 Task: Add a signature Lindsay Hall containing With gratitude and sincere wishes, Lindsay Hall to email address softage.6@softage.net and add a label Product manuals
Action: Mouse moved to (1212, 71)
Screenshot: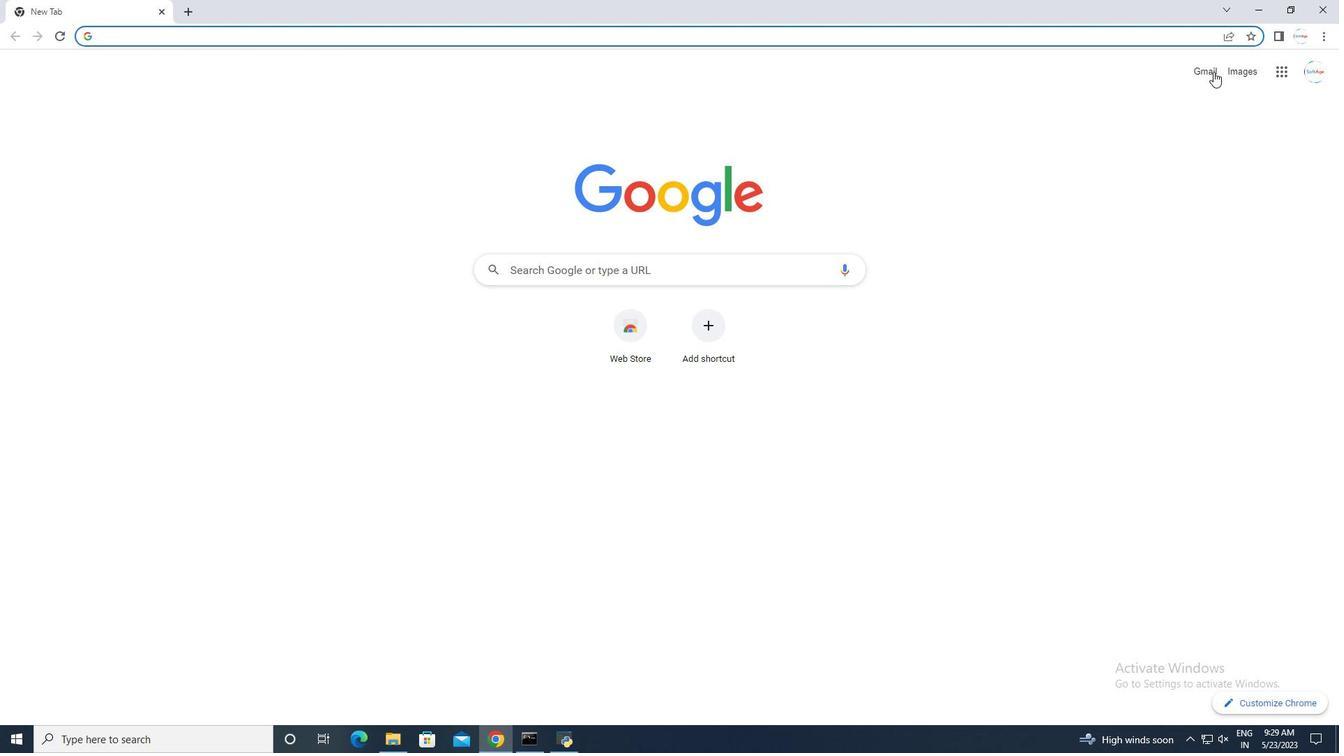 
Action: Mouse pressed left at (1212, 71)
Screenshot: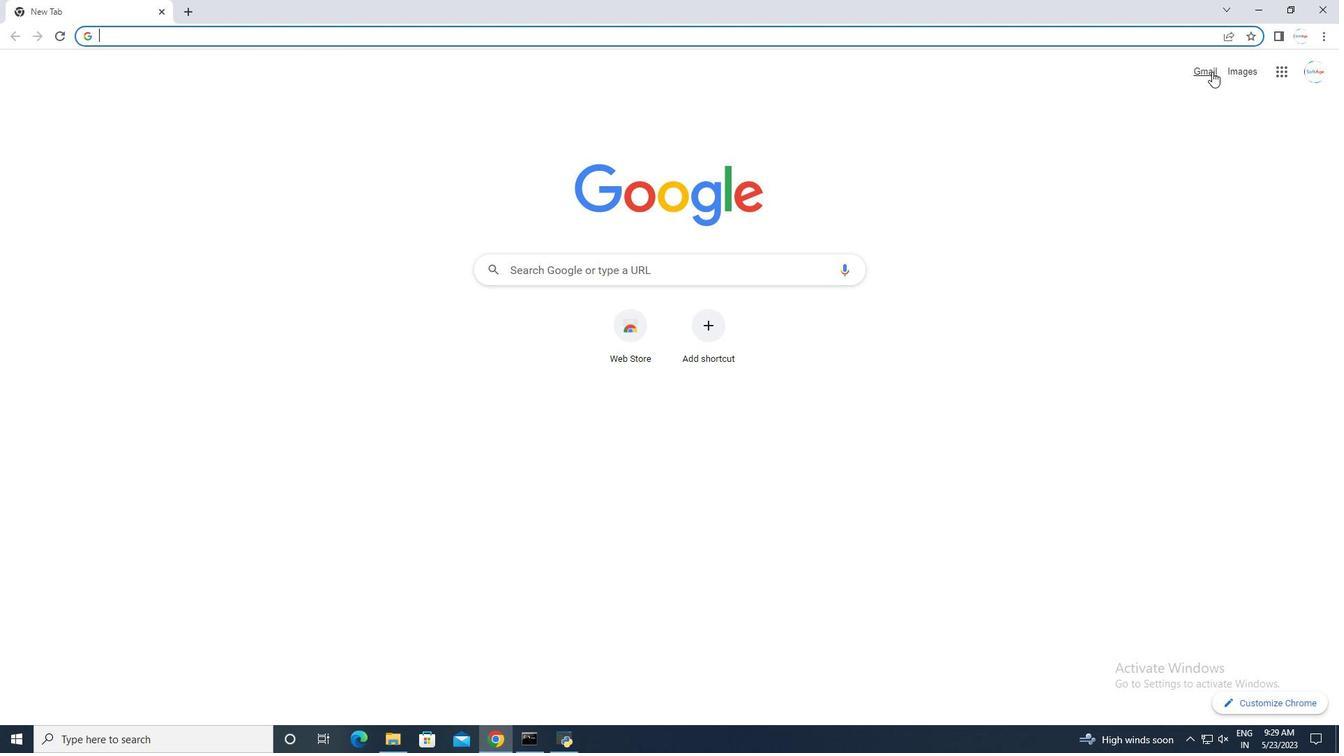 
Action: Mouse moved to (1248, 76)
Screenshot: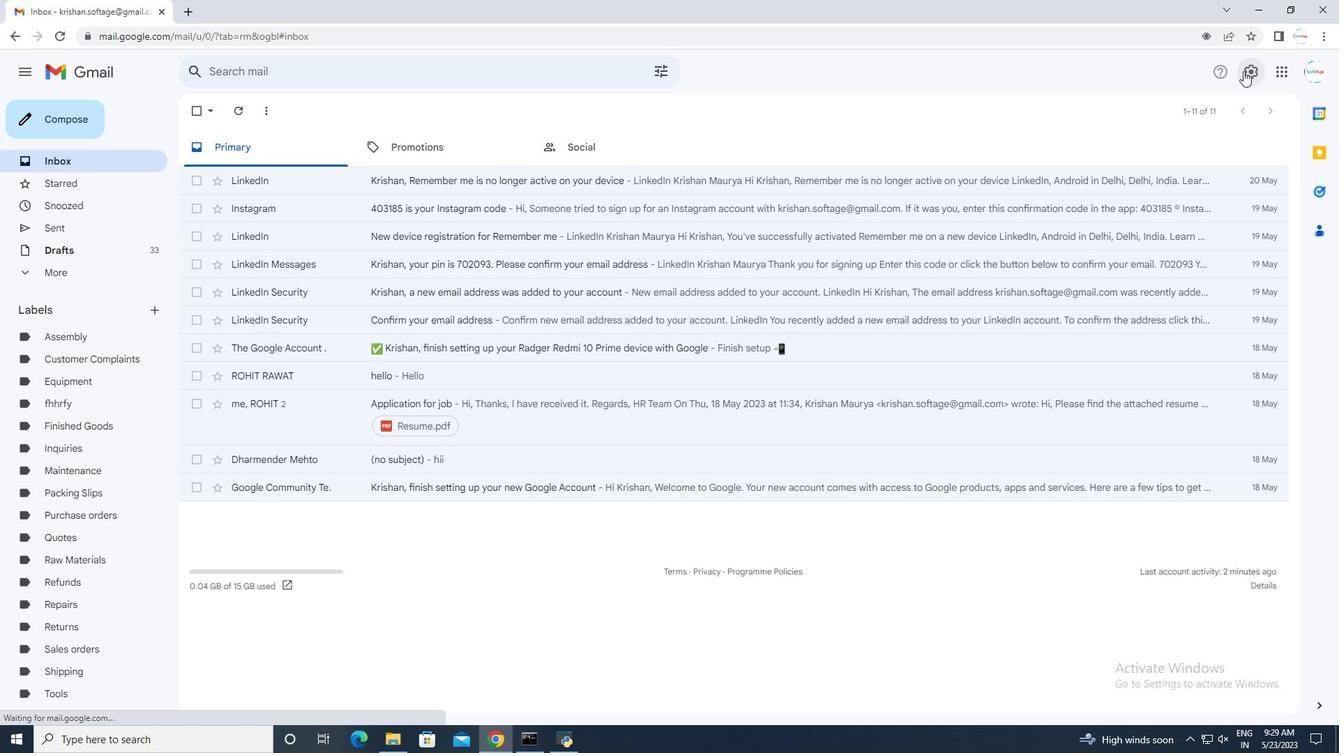 
Action: Mouse pressed left at (1248, 76)
Screenshot: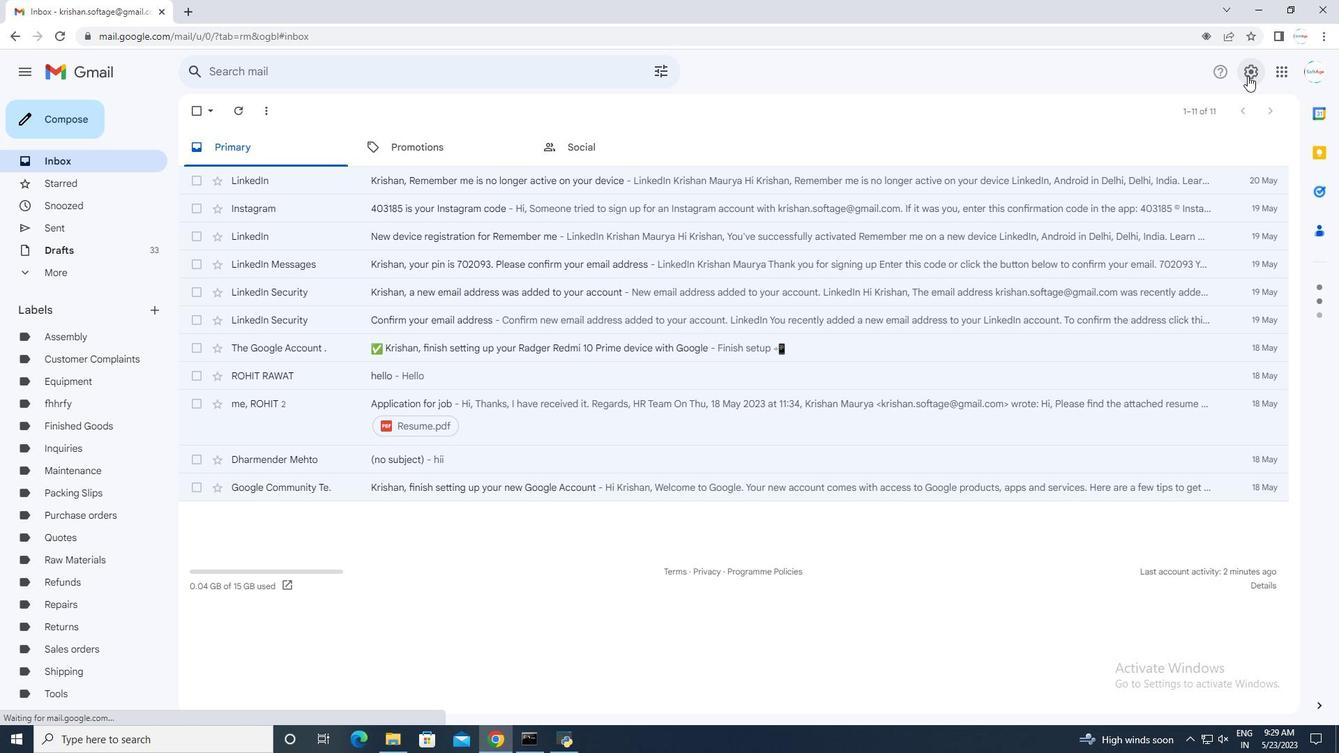 
Action: Mouse moved to (1197, 149)
Screenshot: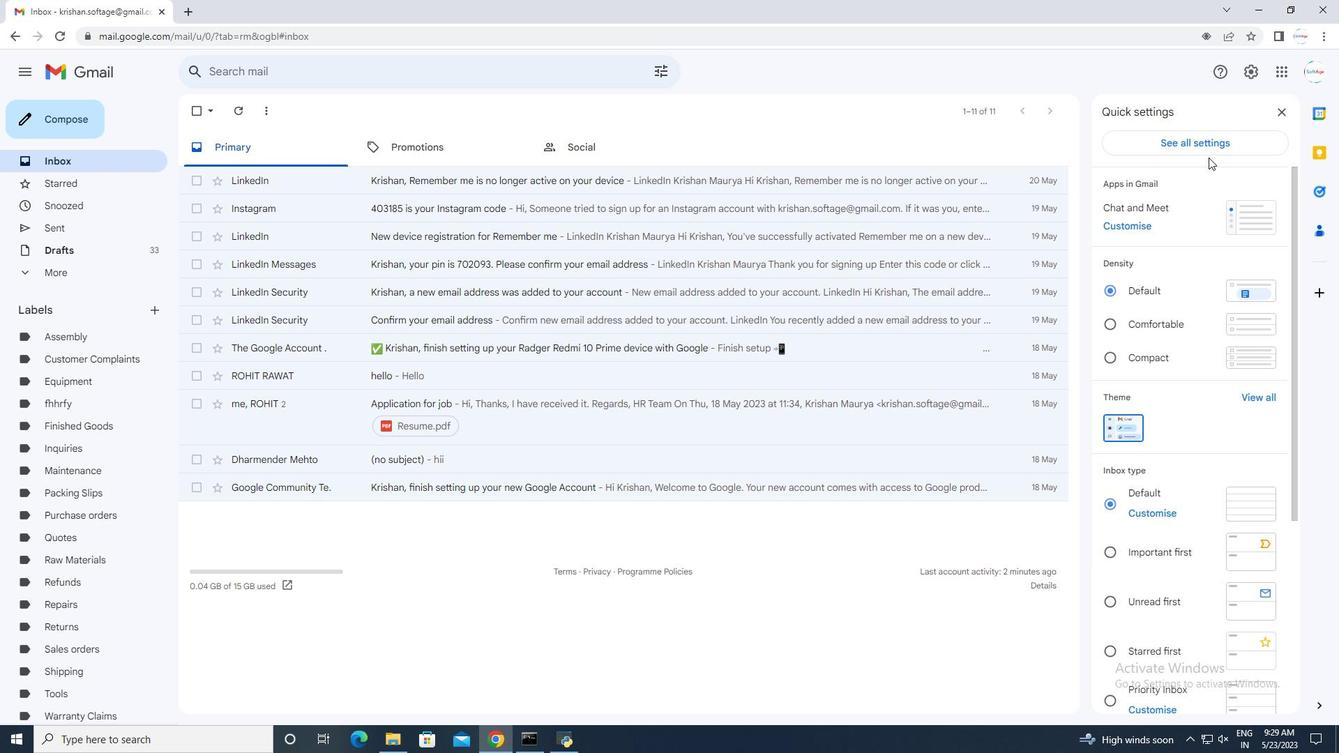 
Action: Mouse pressed left at (1197, 149)
Screenshot: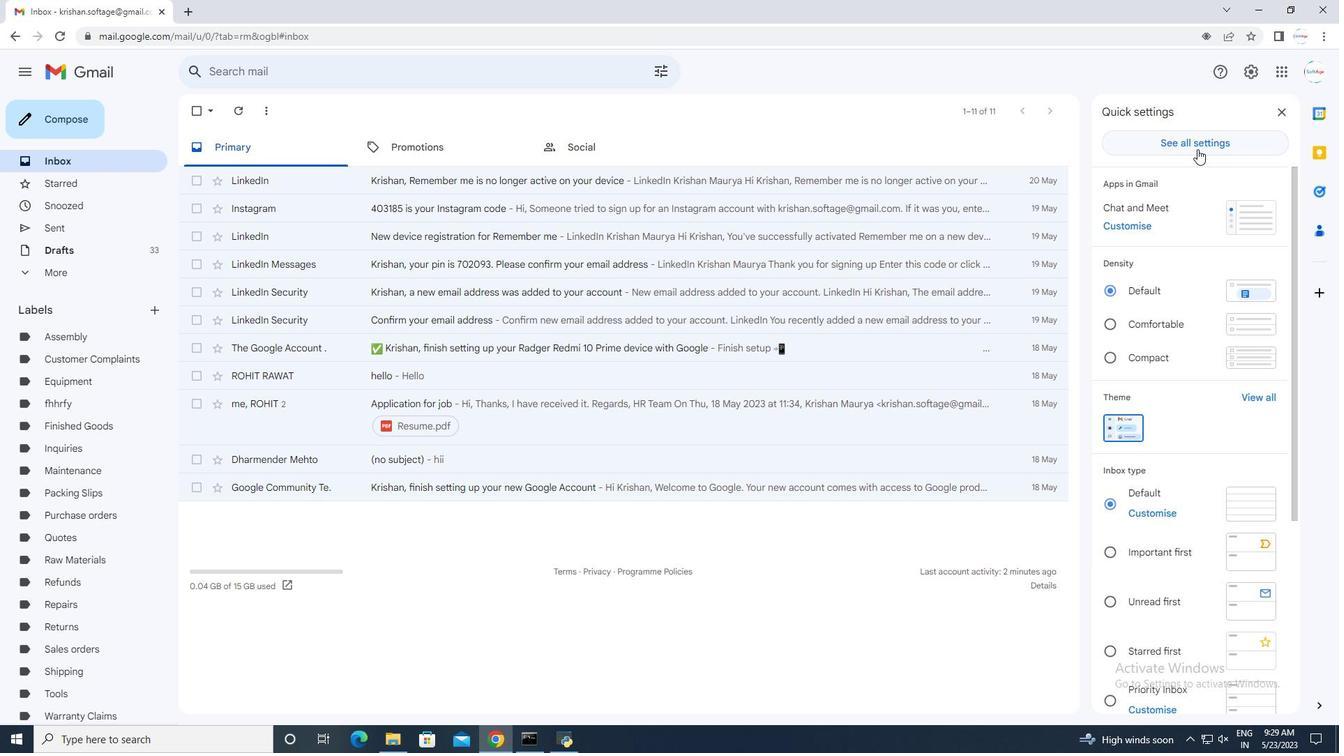 
Action: Mouse moved to (843, 318)
Screenshot: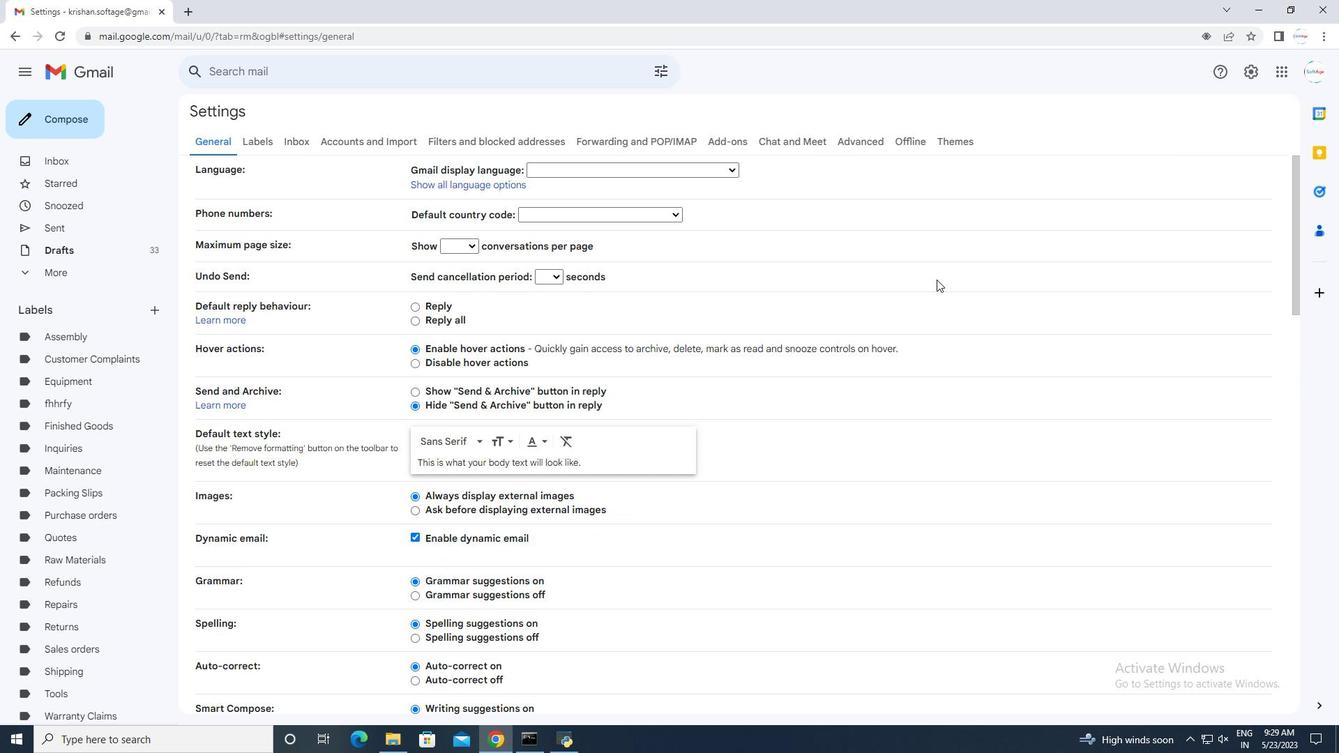 
Action: Mouse scrolled (843, 317) with delta (0, 0)
Screenshot: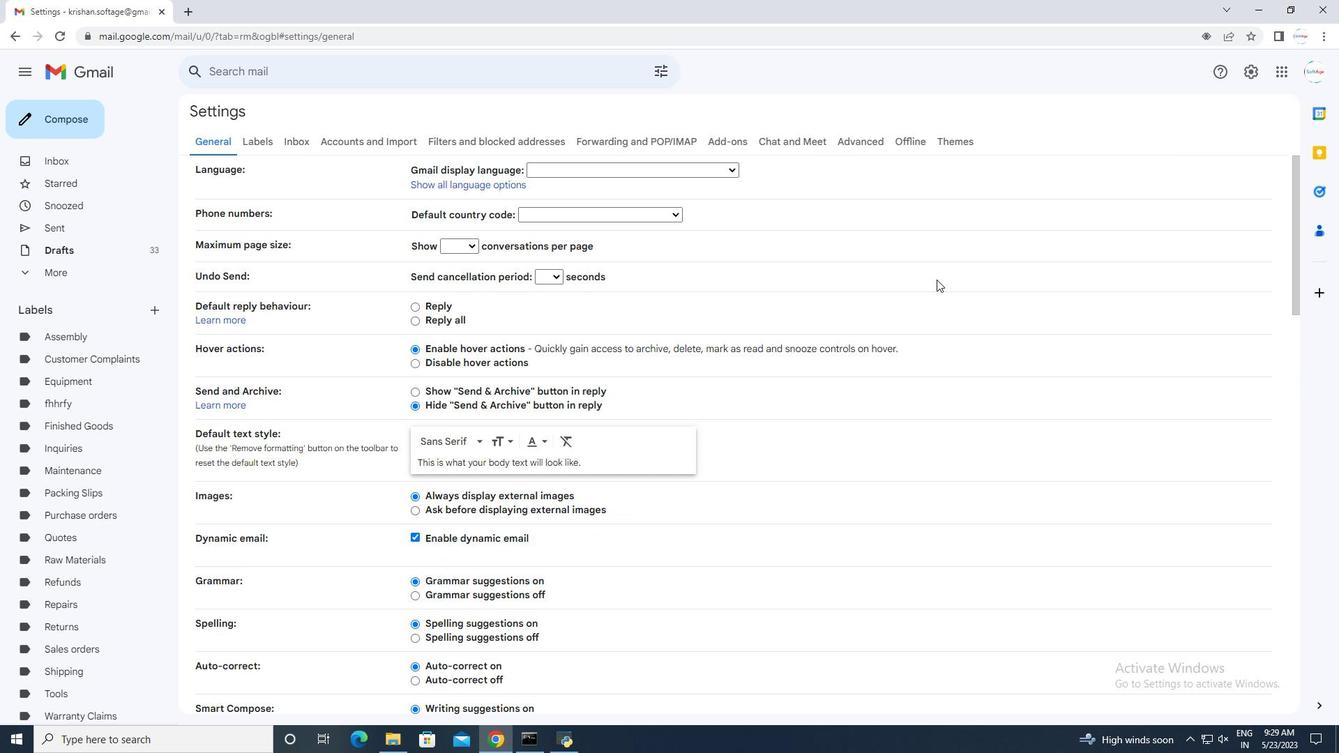 
Action: Mouse moved to (823, 327)
Screenshot: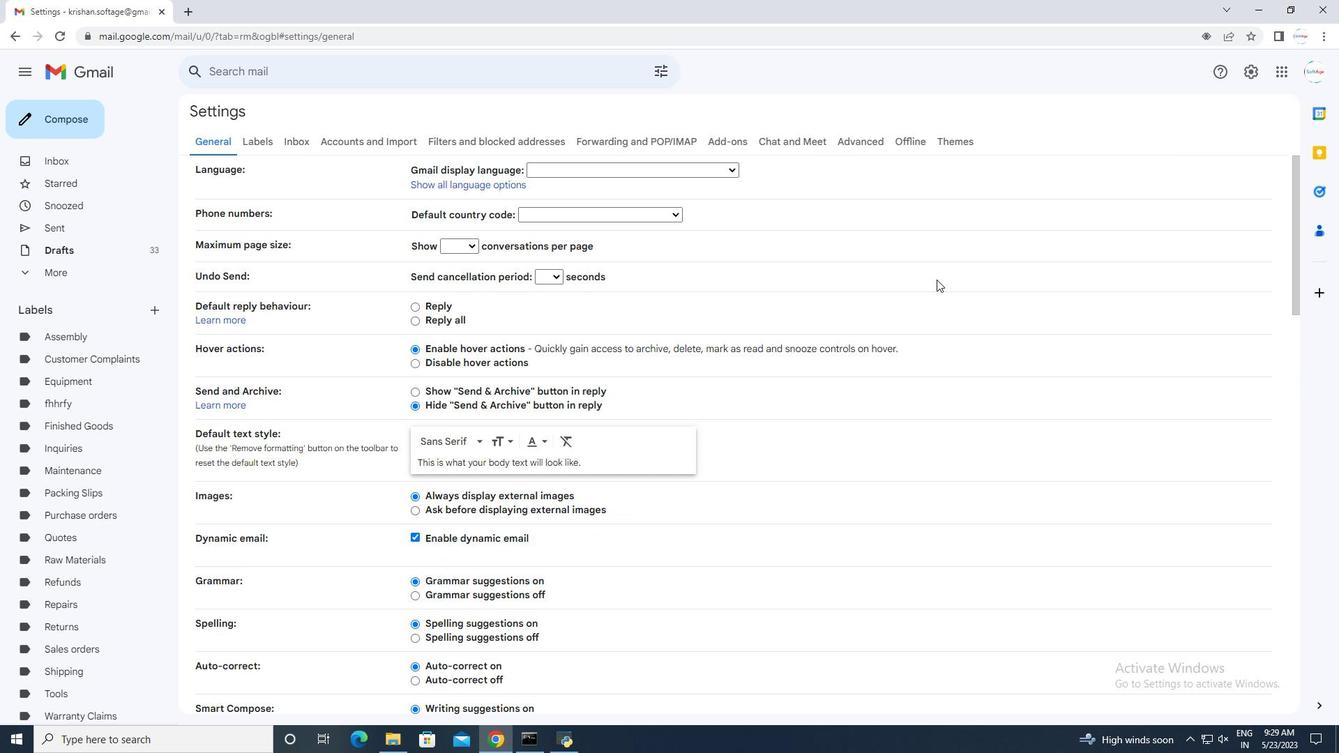 
Action: Mouse scrolled (823, 326) with delta (0, 0)
Screenshot: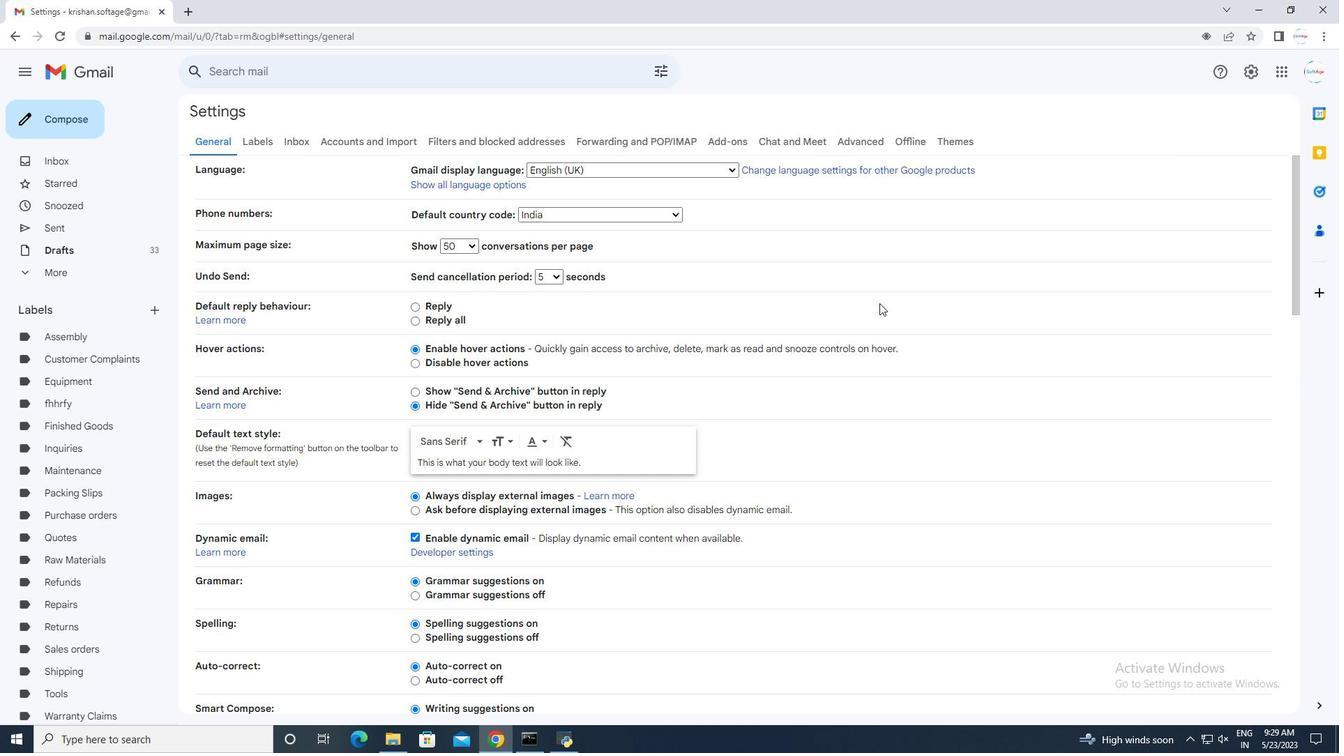 
Action: Mouse moved to (819, 328)
Screenshot: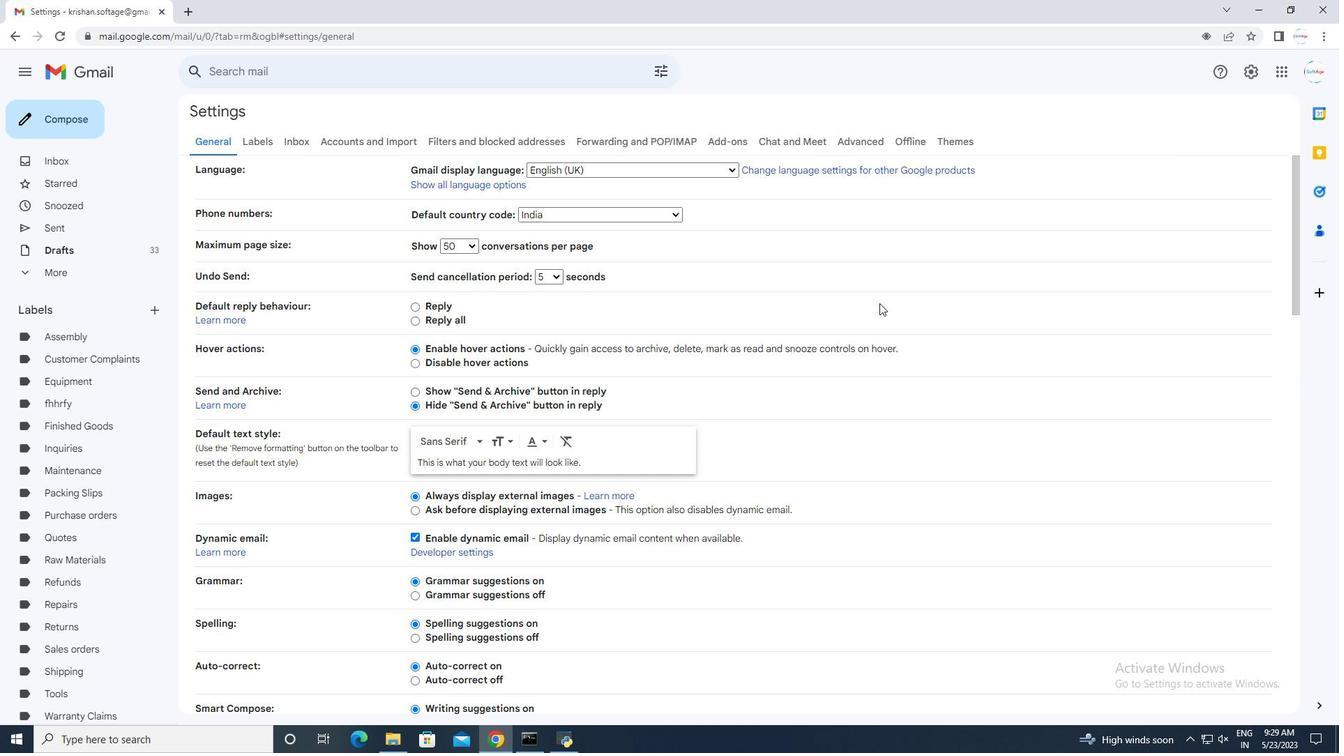 
Action: Mouse scrolled (819, 327) with delta (0, 0)
Screenshot: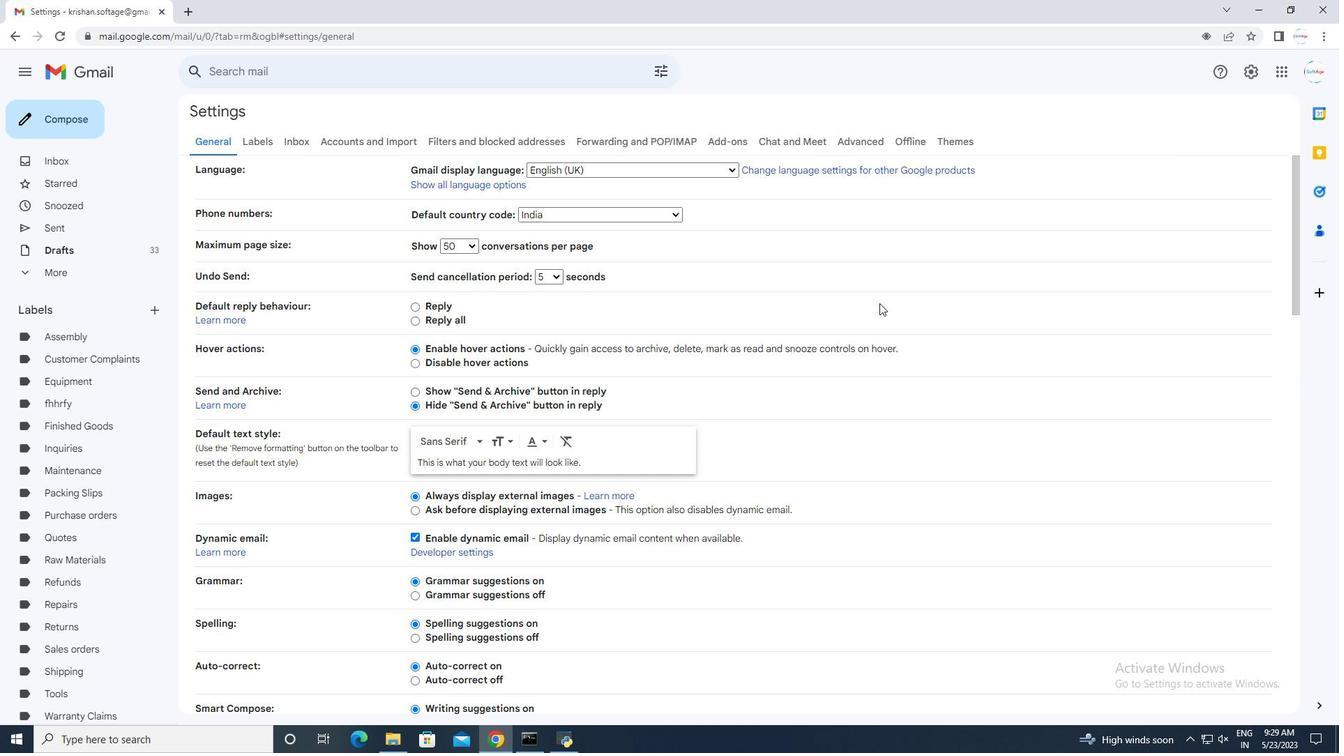 
Action: Mouse moved to (812, 330)
Screenshot: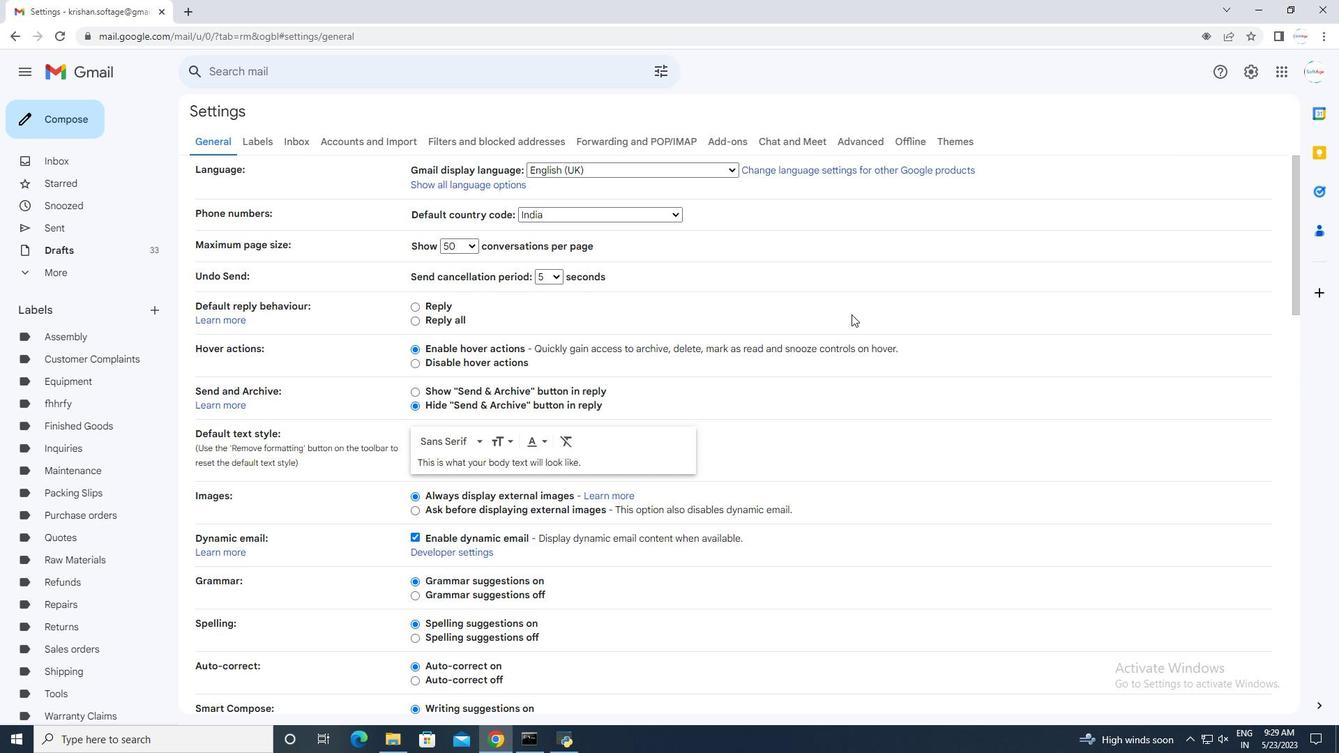 
Action: Mouse scrolled (814, 329) with delta (0, 0)
Screenshot: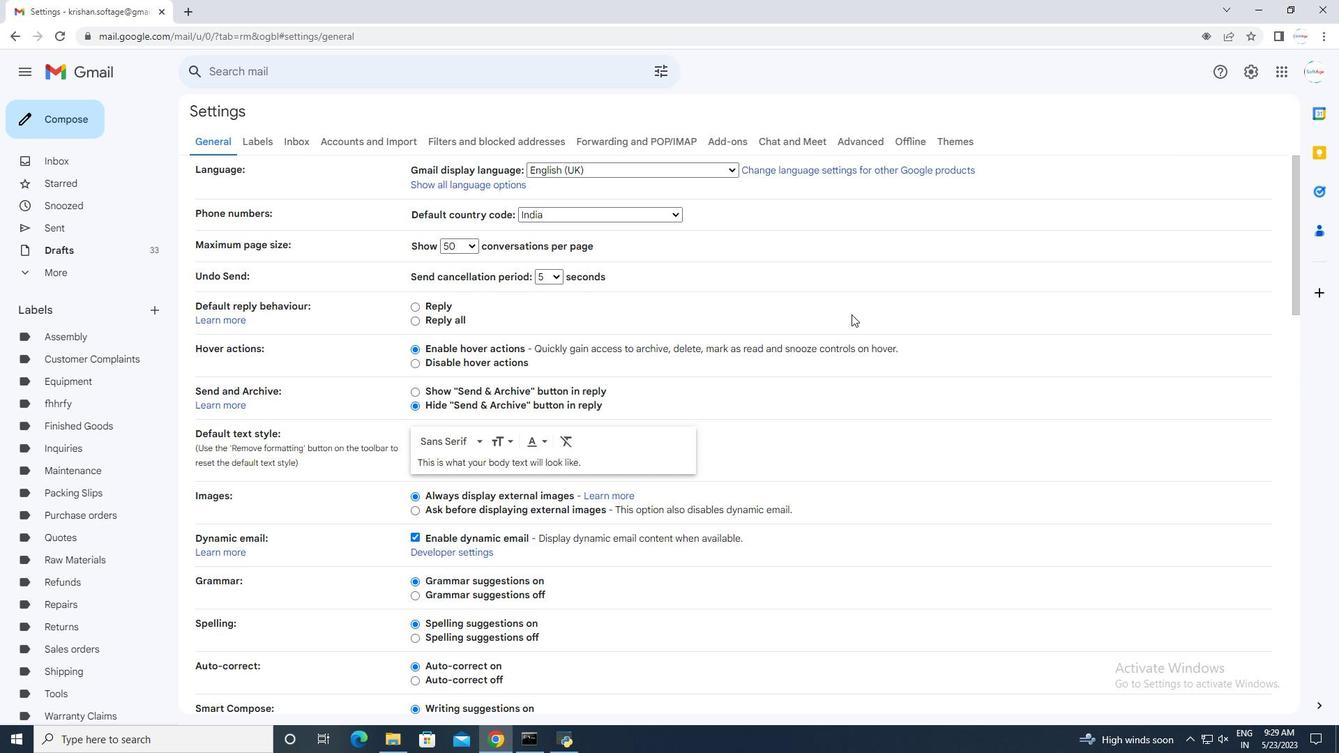 
Action: Mouse scrolled (812, 330) with delta (0, 0)
Screenshot: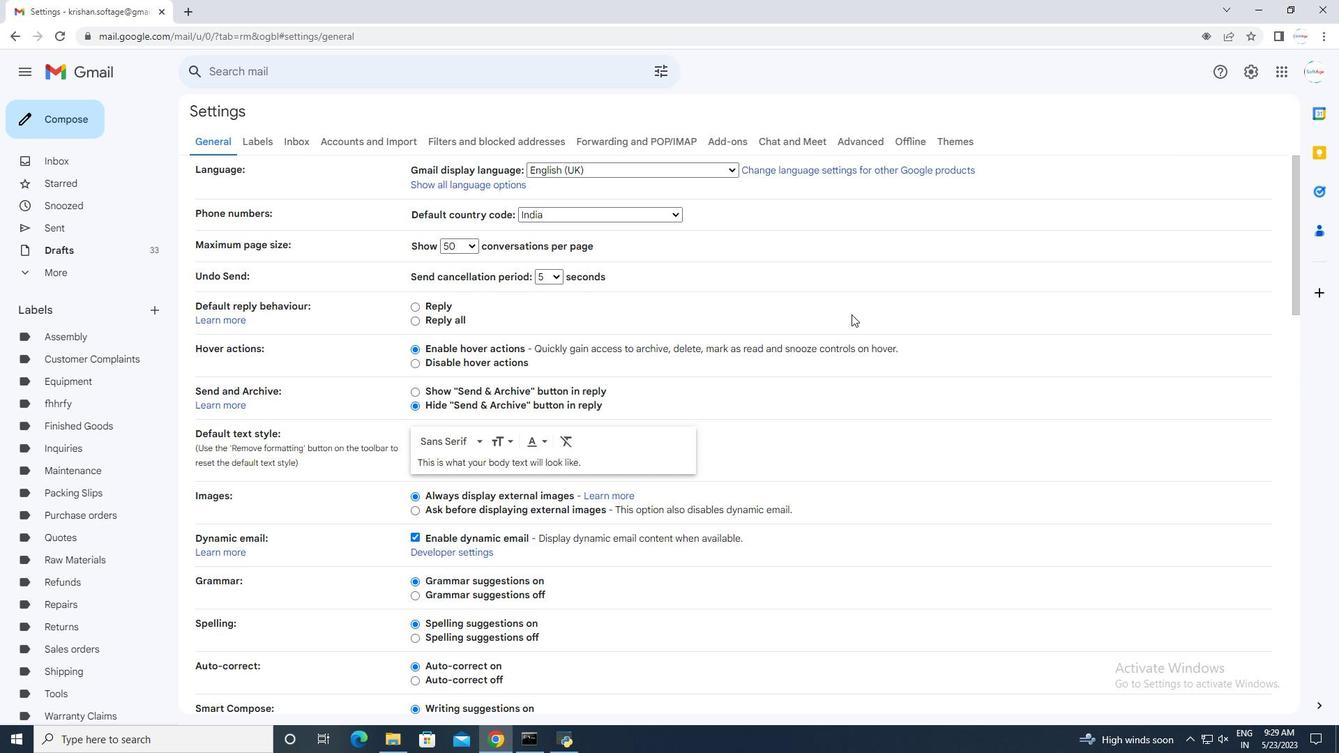 
Action: Mouse scrolled (812, 330) with delta (0, 0)
Screenshot: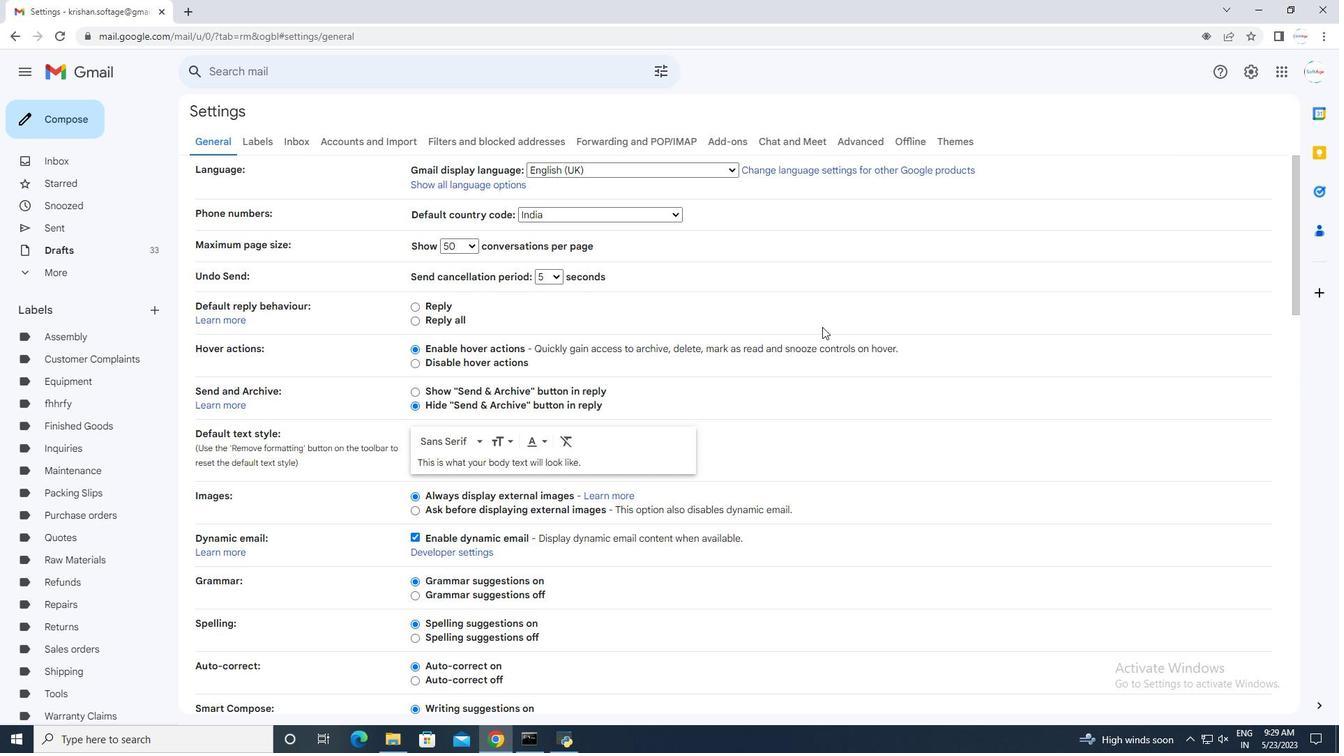 
Action: Mouse moved to (807, 332)
Screenshot: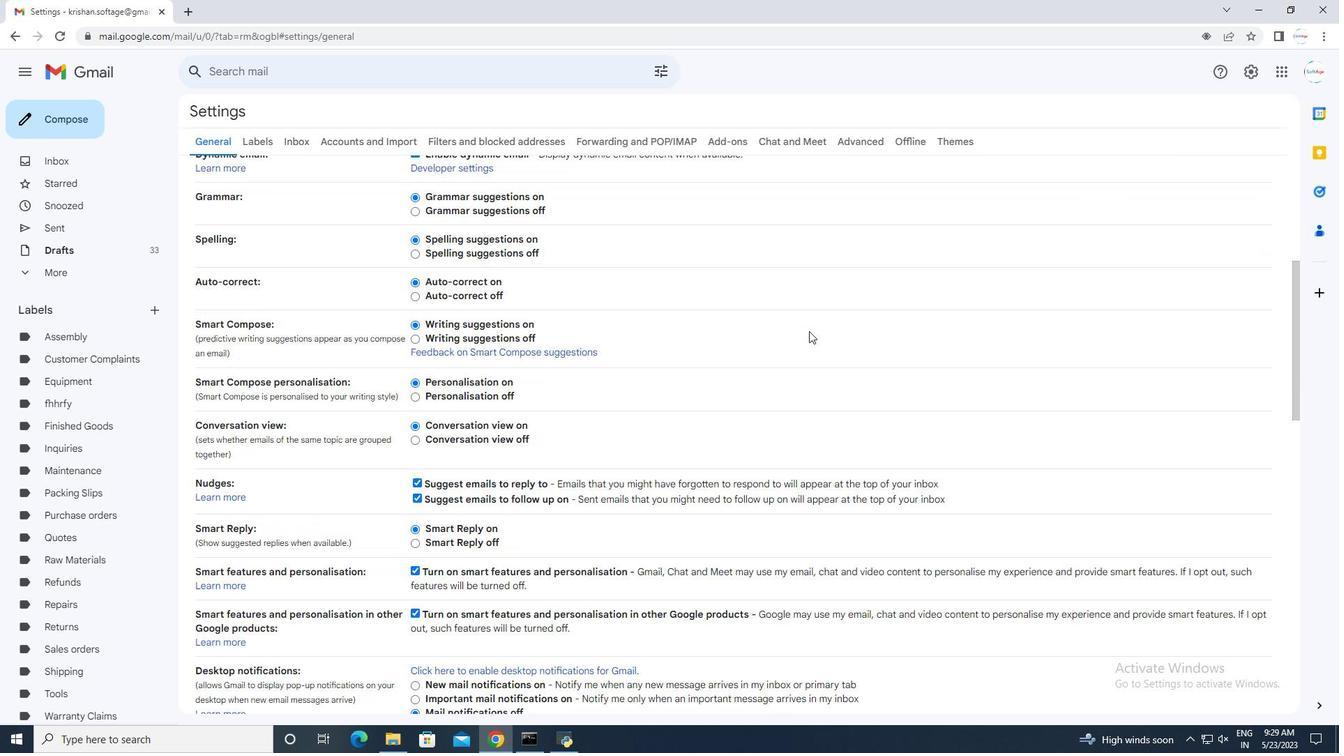 
Action: Mouse scrolled (807, 331) with delta (0, 0)
Screenshot: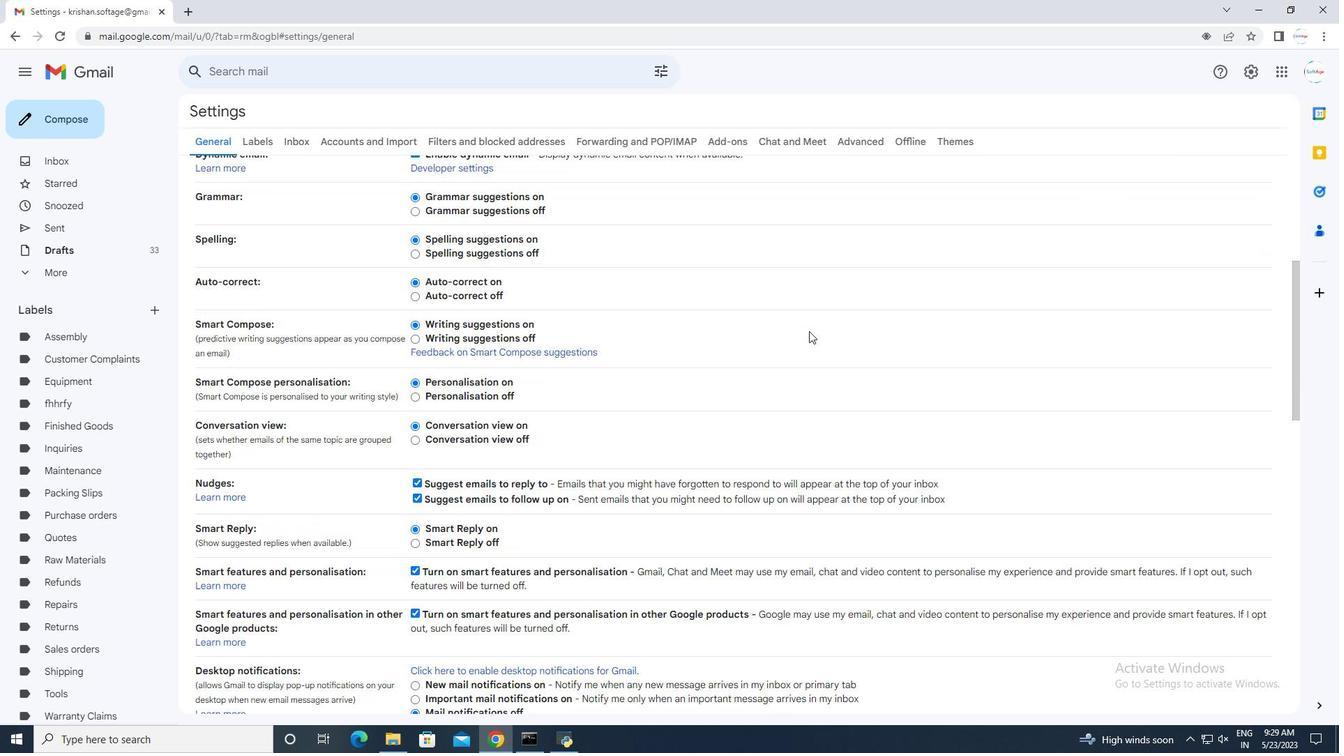 
Action: Mouse moved to (807, 332)
Screenshot: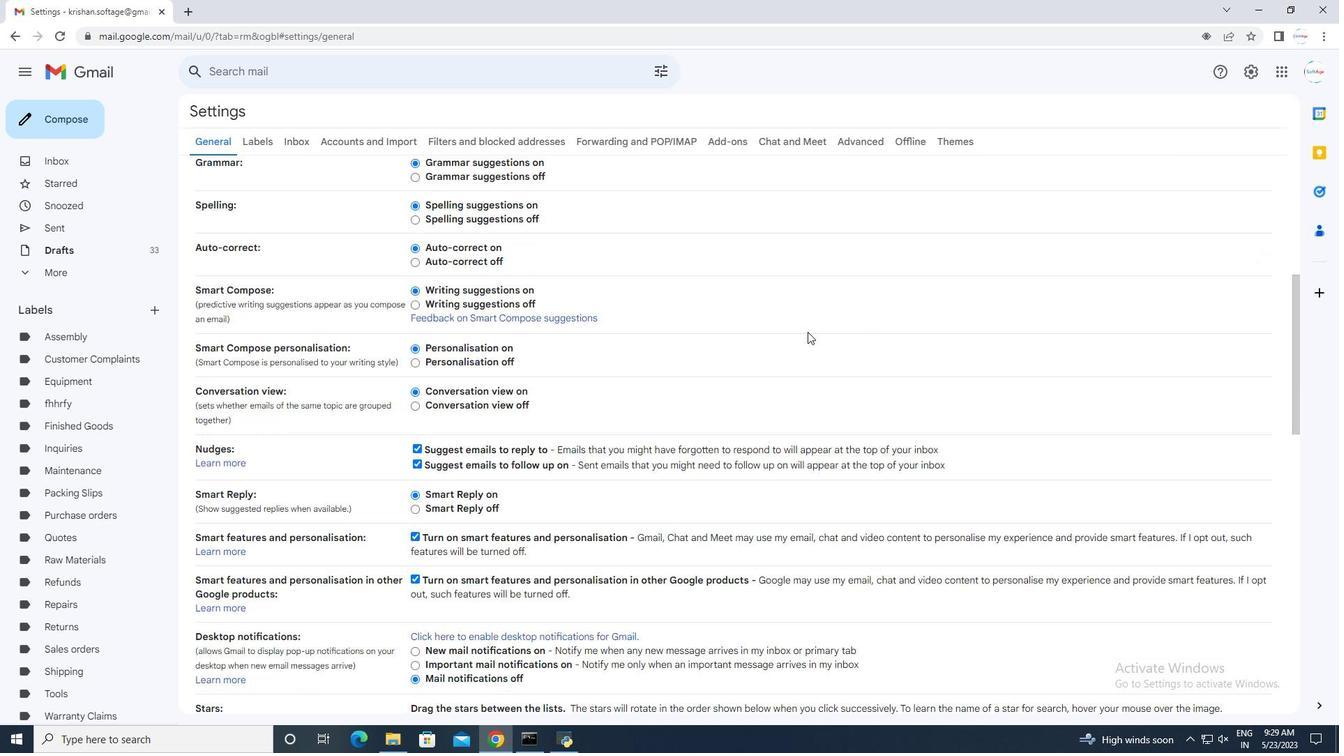 
Action: Mouse scrolled (807, 332) with delta (0, 0)
Screenshot: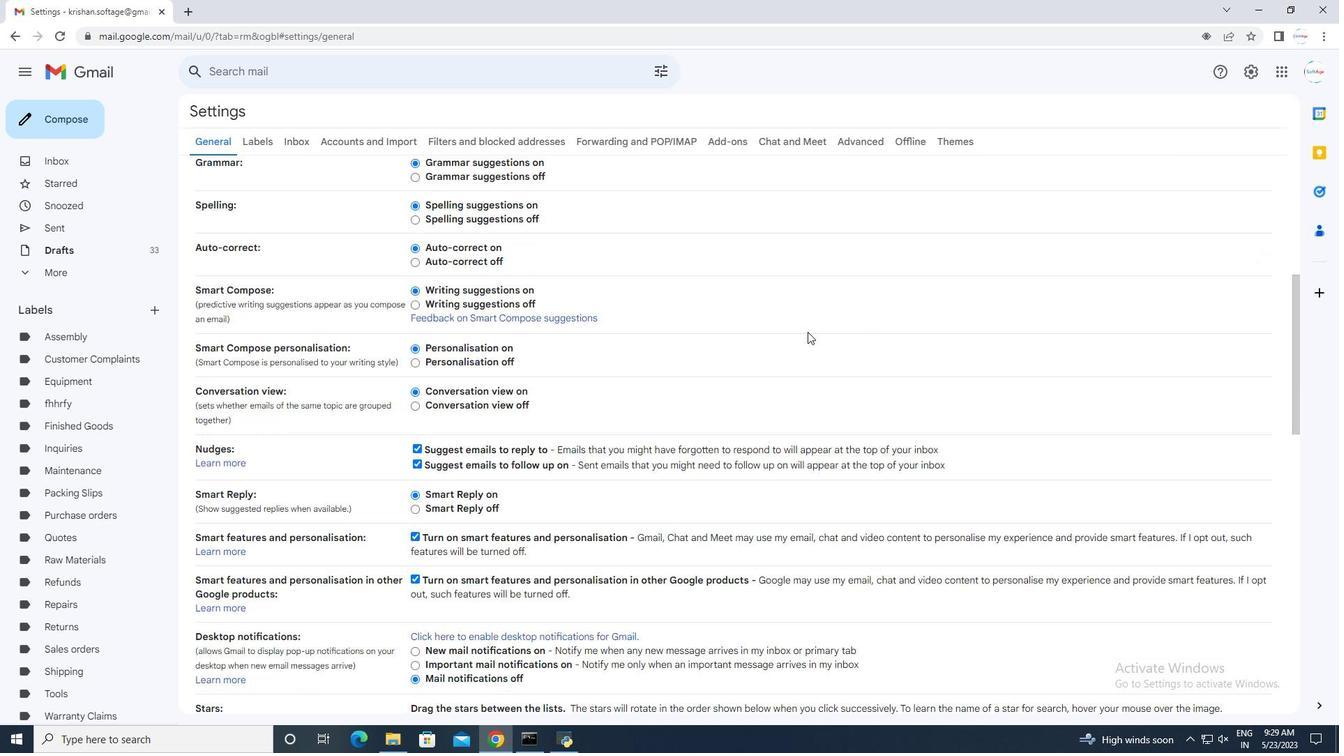 
Action: Mouse scrolled (807, 332) with delta (0, 0)
Screenshot: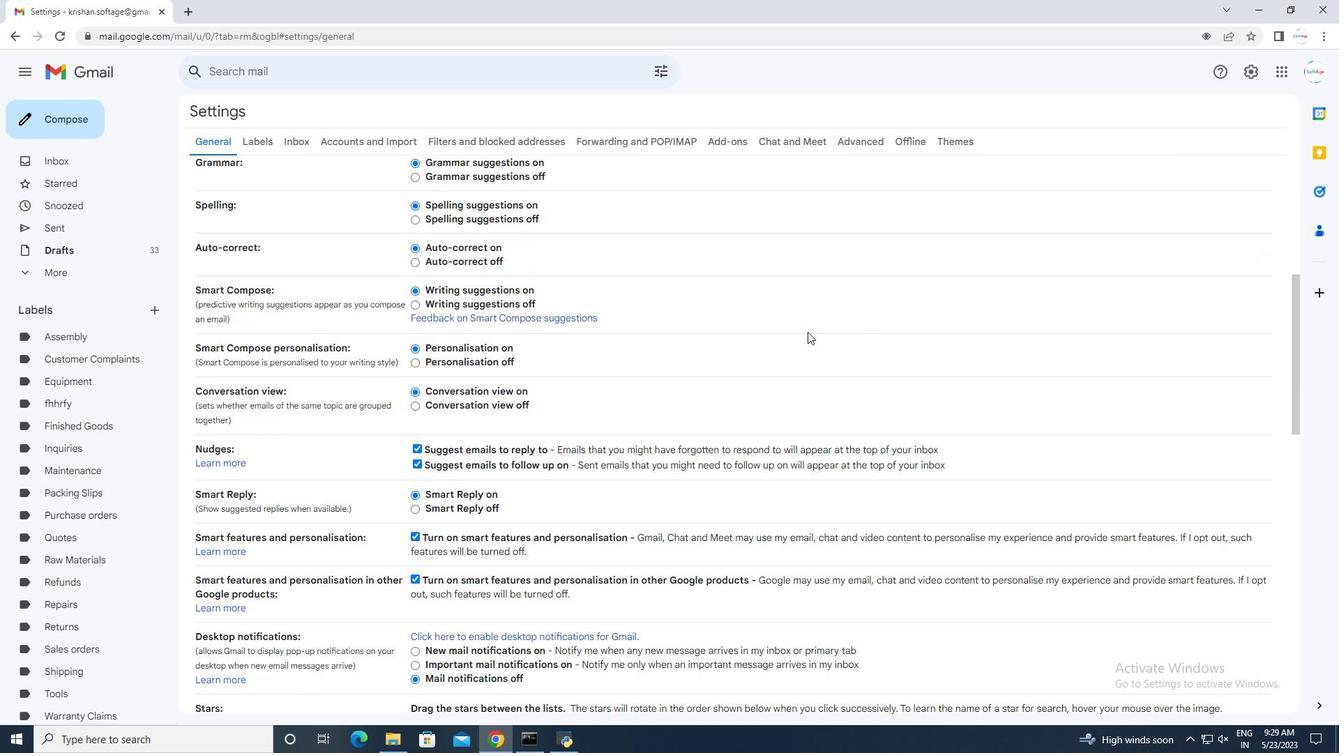 
Action: Mouse scrolled (807, 332) with delta (0, 0)
Screenshot: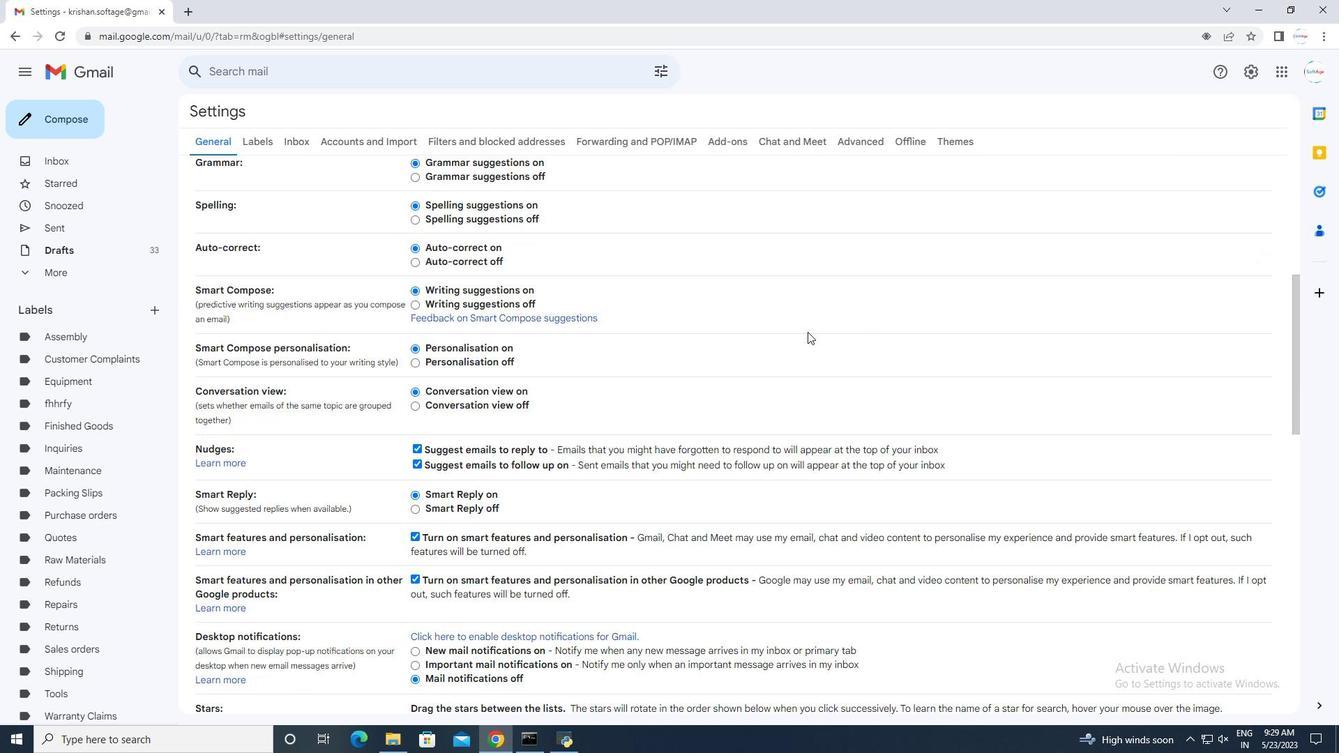 
Action: Mouse scrolled (807, 332) with delta (0, 0)
Screenshot: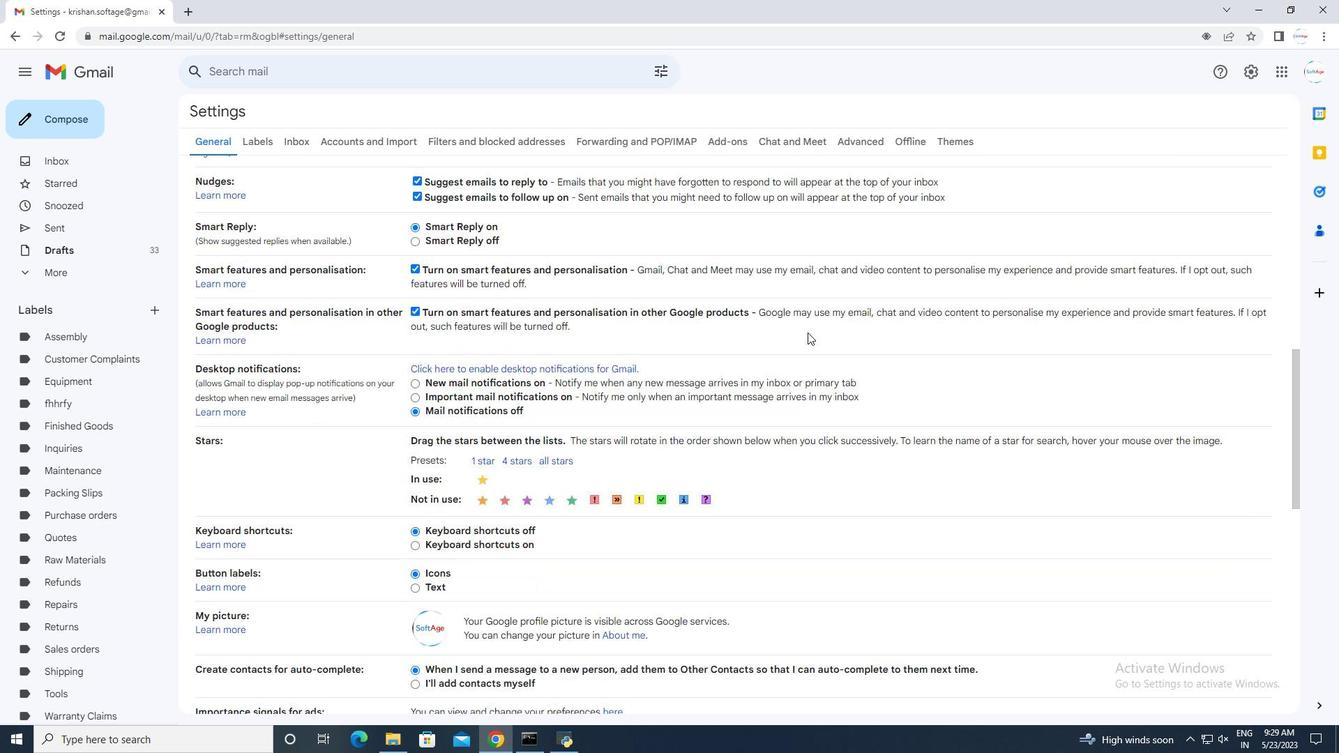 
Action: Mouse scrolled (807, 332) with delta (0, 0)
Screenshot: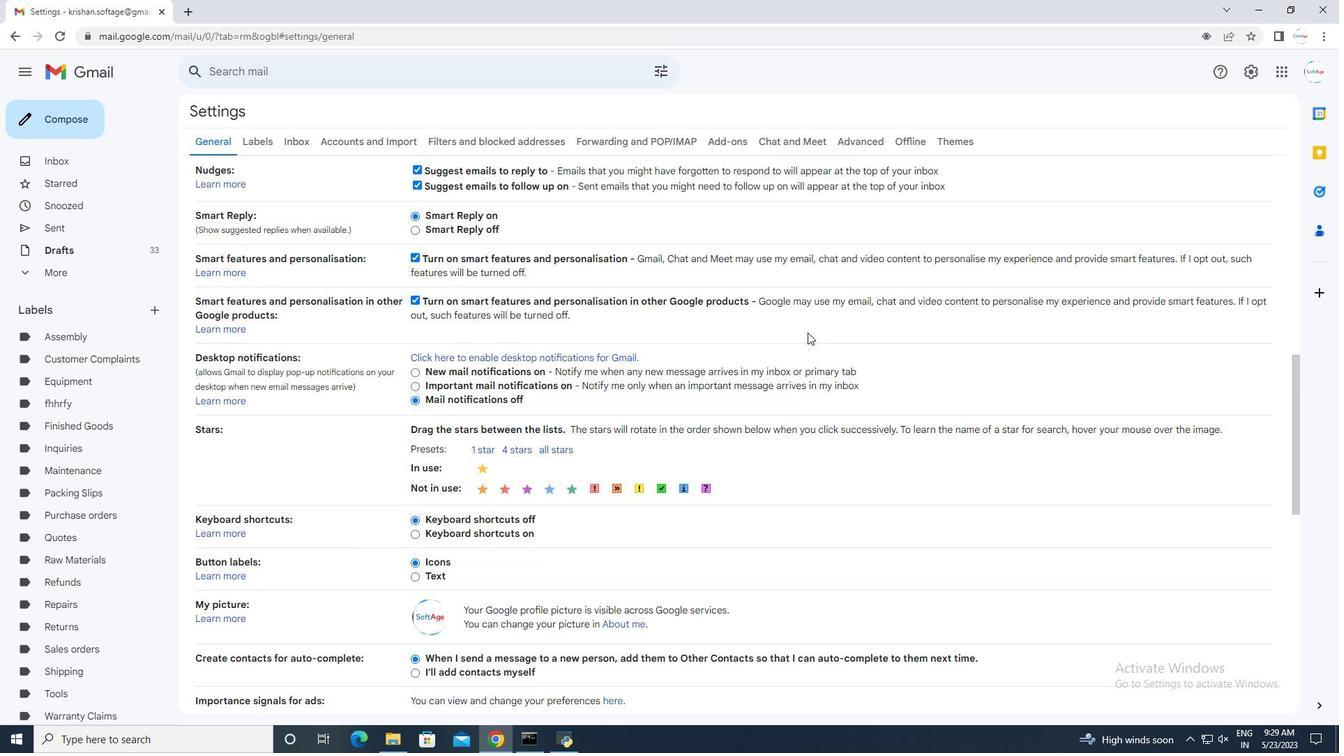 
Action: Mouse scrolled (807, 332) with delta (0, 0)
Screenshot: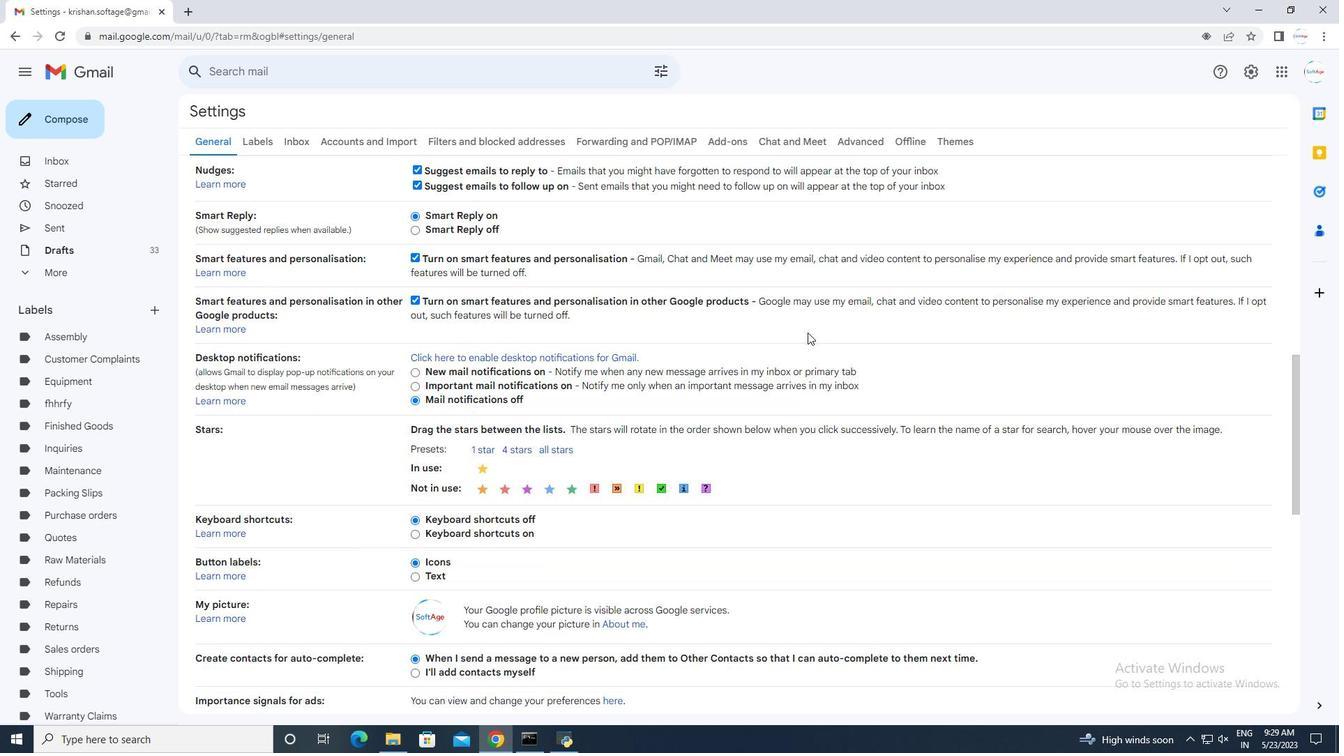
Action: Mouse scrolled (807, 332) with delta (0, 0)
Screenshot: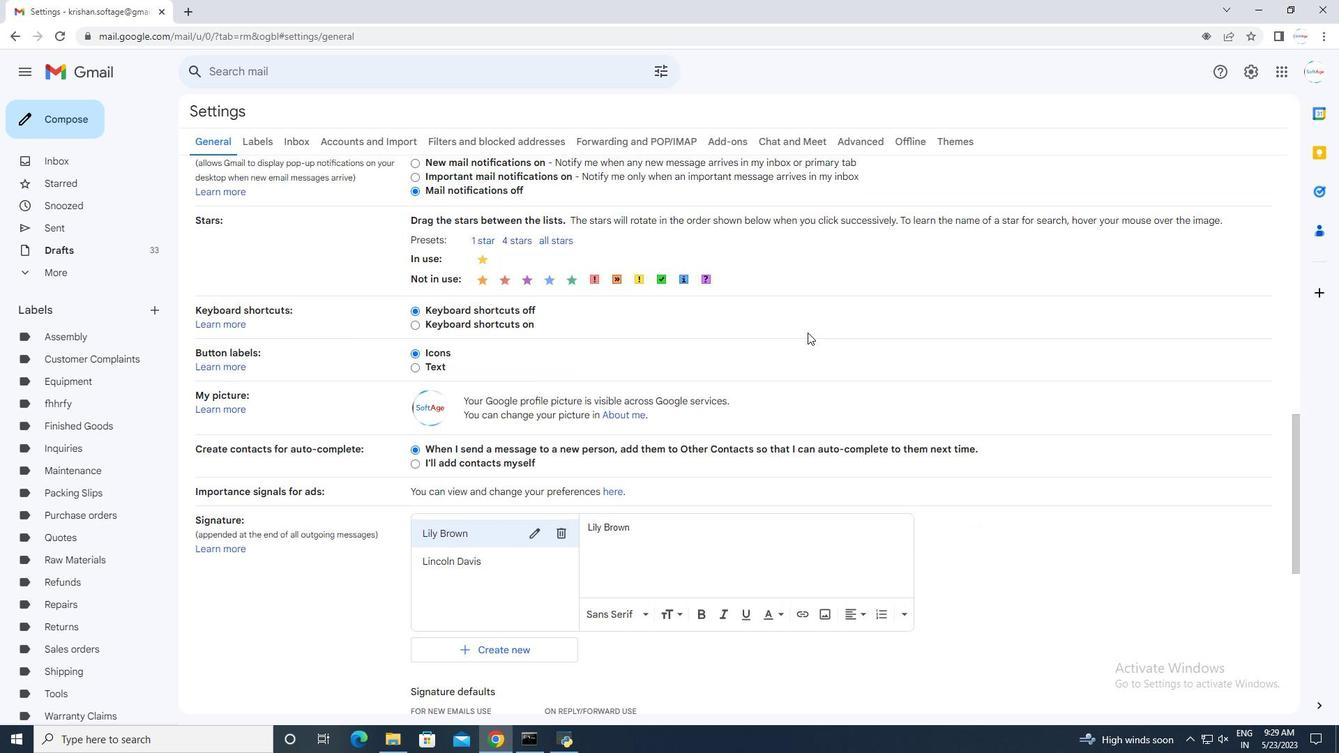 
Action: Mouse scrolled (807, 332) with delta (0, 0)
Screenshot: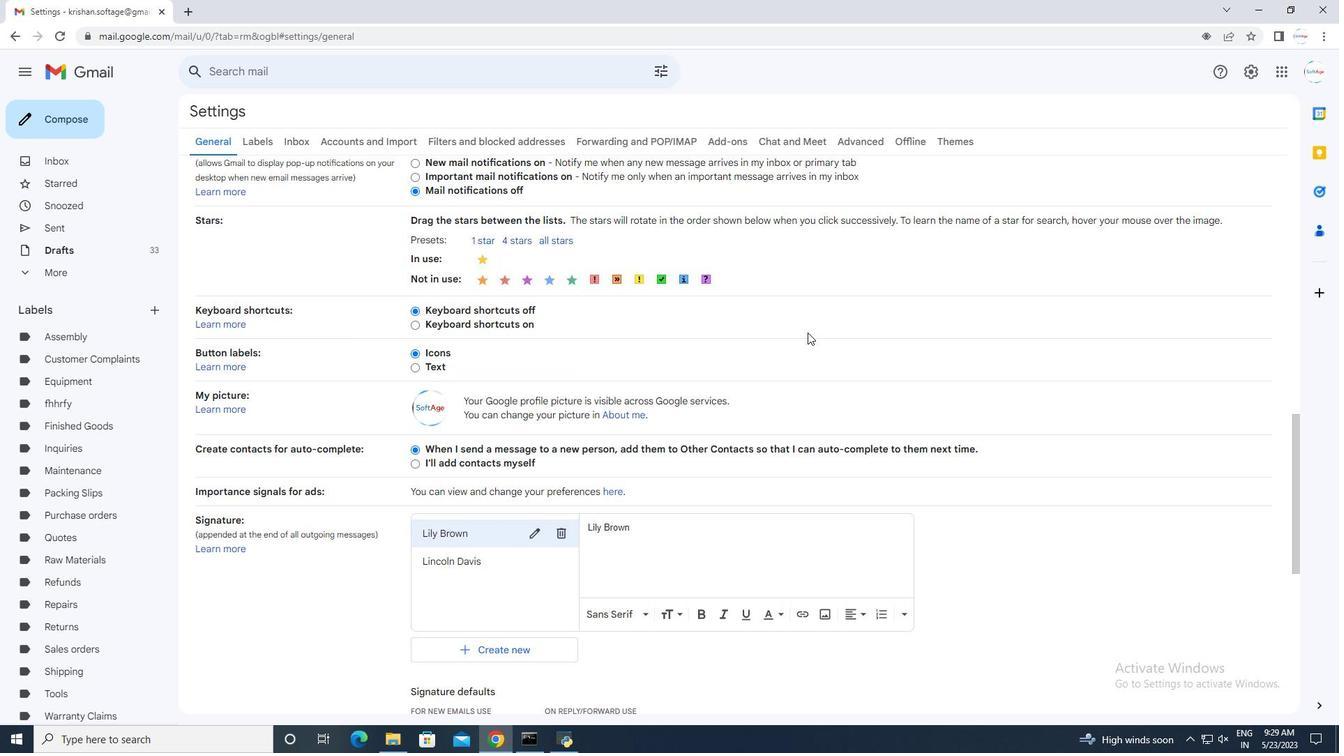 
Action: Mouse moved to (476, 510)
Screenshot: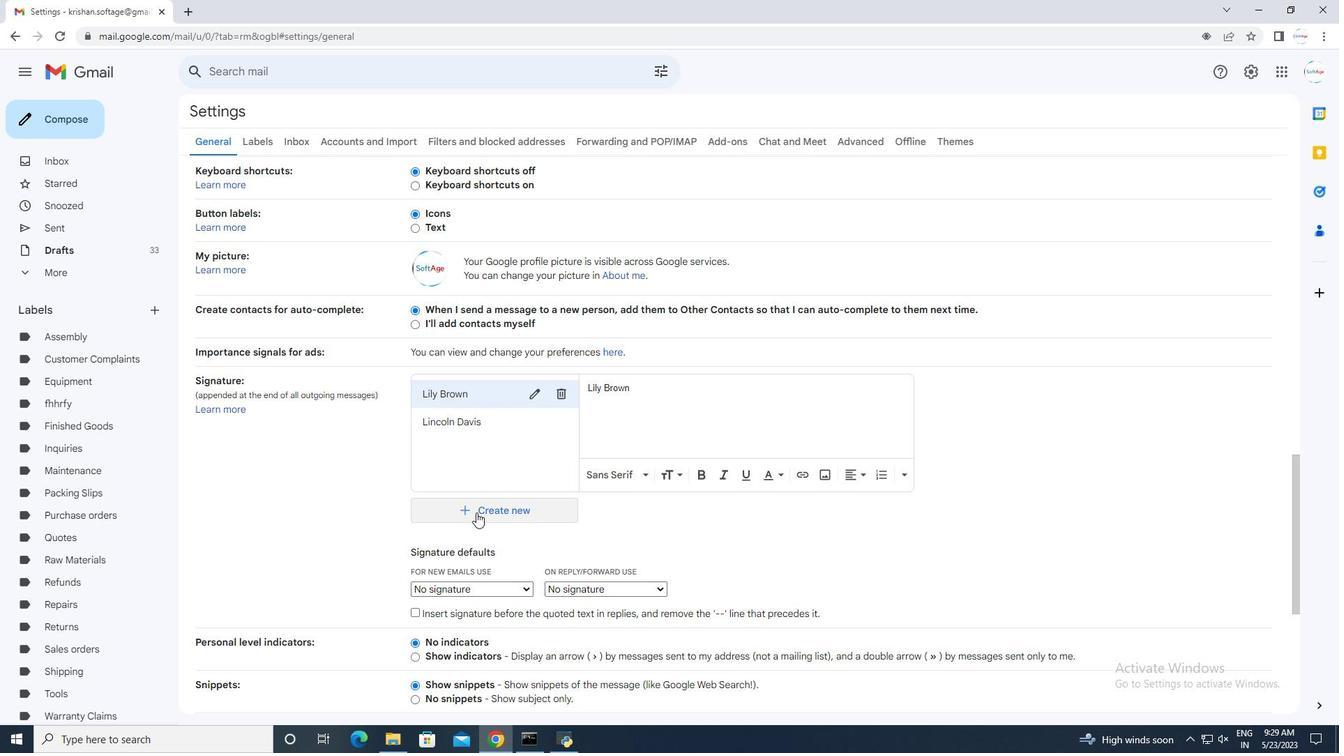 
Action: Mouse pressed left at (476, 510)
Screenshot: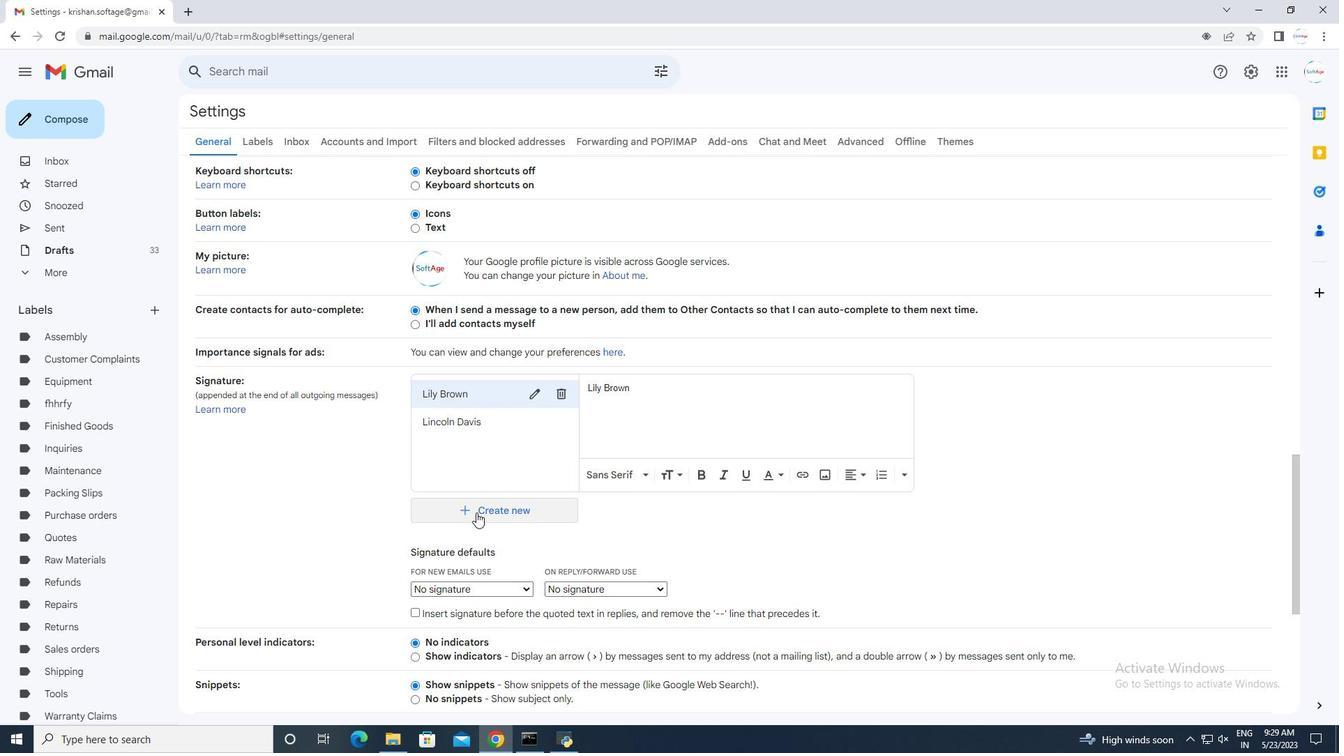 
Action: Mouse moved to (539, 380)
Screenshot: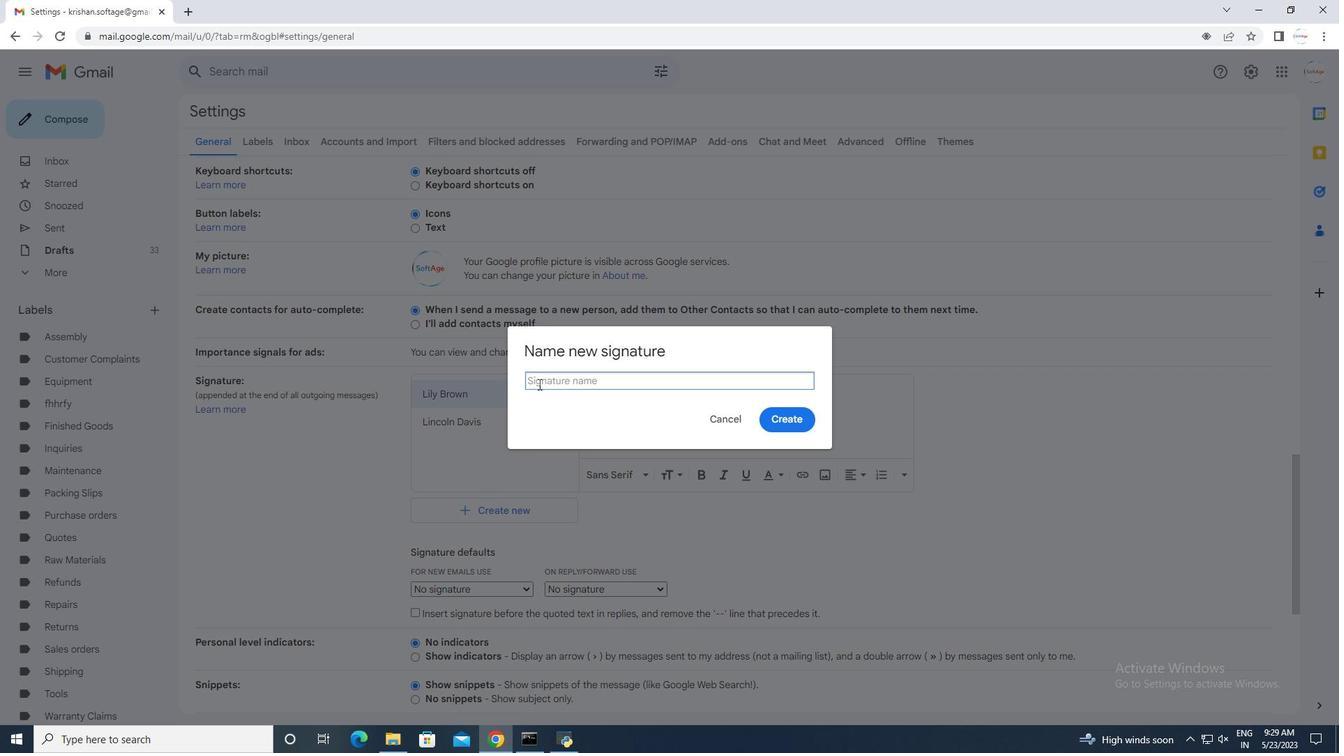 
Action: Mouse pressed left at (539, 380)
Screenshot: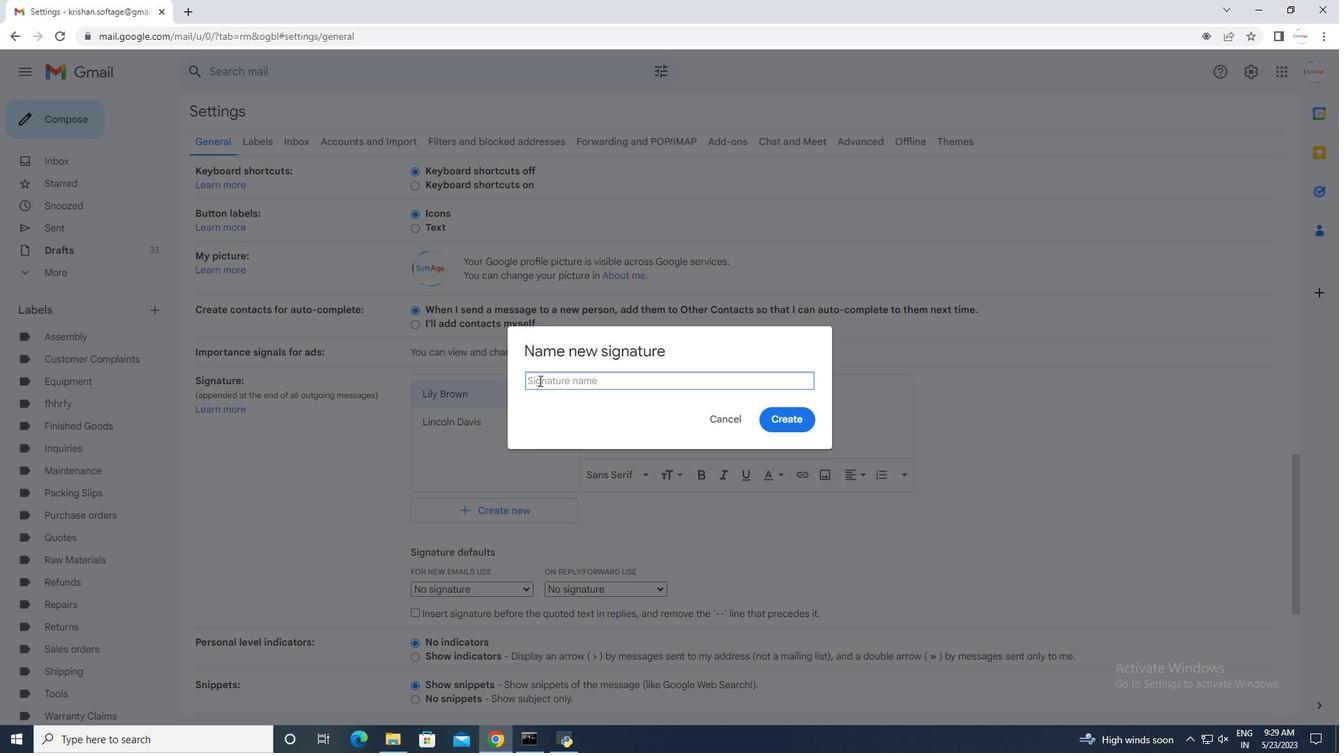 
Action: Mouse moved to (541, 380)
Screenshot: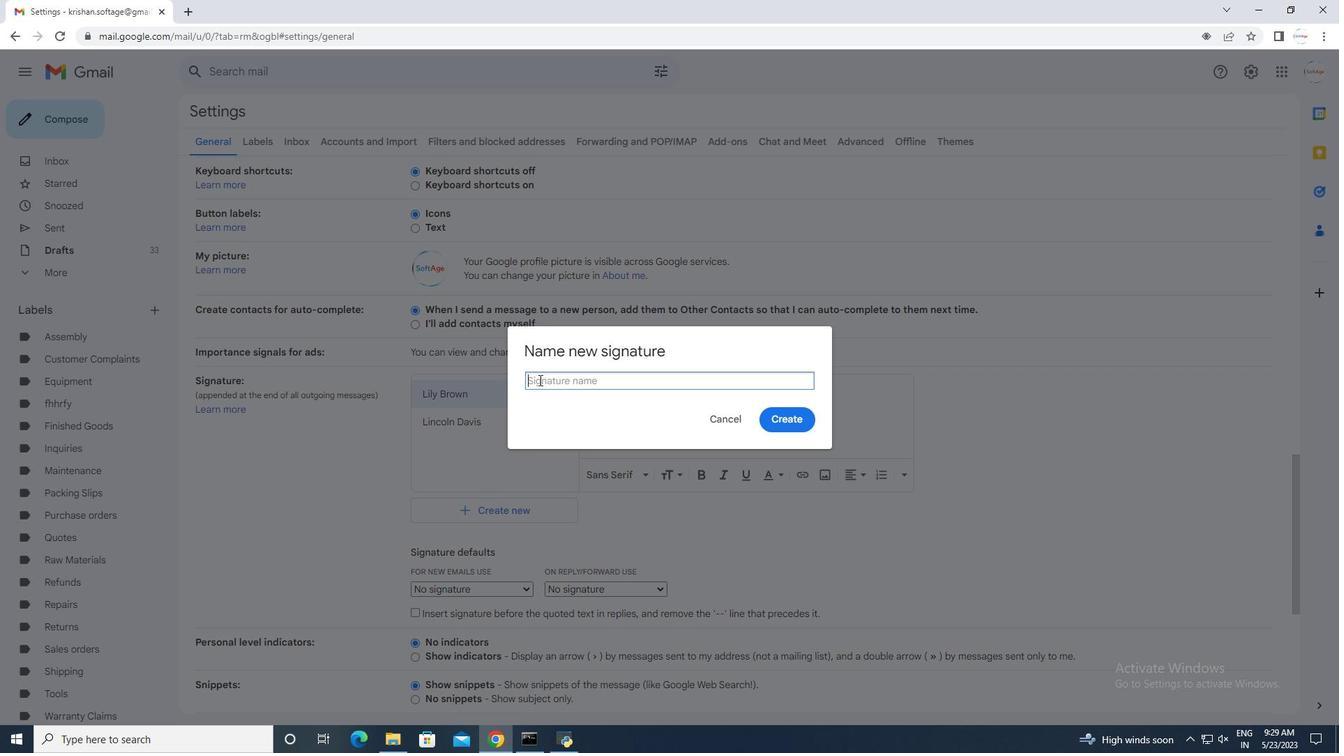 
Action: Key pressed <Key.shift>Lindsay<Key.space><Key.shift>Hall
Screenshot: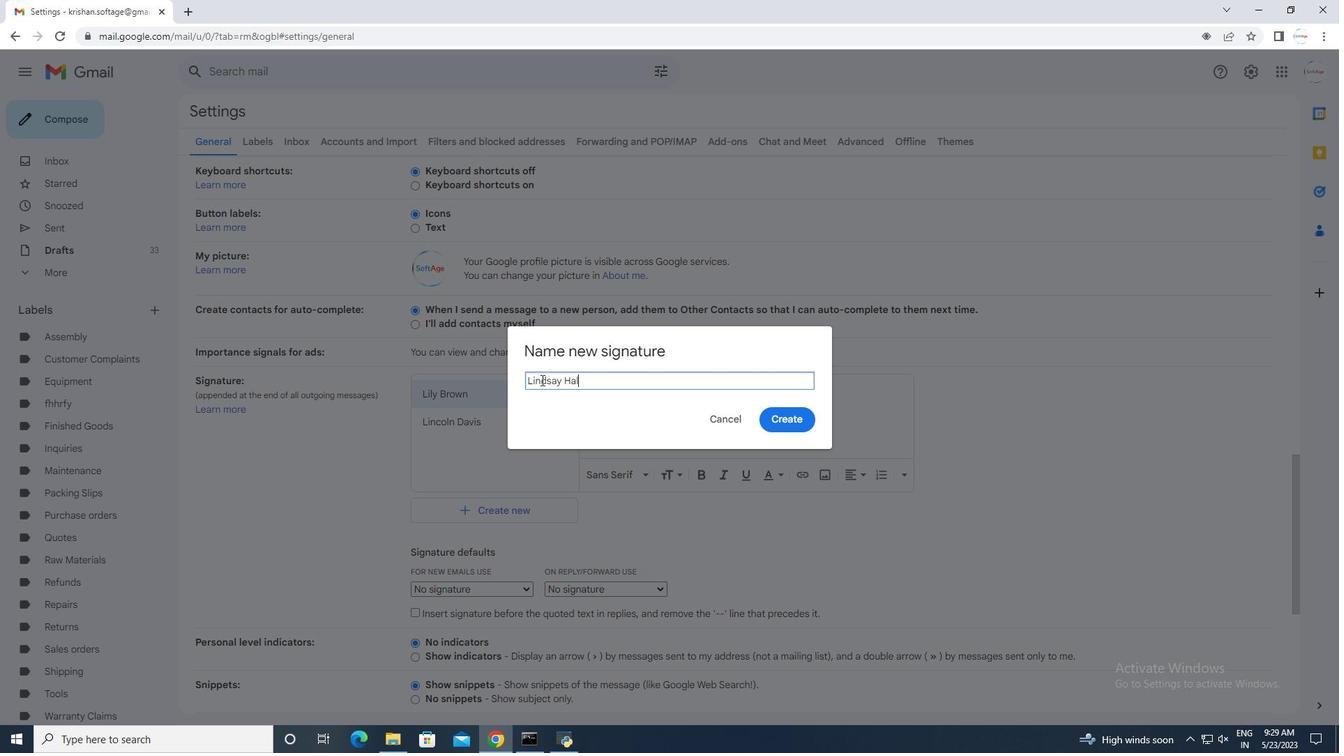 
Action: Mouse moved to (801, 417)
Screenshot: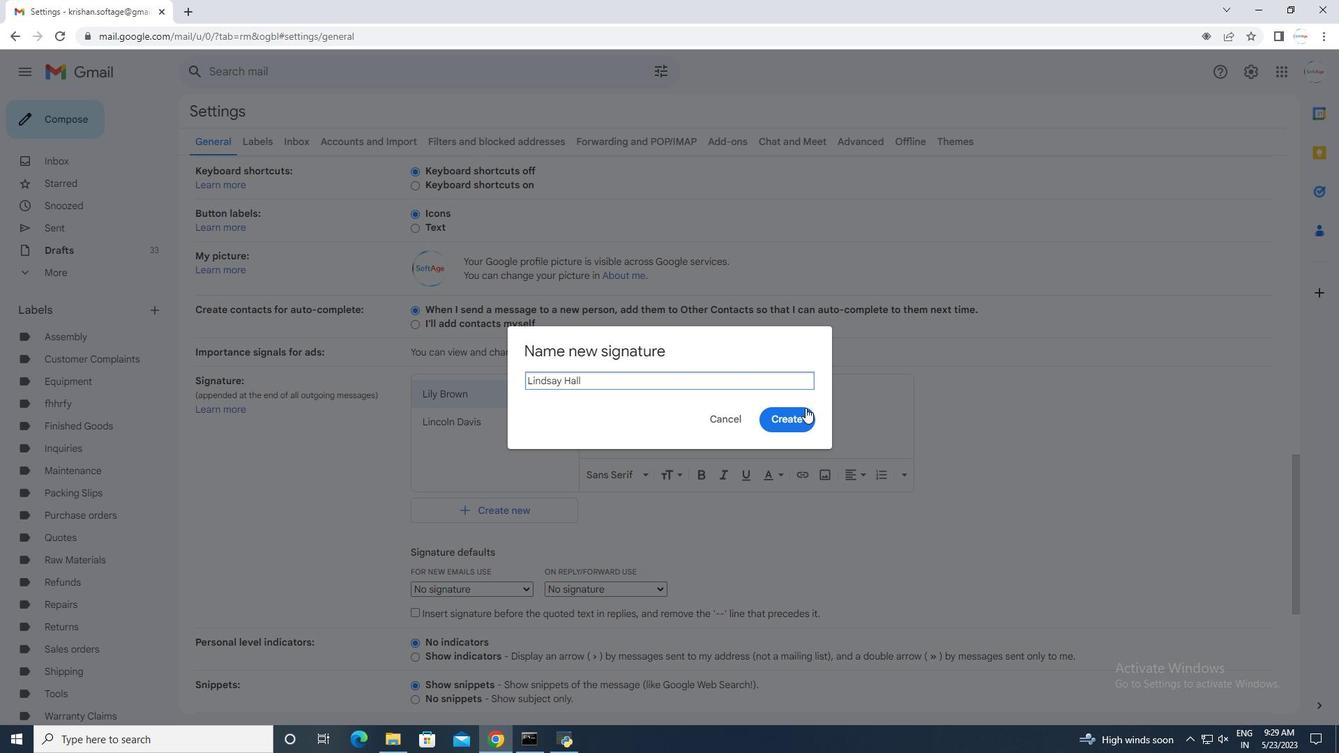 
Action: Mouse pressed left at (801, 417)
Screenshot: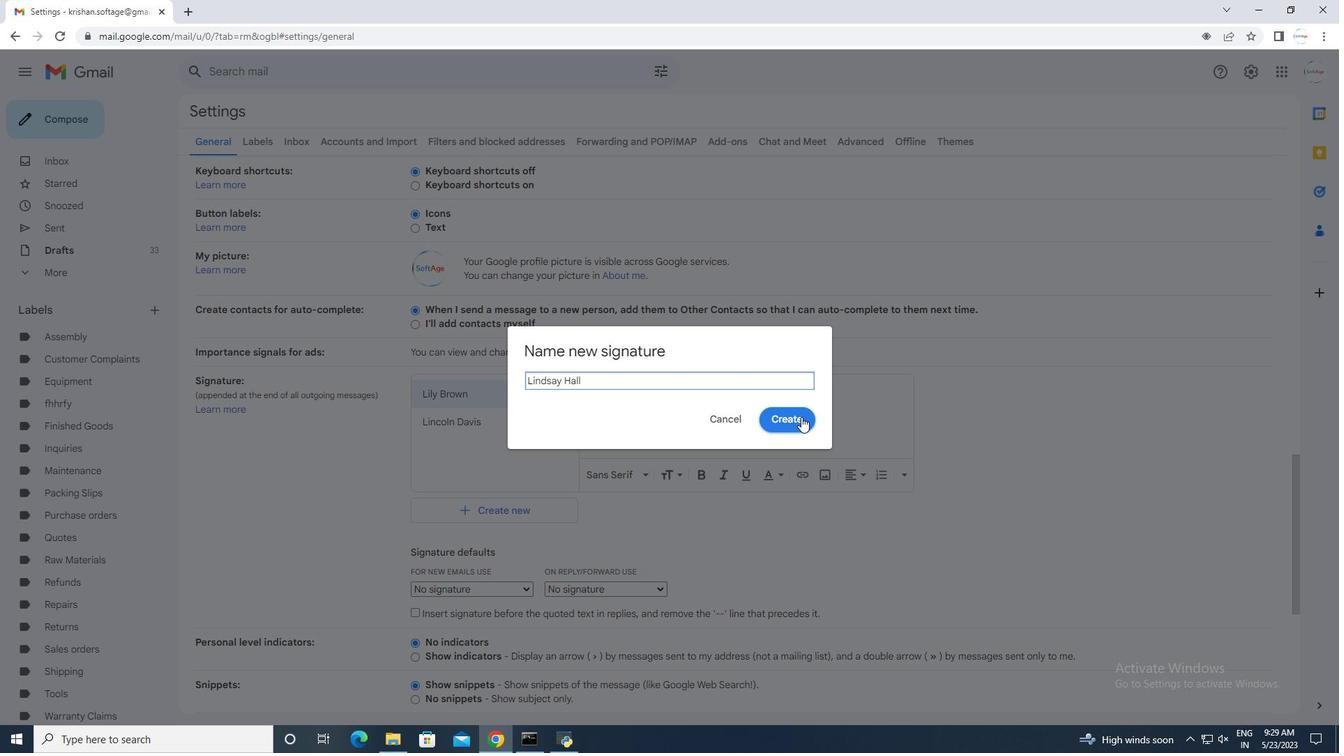 
Action: Mouse moved to (684, 390)
Screenshot: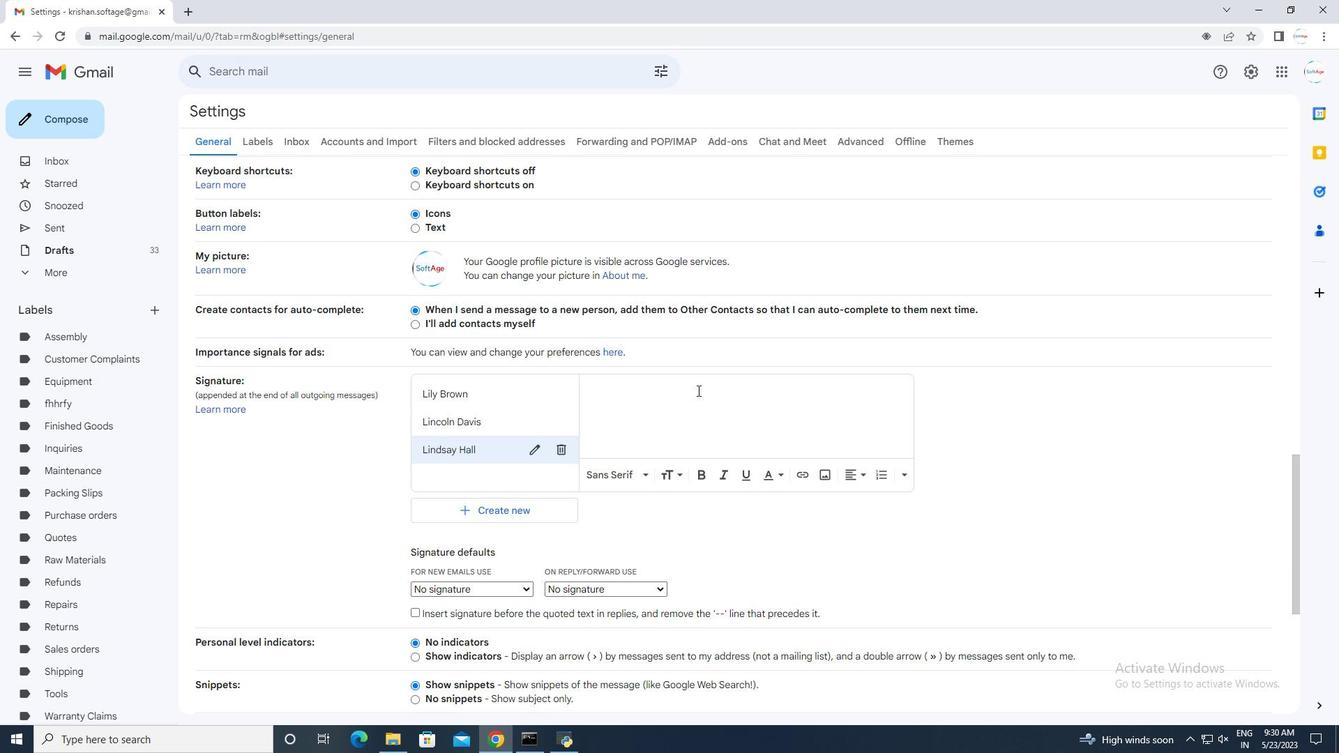 
Action: Mouse pressed left at (684, 390)
Screenshot: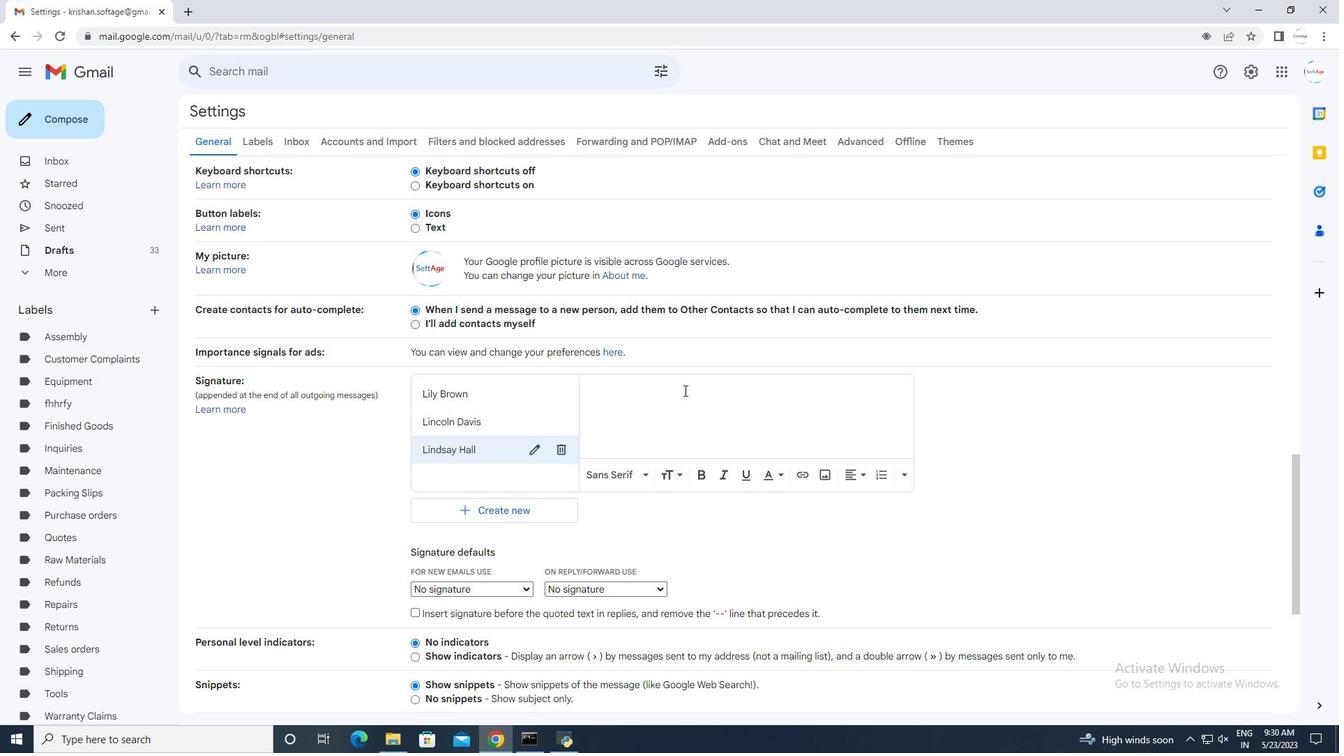 
Action: Key pressed <Key.shift>Lindsay<Key.space><Key.shift>Hall
Screenshot: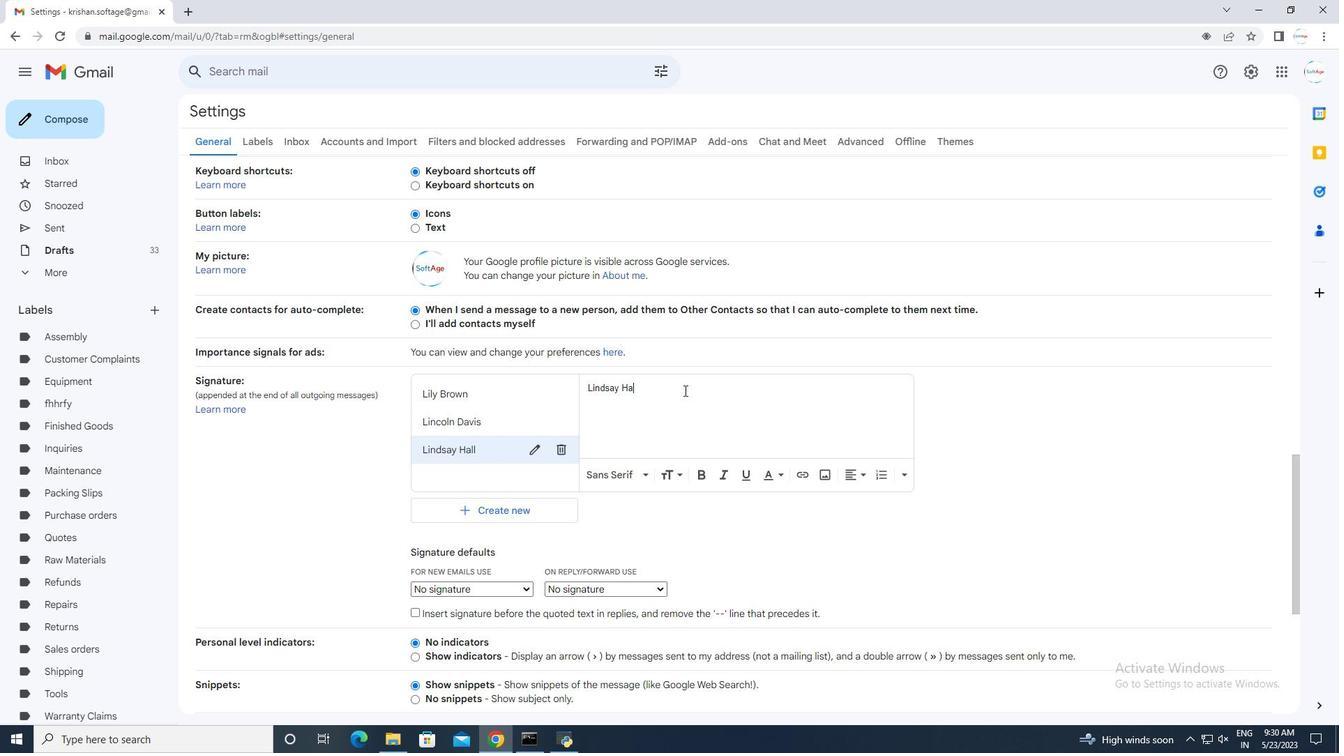 
Action: Mouse moved to (593, 542)
Screenshot: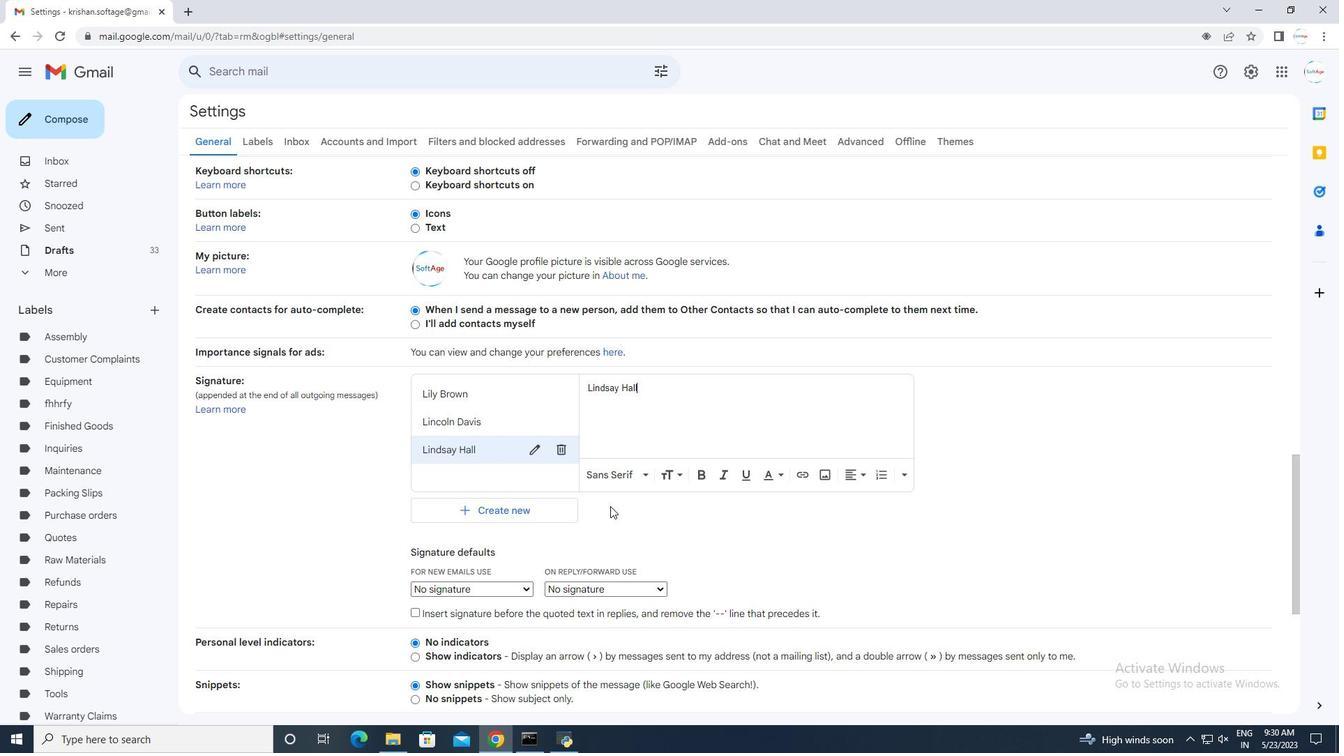
Action: Mouse scrolled (593, 542) with delta (0, 0)
Screenshot: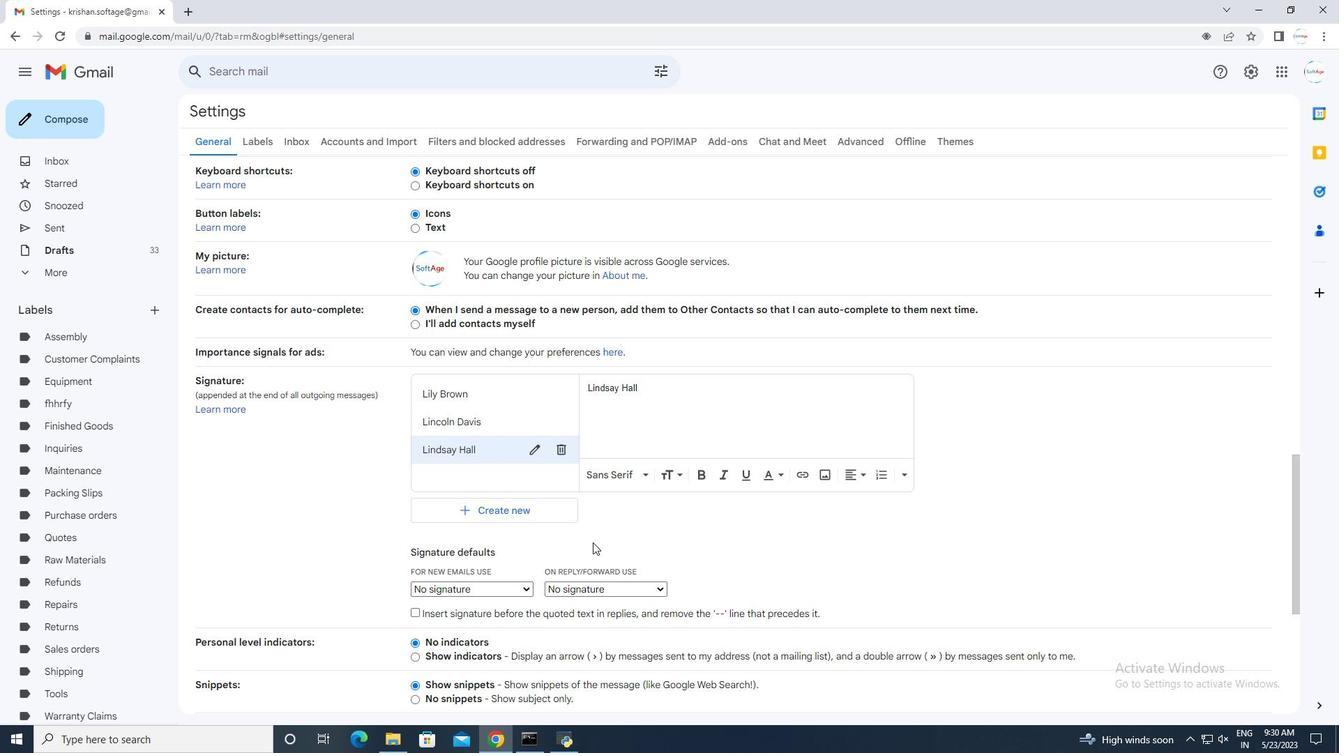 
Action: Mouse scrolled (593, 542) with delta (0, 0)
Screenshot: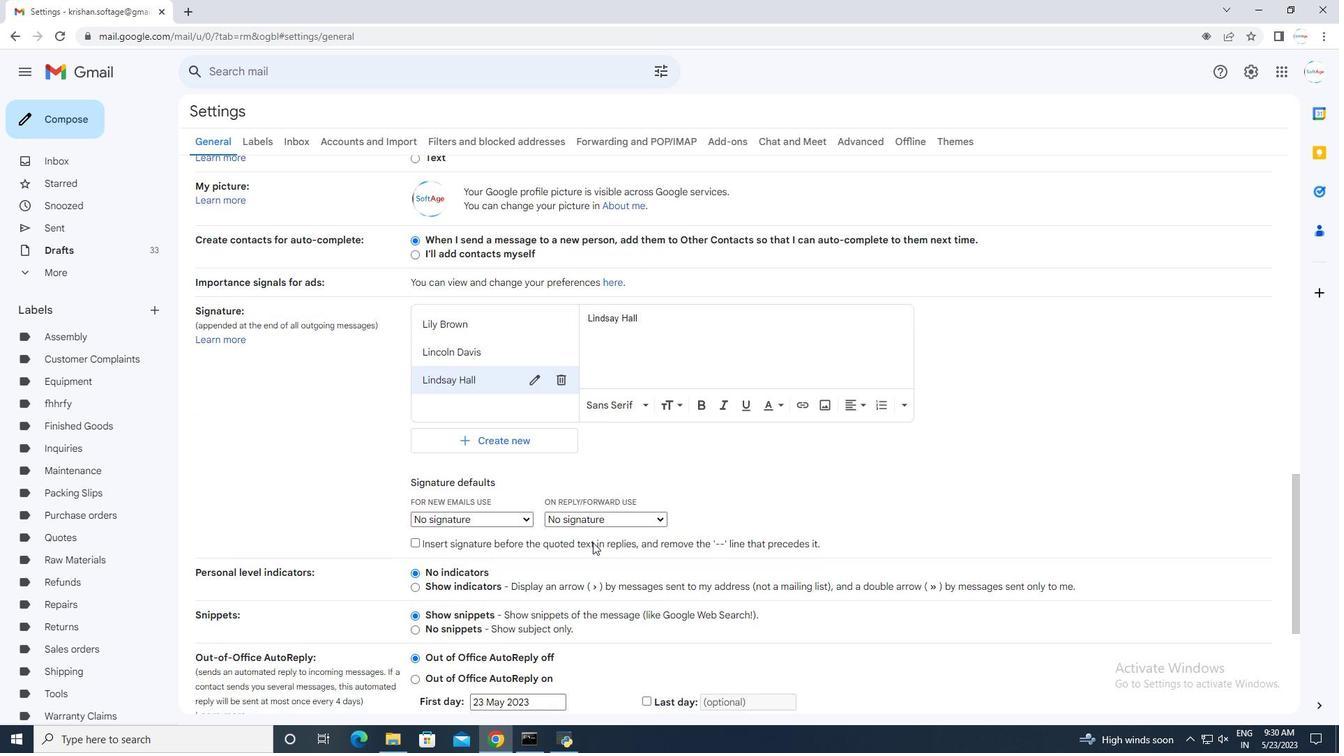 
Action: Mouse scrolled (593, 542) with delta (0, 0)
Screenshot: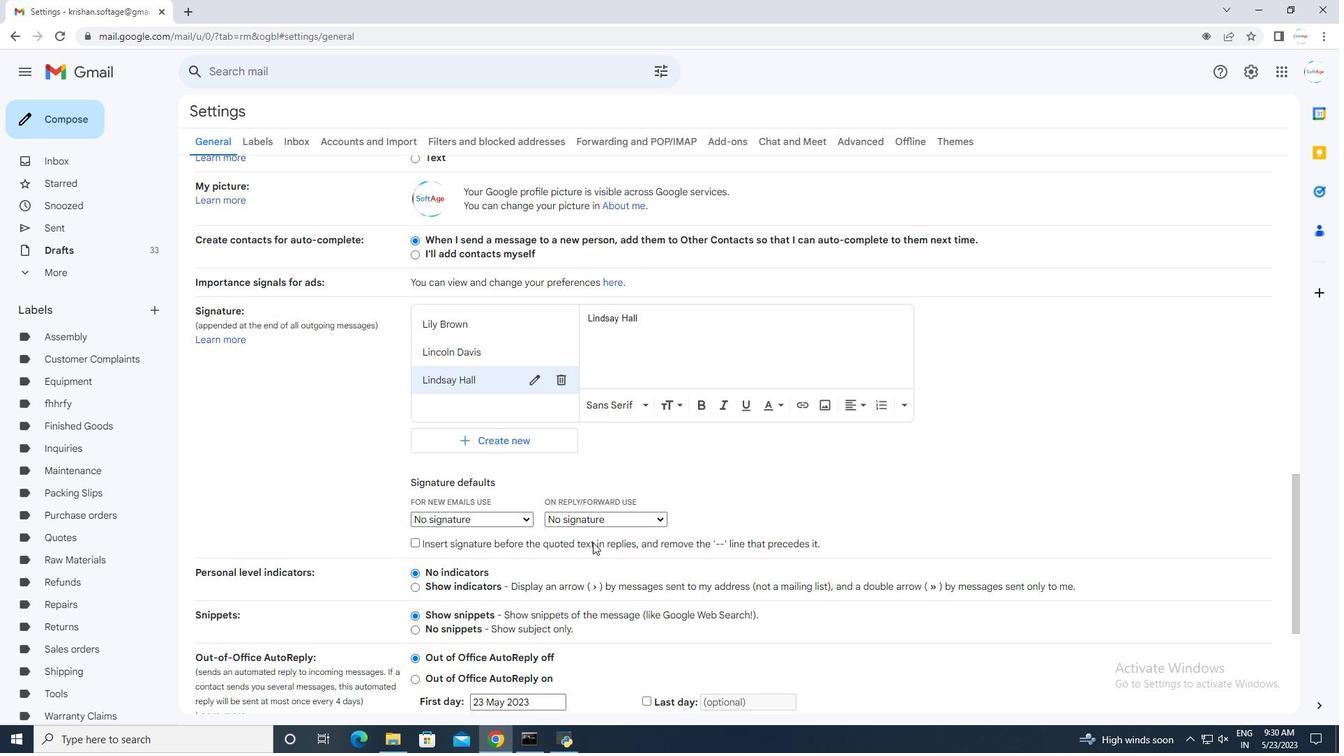 
Action: Mouse scrolled (593, 542) with delta (0, 0)
Screenshot: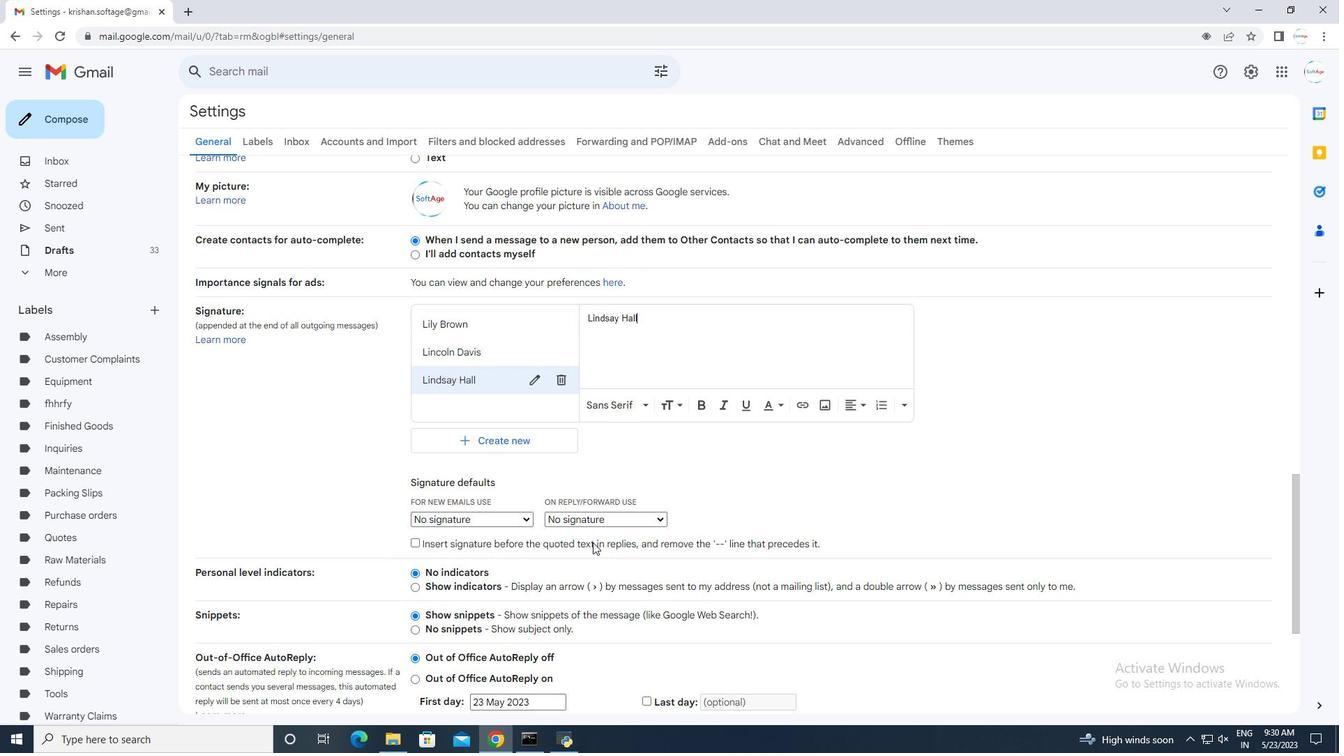 
Action: Mouse scrolled (593, 542) with delta (0, 0)
Screenshot: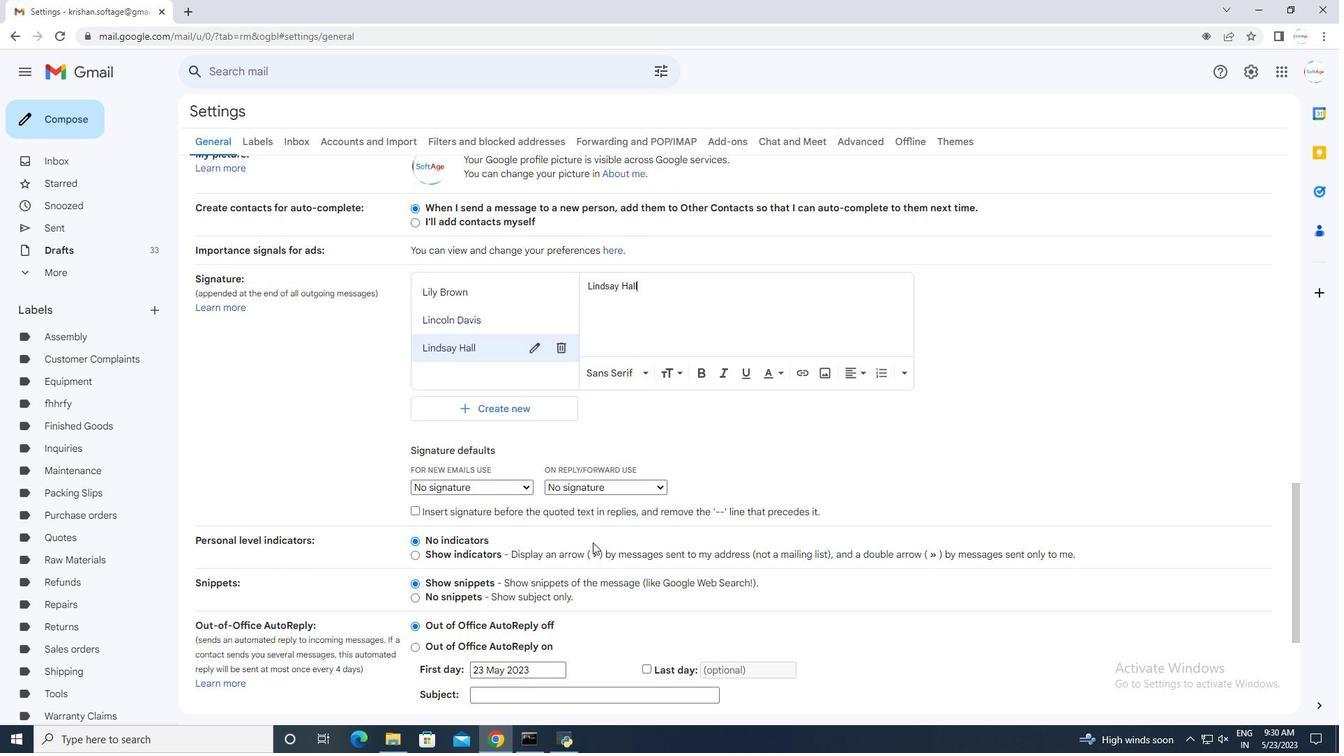
Action: Mouse scrolled (593, 542) with delta (0, 0)
Screenshot: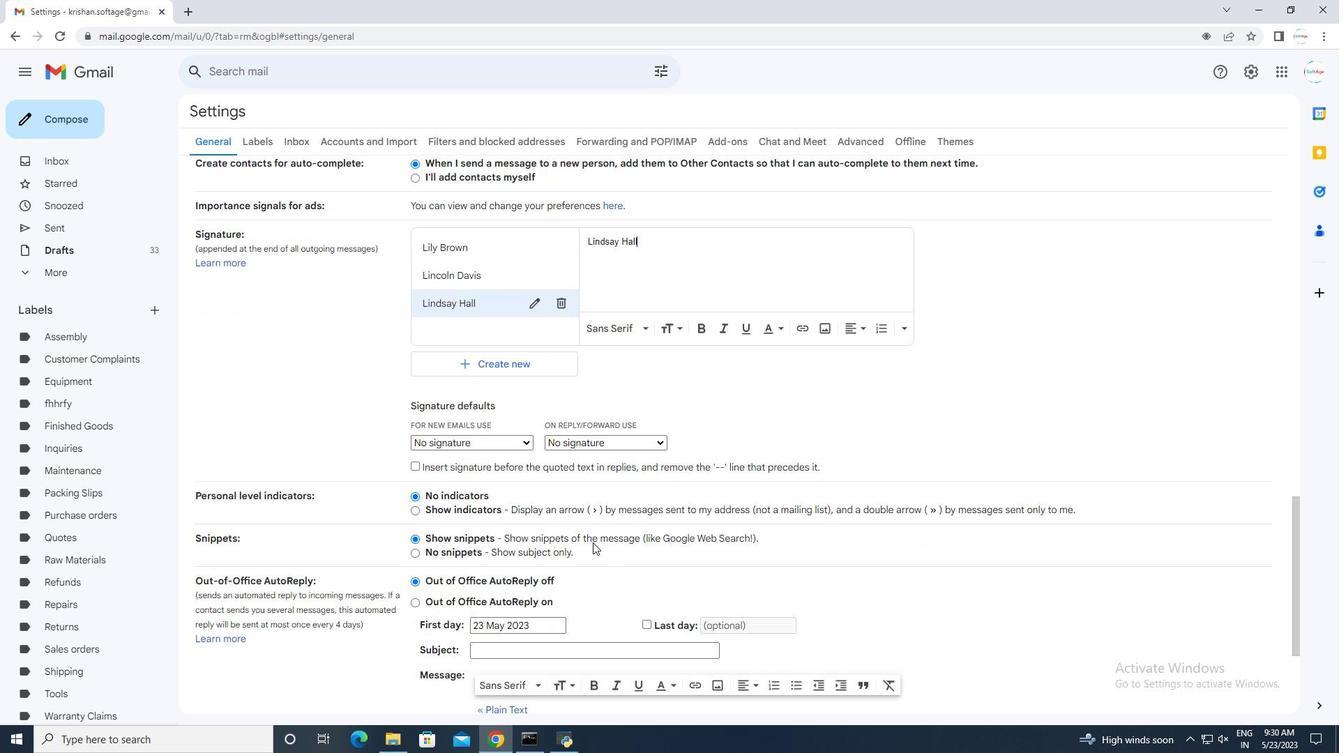 
Action: Mouse moved to (606, 611)
Screenshot: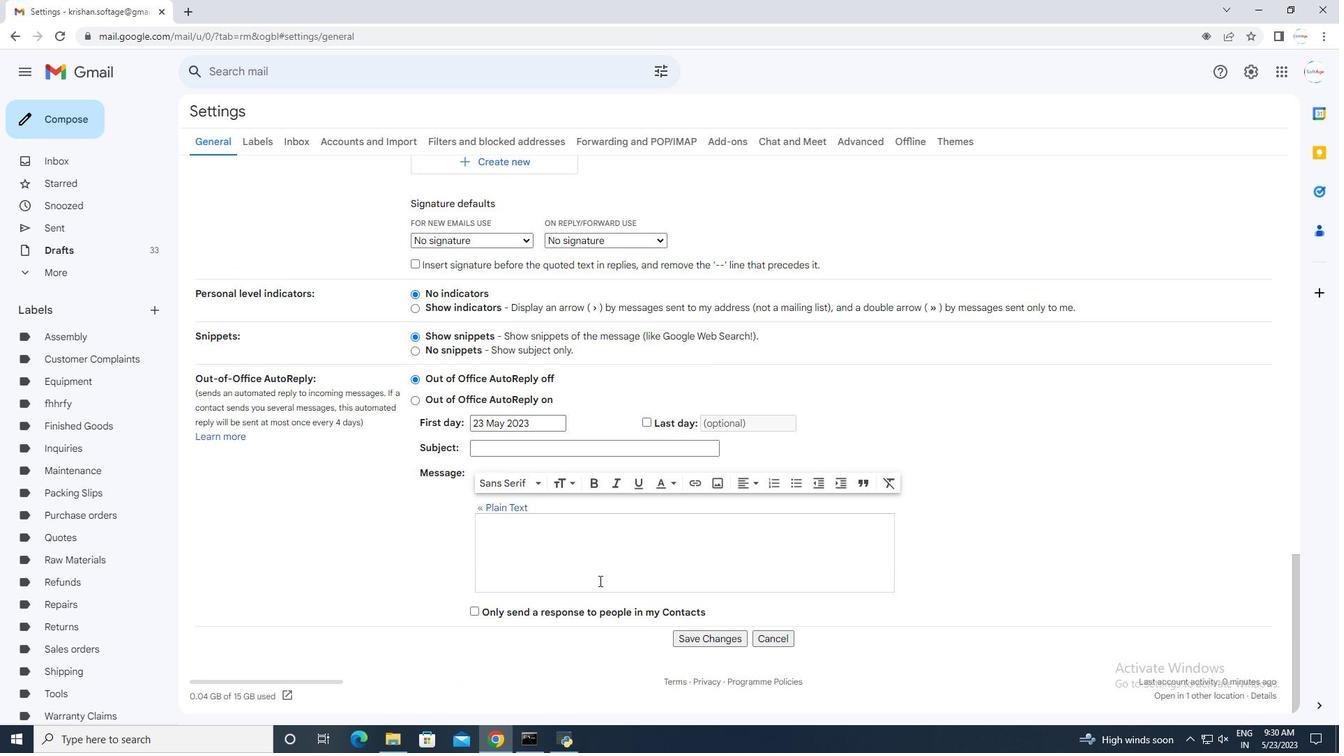 
Action: Mouse scrolled (606, 610) with delta (0, 0)
Screenshot: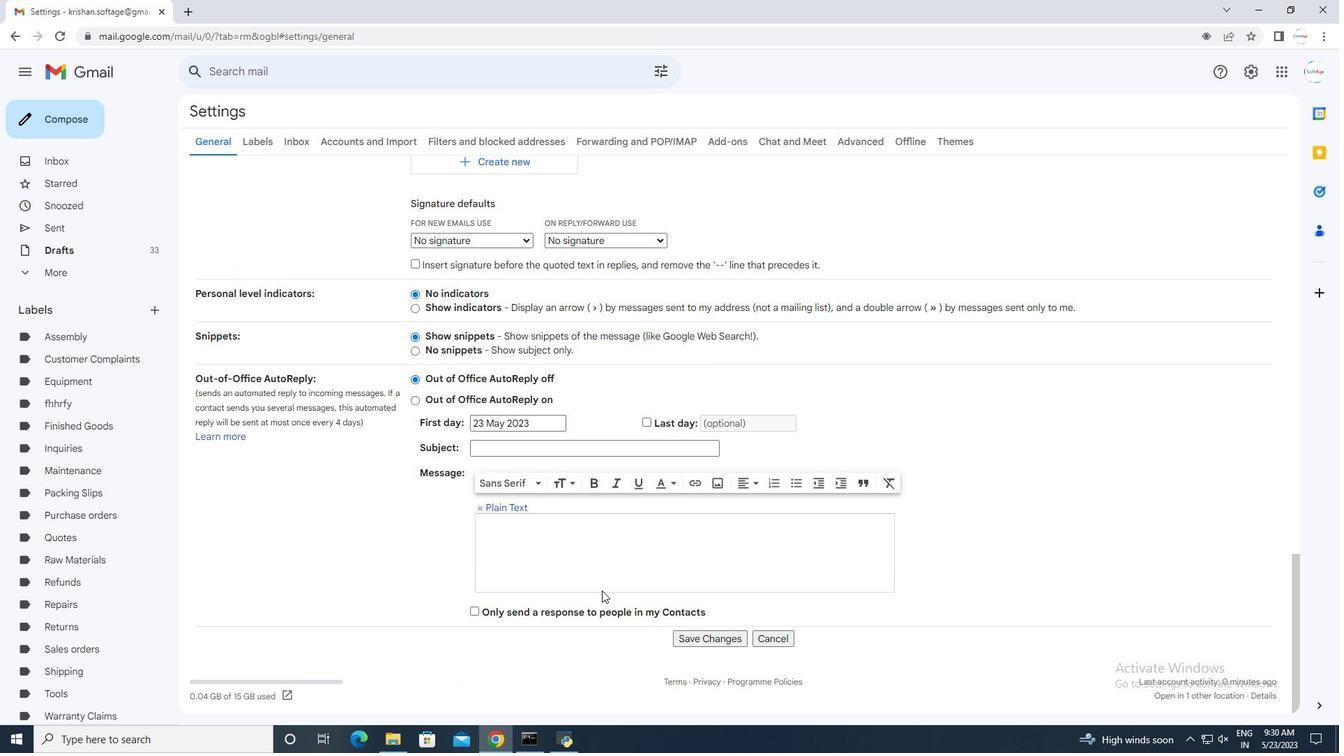 
Action: Mouse moved to (606, 611)
Screenshot: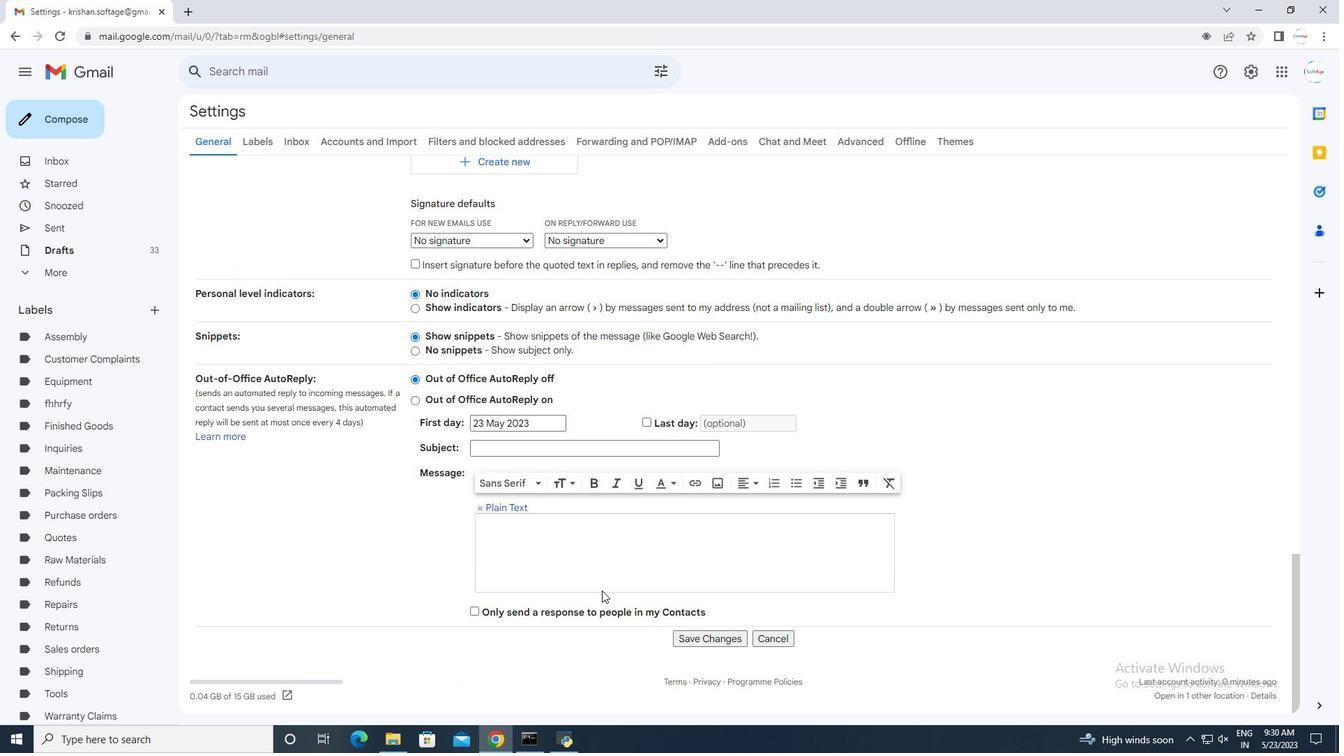 
Action: Mouse scrolled (606, 611) with delta (0, 0)
Screenshot: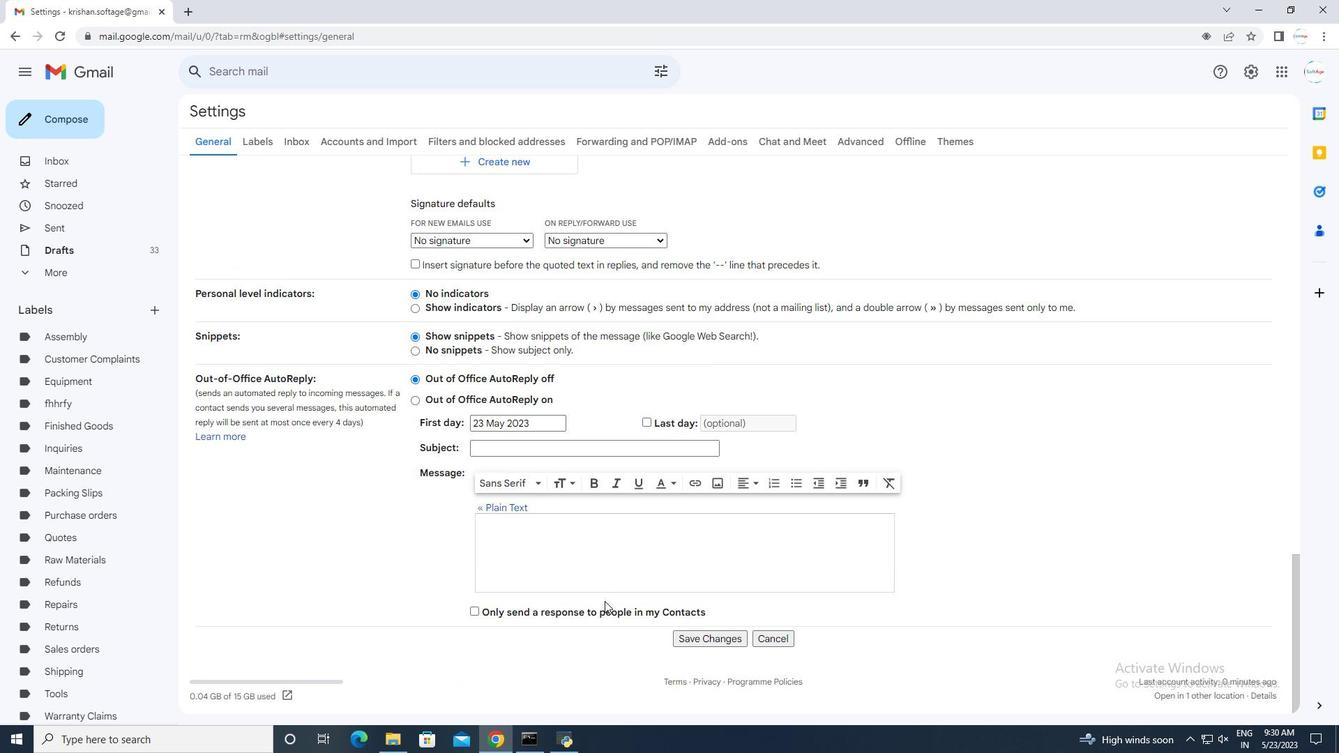 
Action: Mouse scrolled (606, 611) with delta (0, 0)
Screenshot: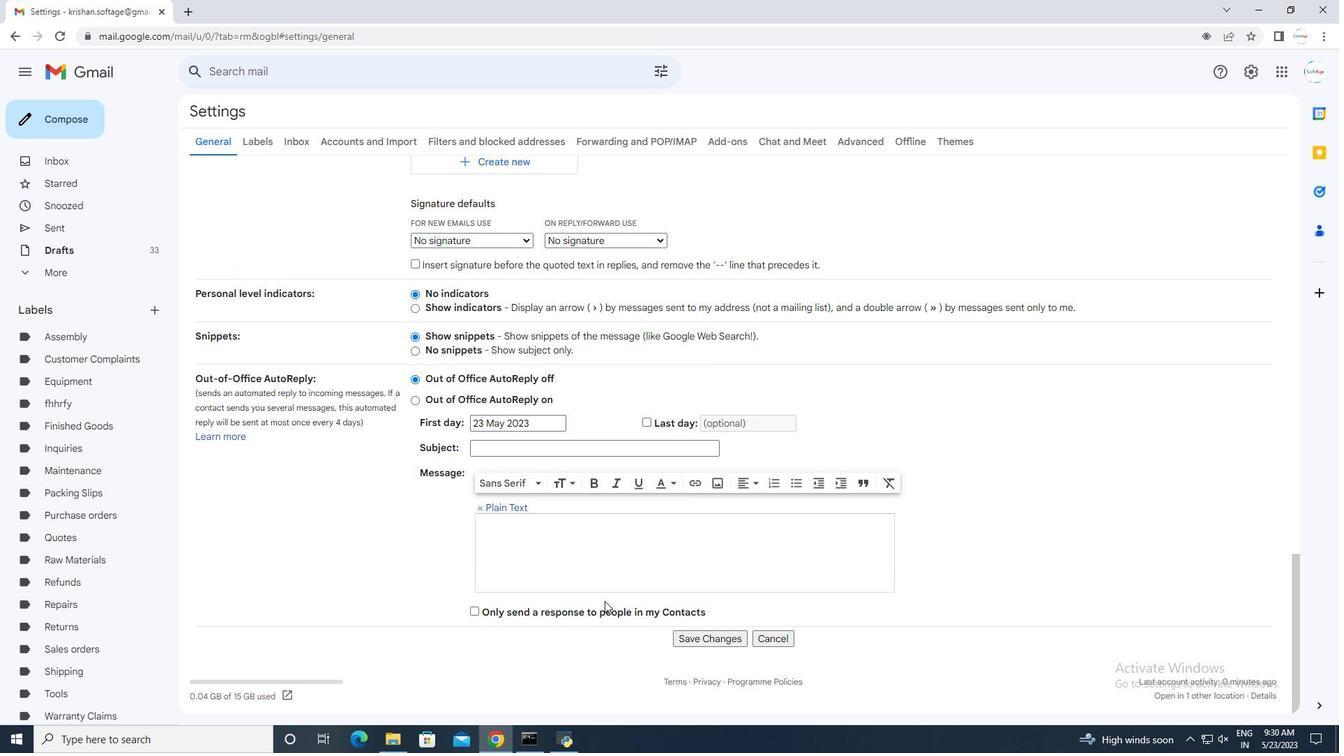 
Action: Mouse moved to (692, 635)
Screenshot: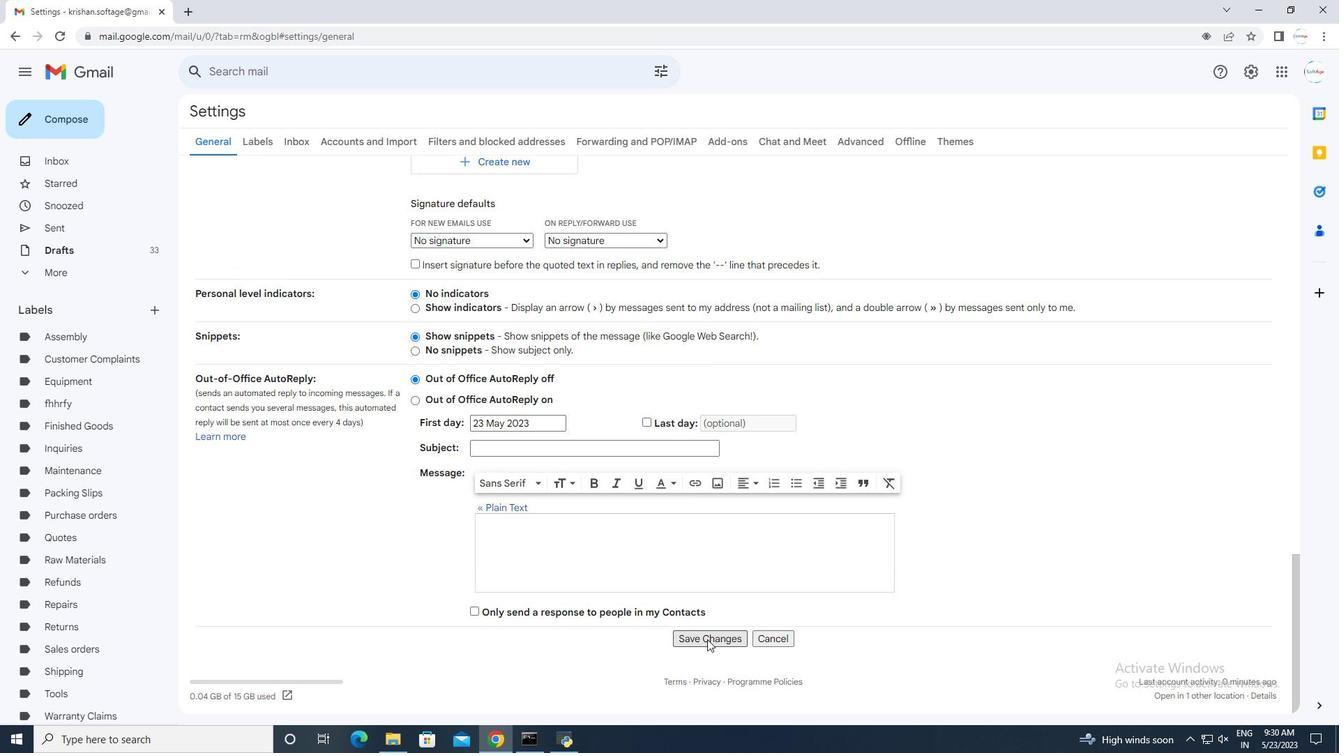 
Action: Mouse pressed left at (692, 635)
Screenshot: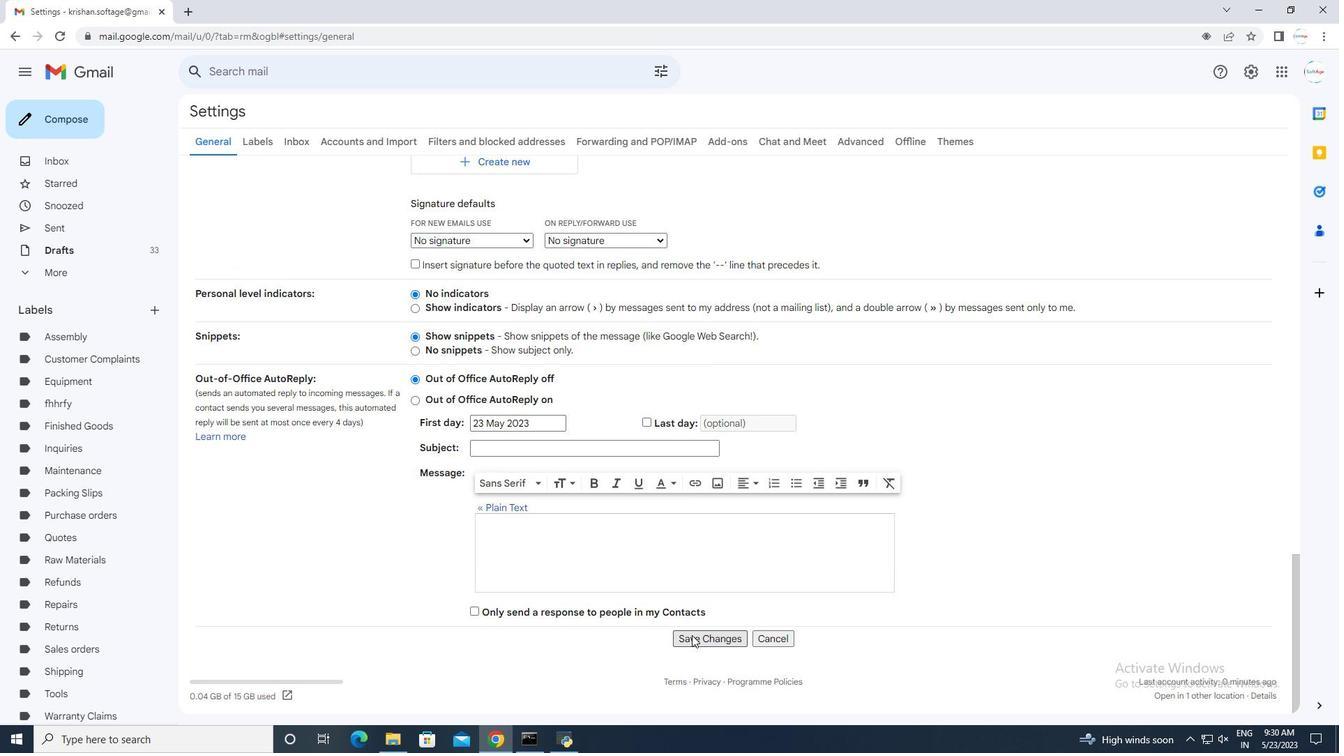 
Action: Mouse moved to (64, 115)
Screenshot: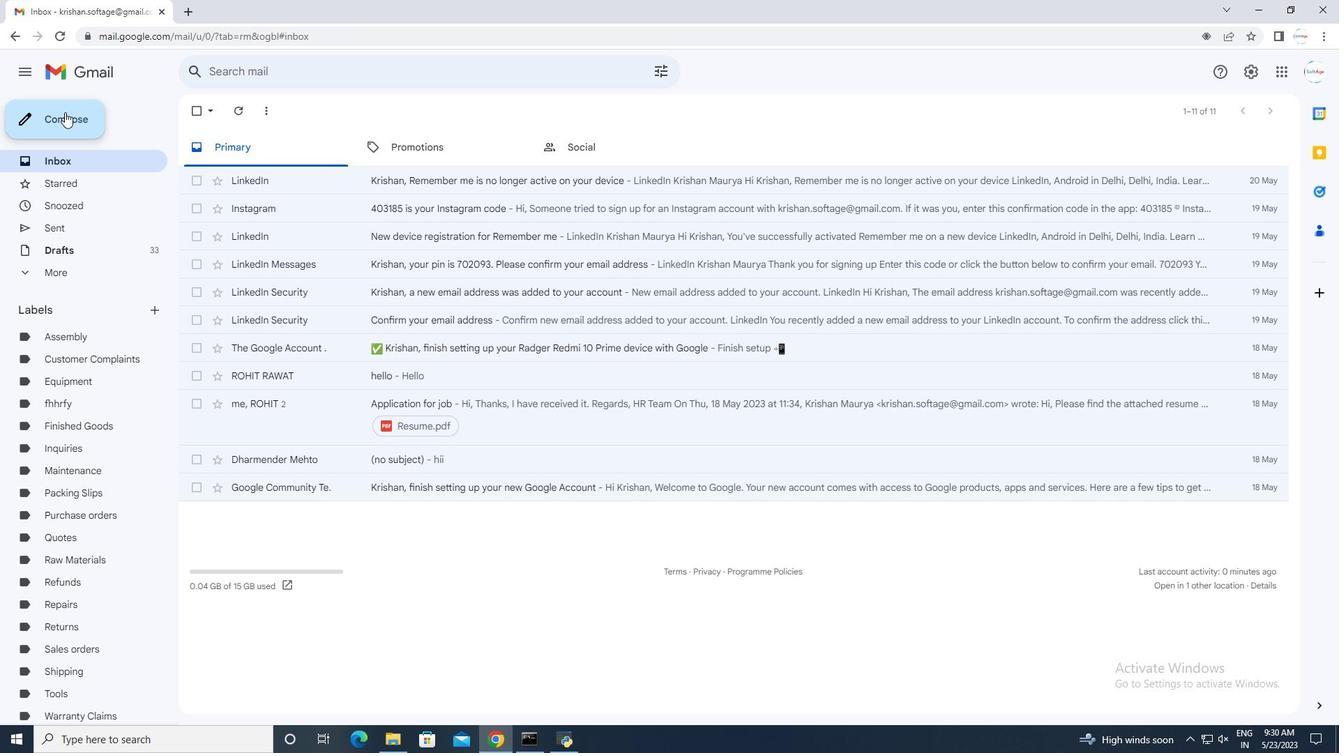 
Action: Mouse pressed left at (64, 115)
Screenshot: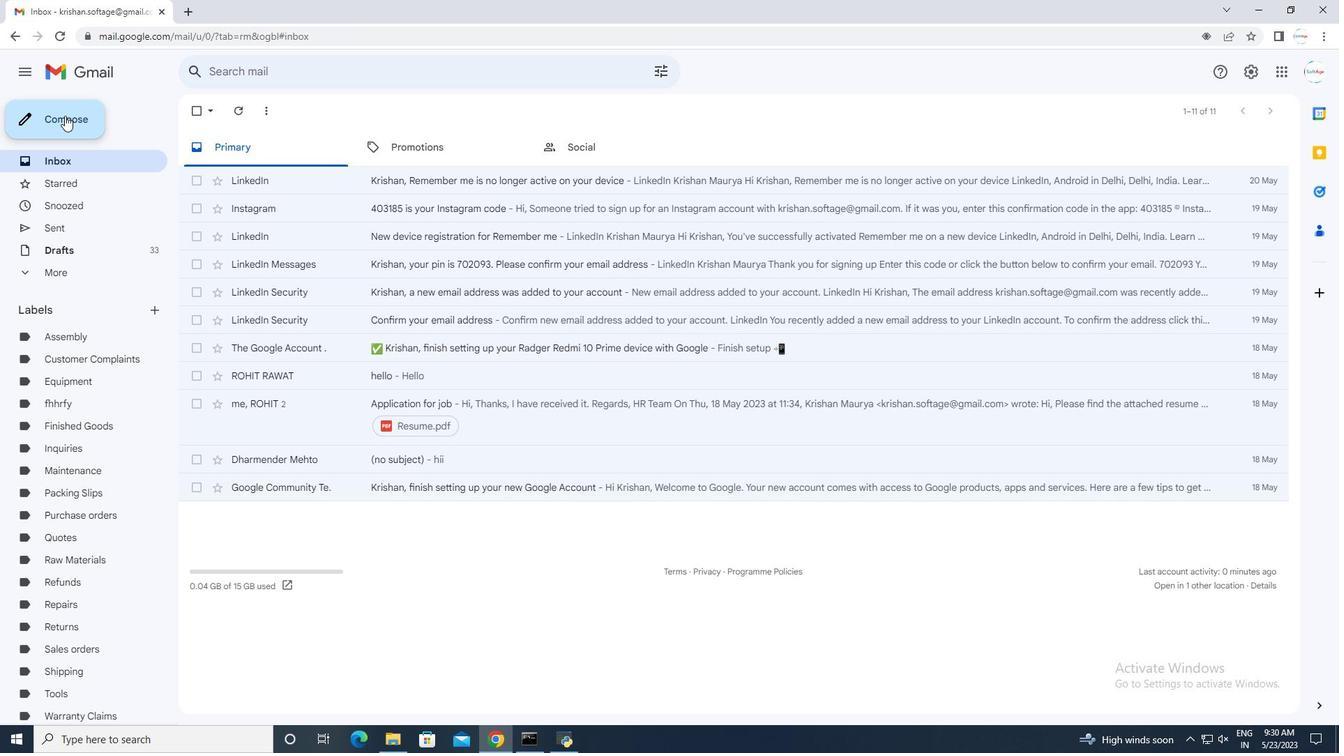 
Action: Mouse moved to (940, 343)
Screenshot: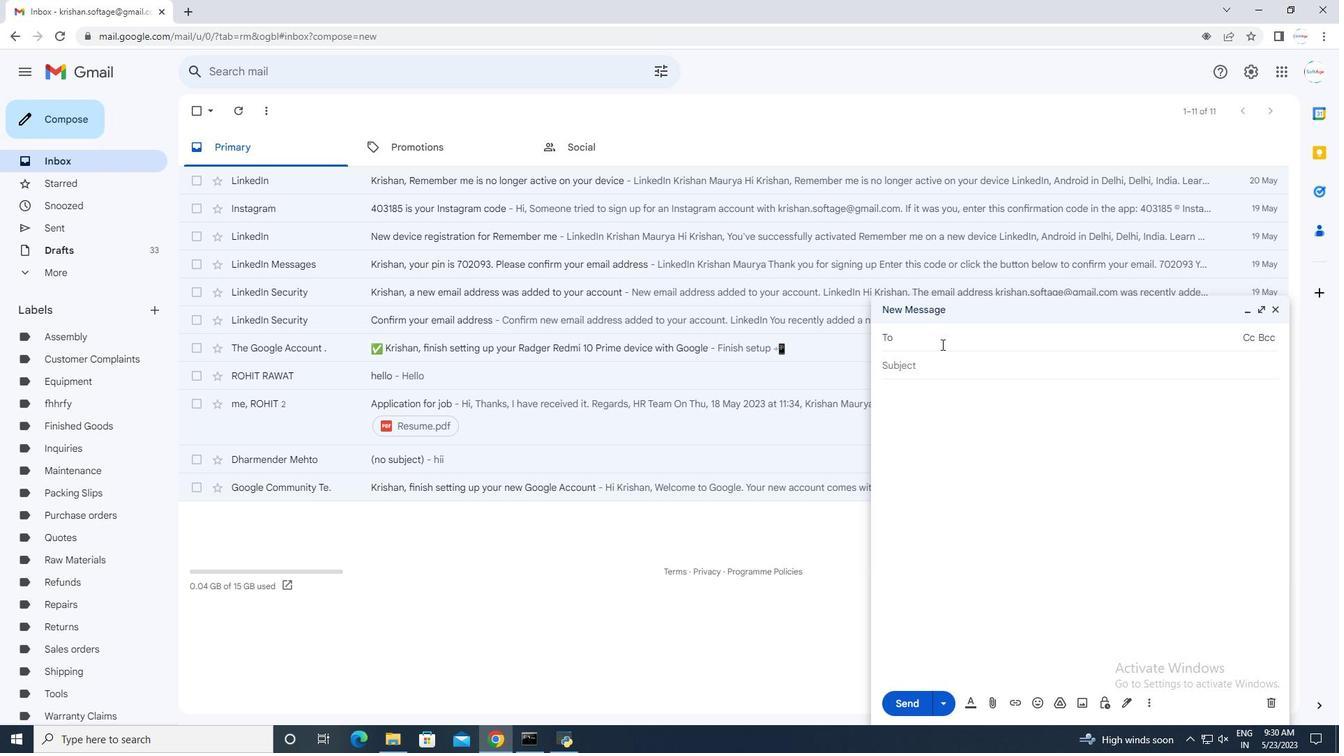 
Action: Mouse pressed left at (940, 343)
Screenshot: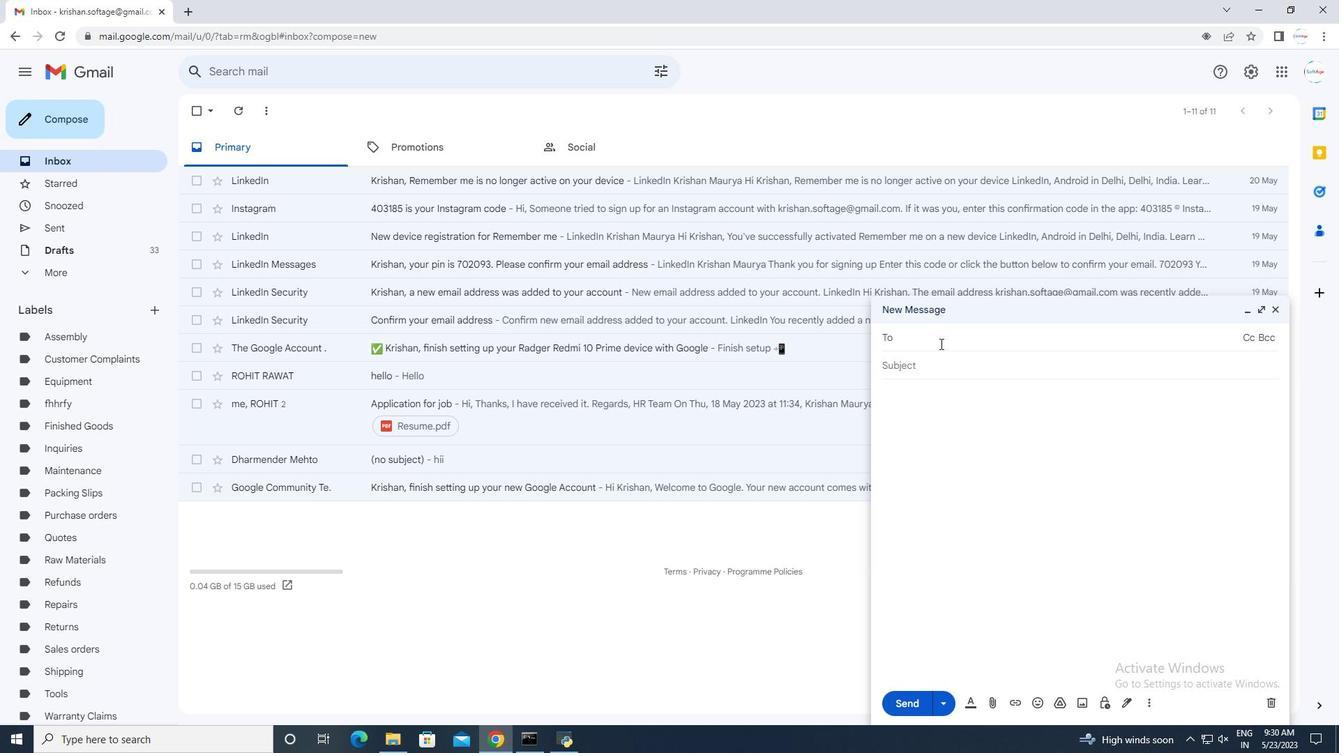 
Action: Key pressed <Key.shift>softage.6<Key.shift>@softage.net<Key.tab><Key.tab><Key.tab><Key.shift>Gratitude<Key.space>and<Key.space>sincere<Key.space>wishes.
Screenshot: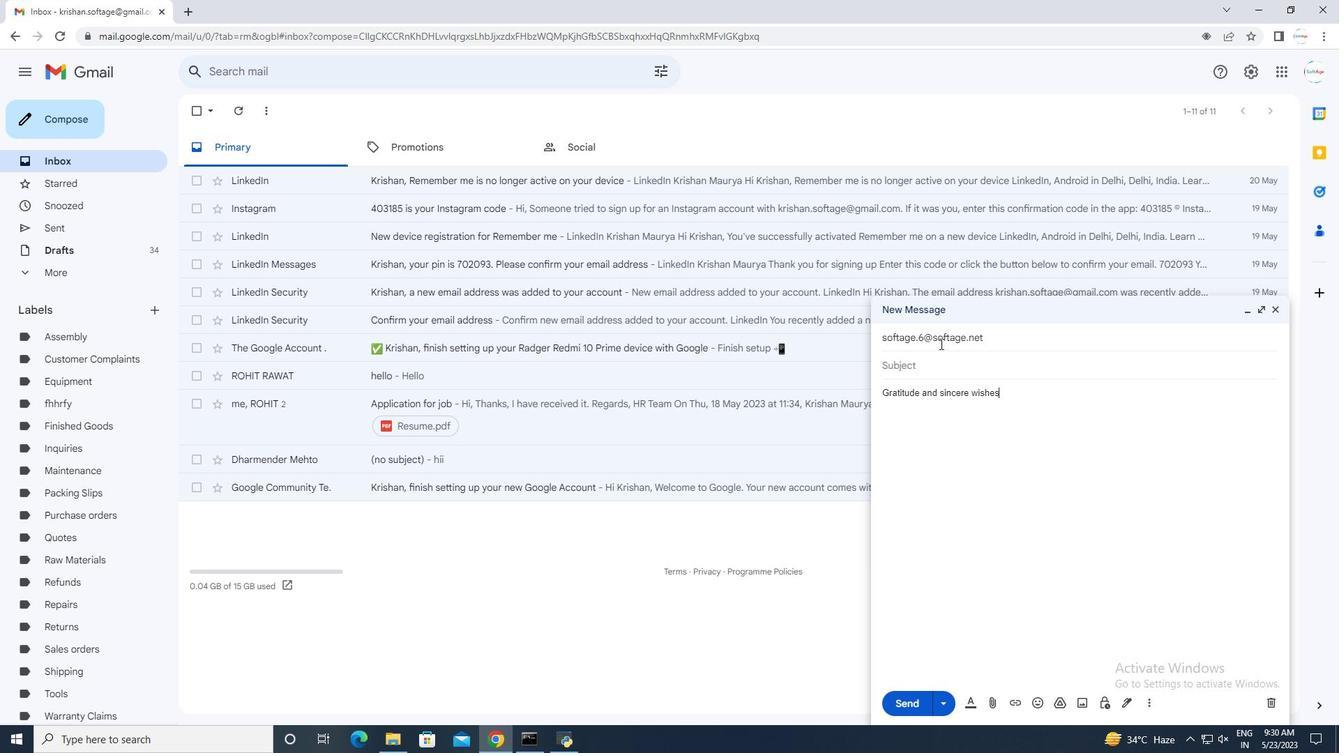 
Action: Mouse moved to (1126, 704)
Screenshot: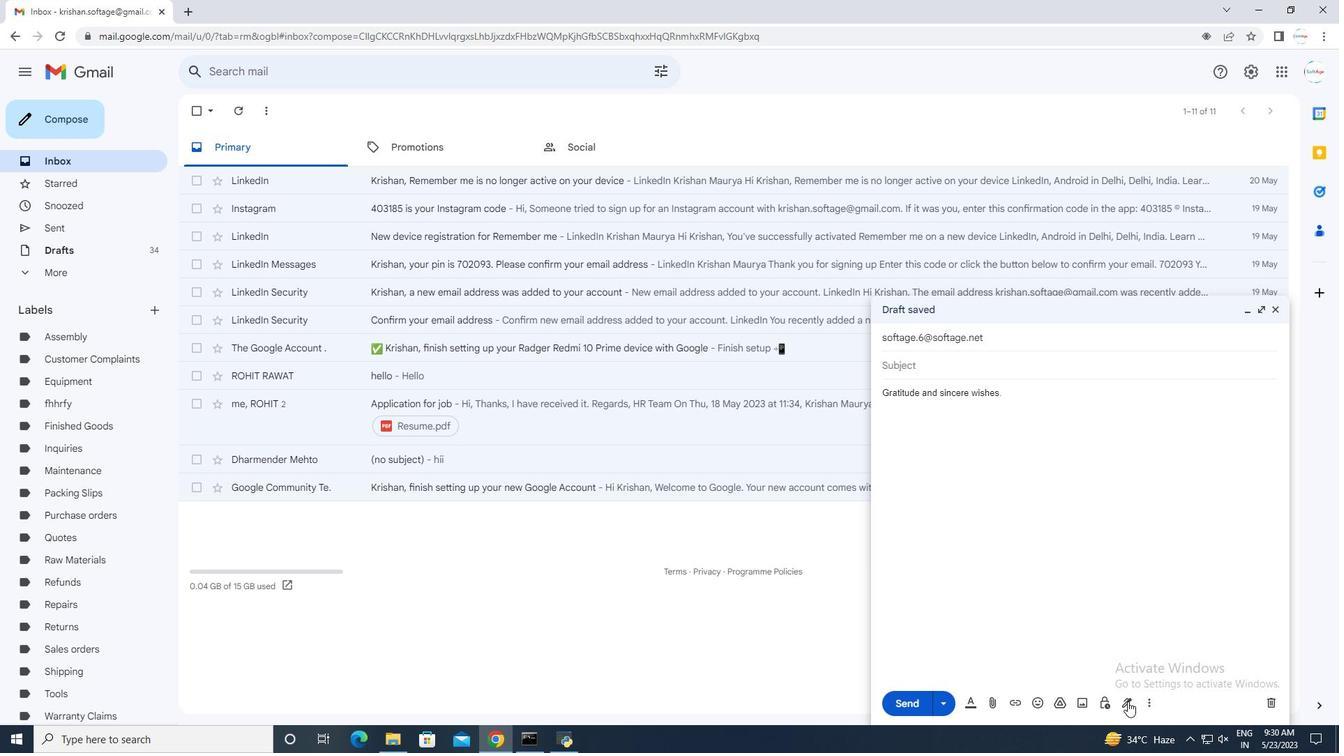 
Action: Mouse pressed left at (1126, 704)
Screenshot: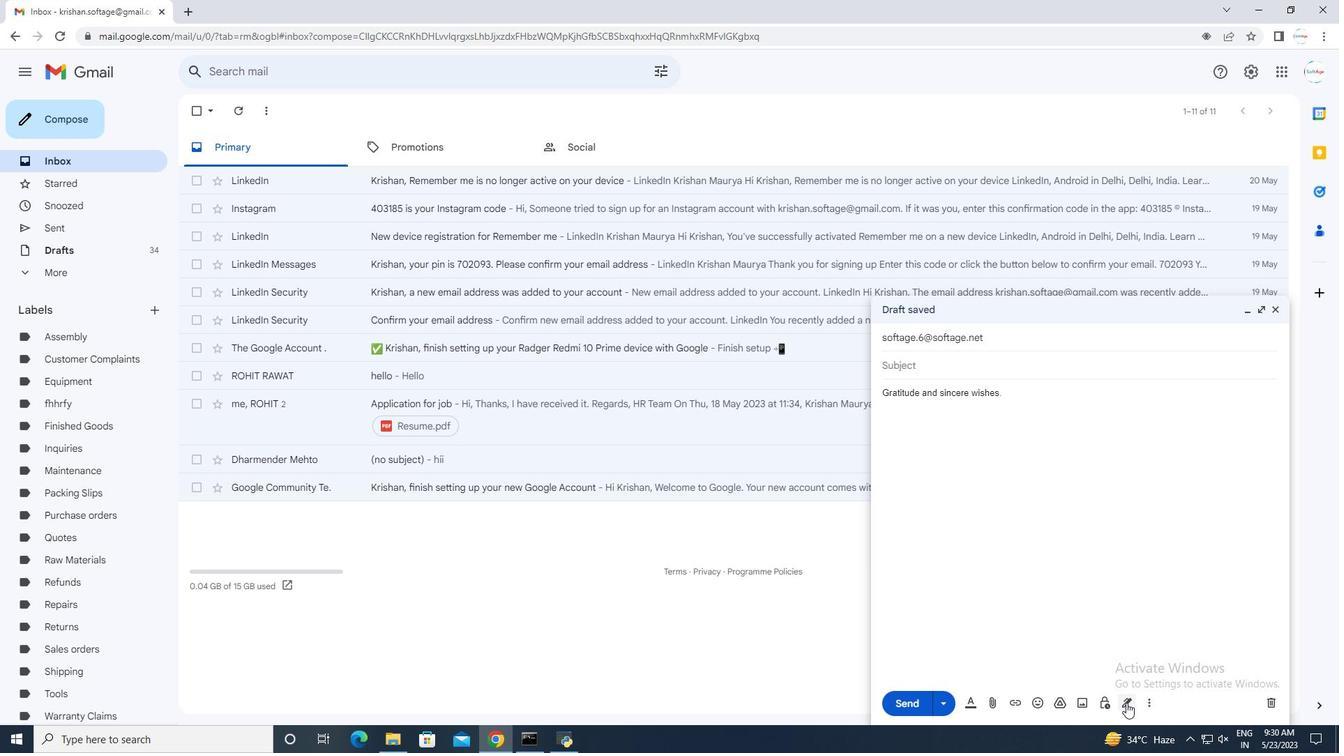 
Action: Mouse moved to (1177, 672)
Screenshot: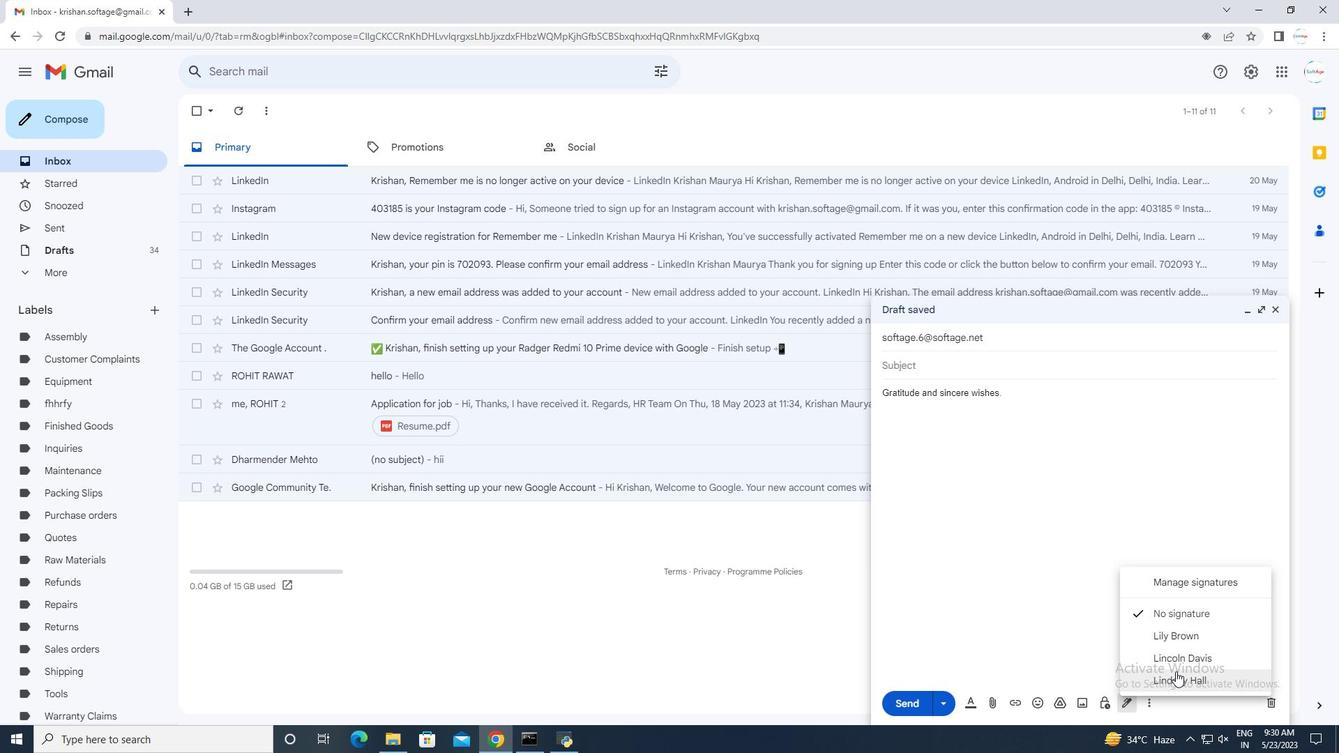 
Action: Mouse pressed left at (1177, 672)
Screenshot: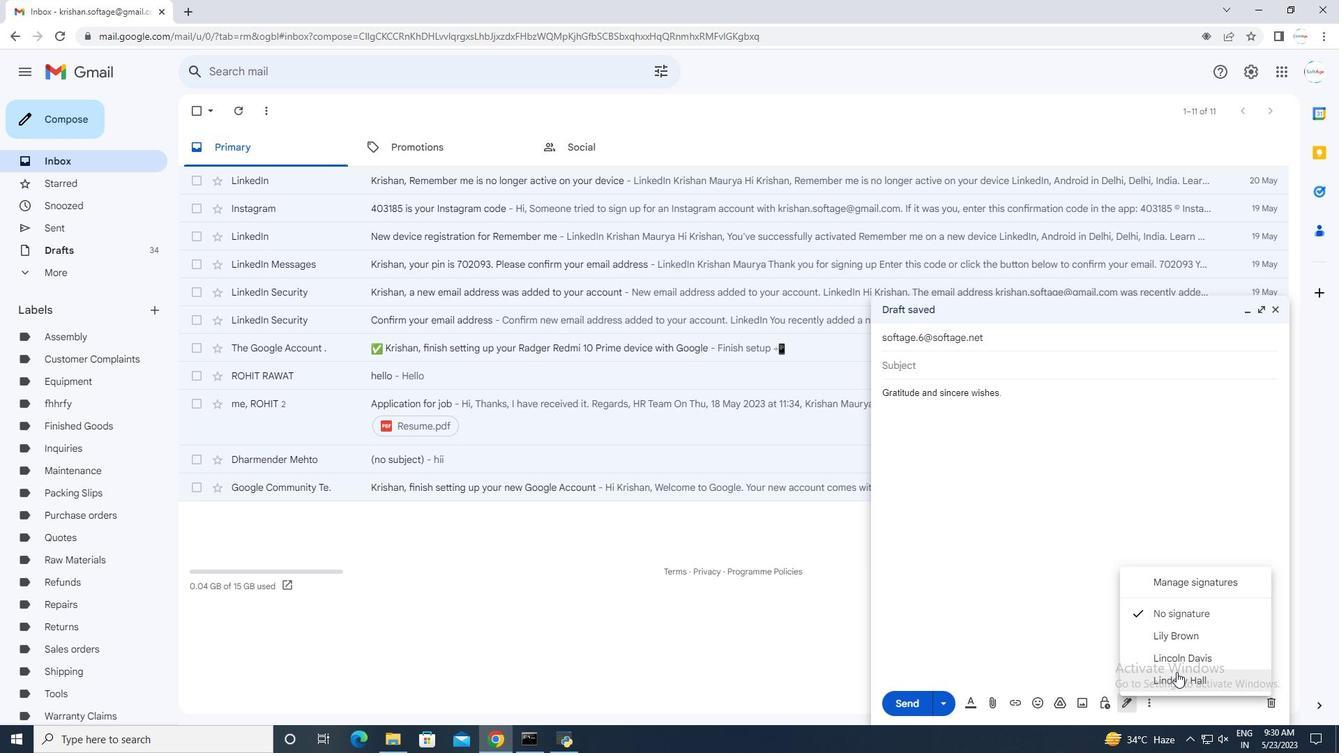 
Action: Mouse moved to (1153, 709)
Screenshot: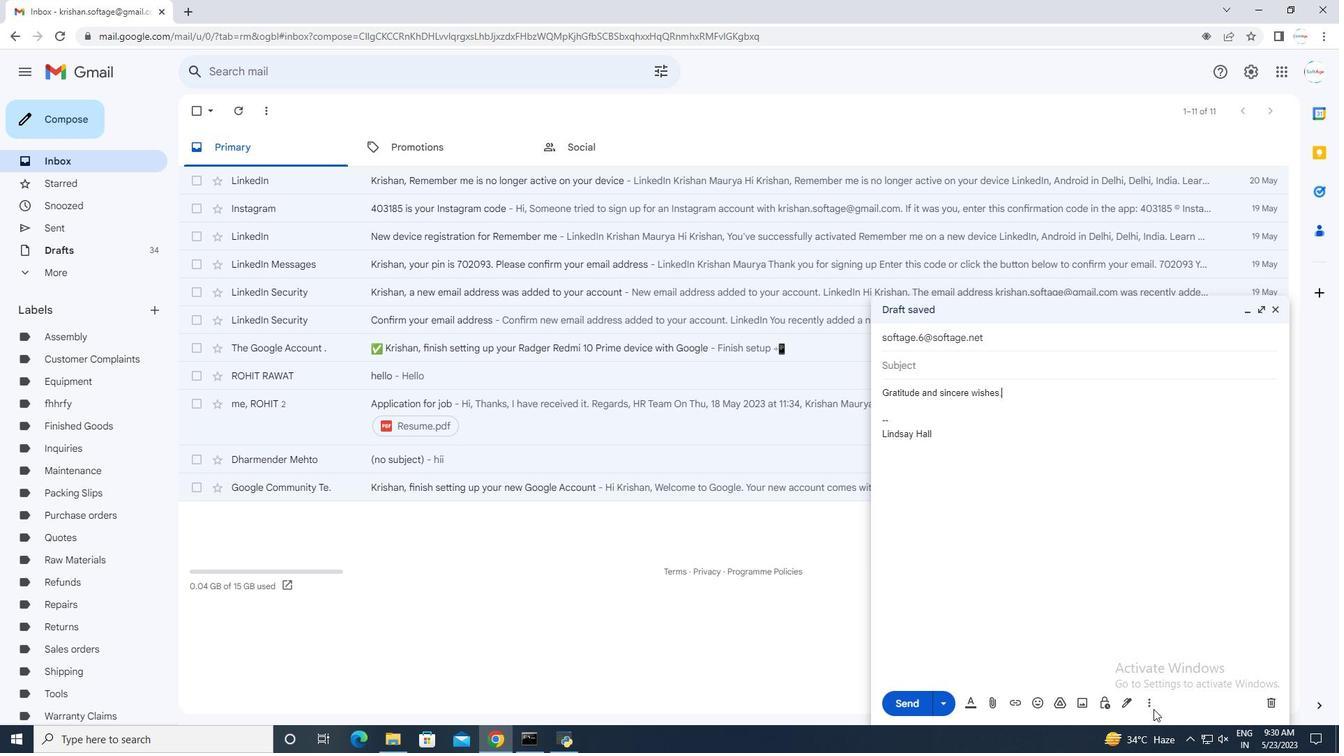 
Action: Mouse pressed left at (1153, 709)
Screenshot: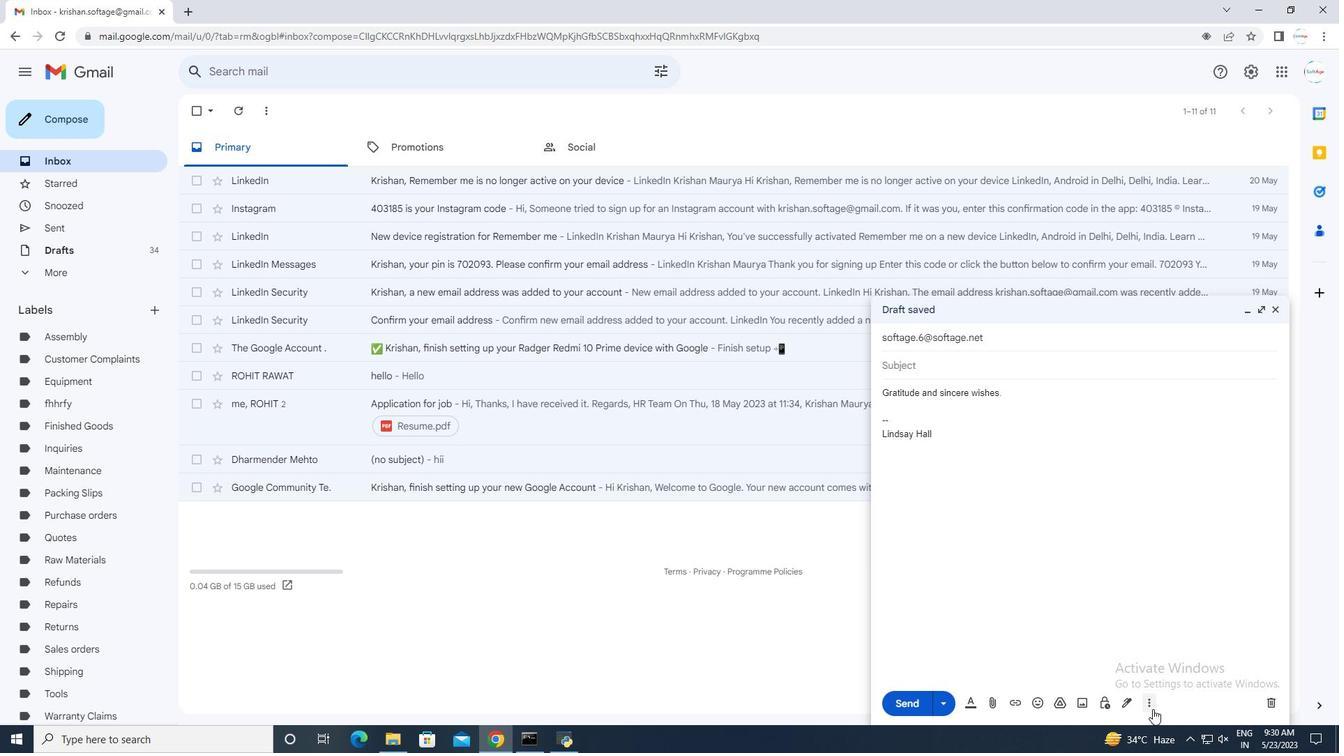 
Action: Mouse moved to (1204, 578)
Screenshot: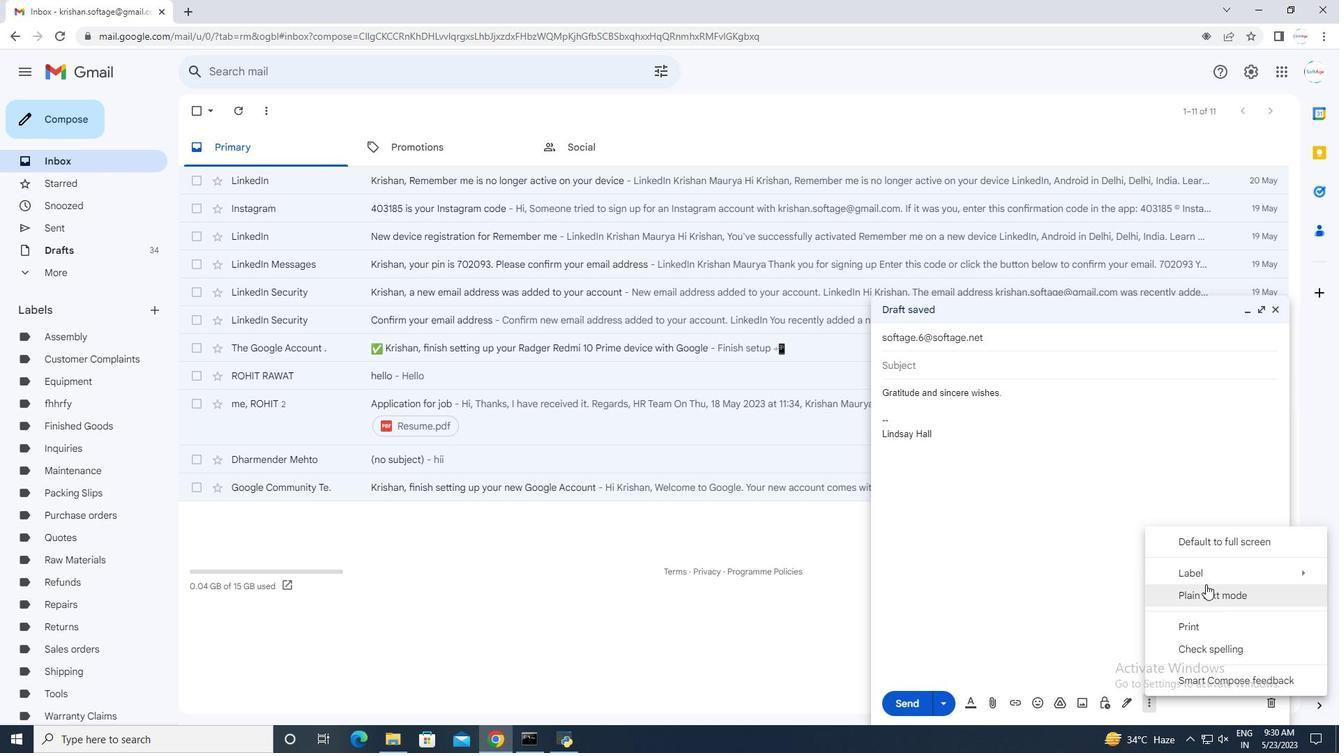 
Action: Mouse pressed left at (1204, 578)
Screenshot: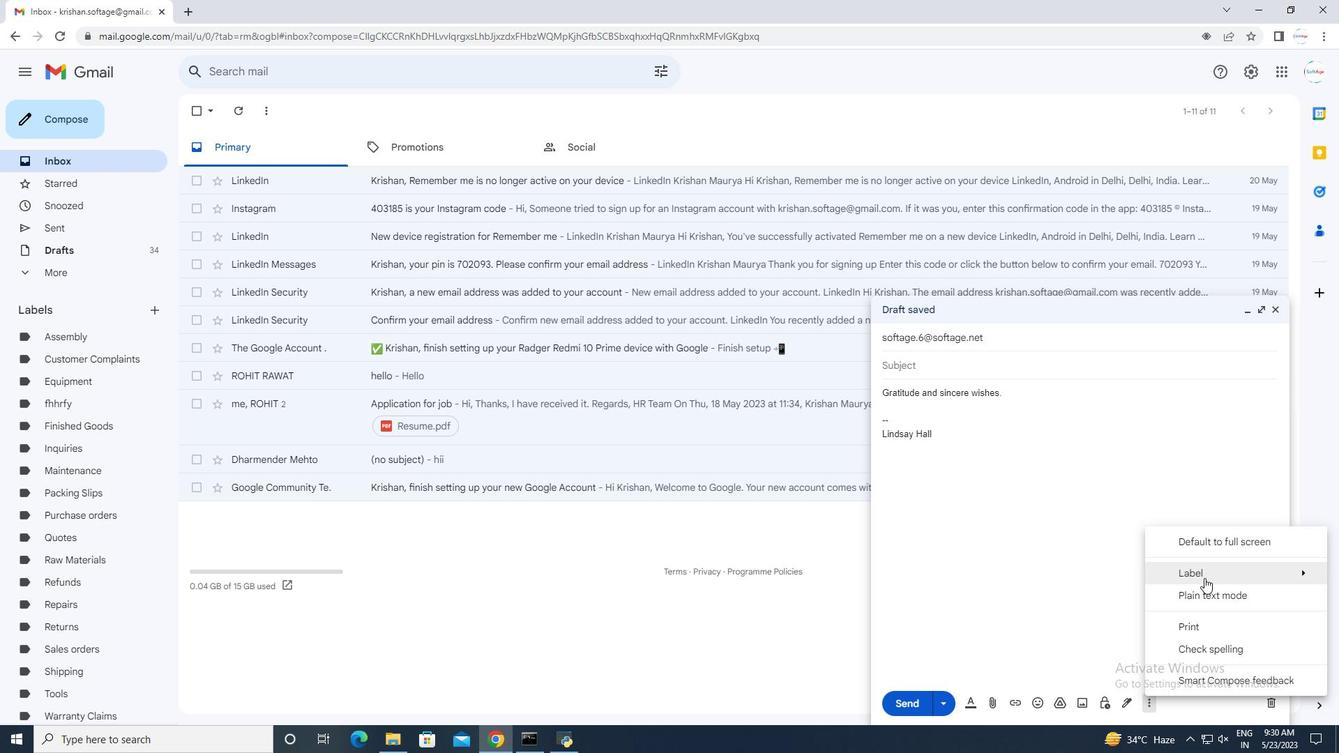 
Action: Mouse moved to (1064, 545)
Screenshot: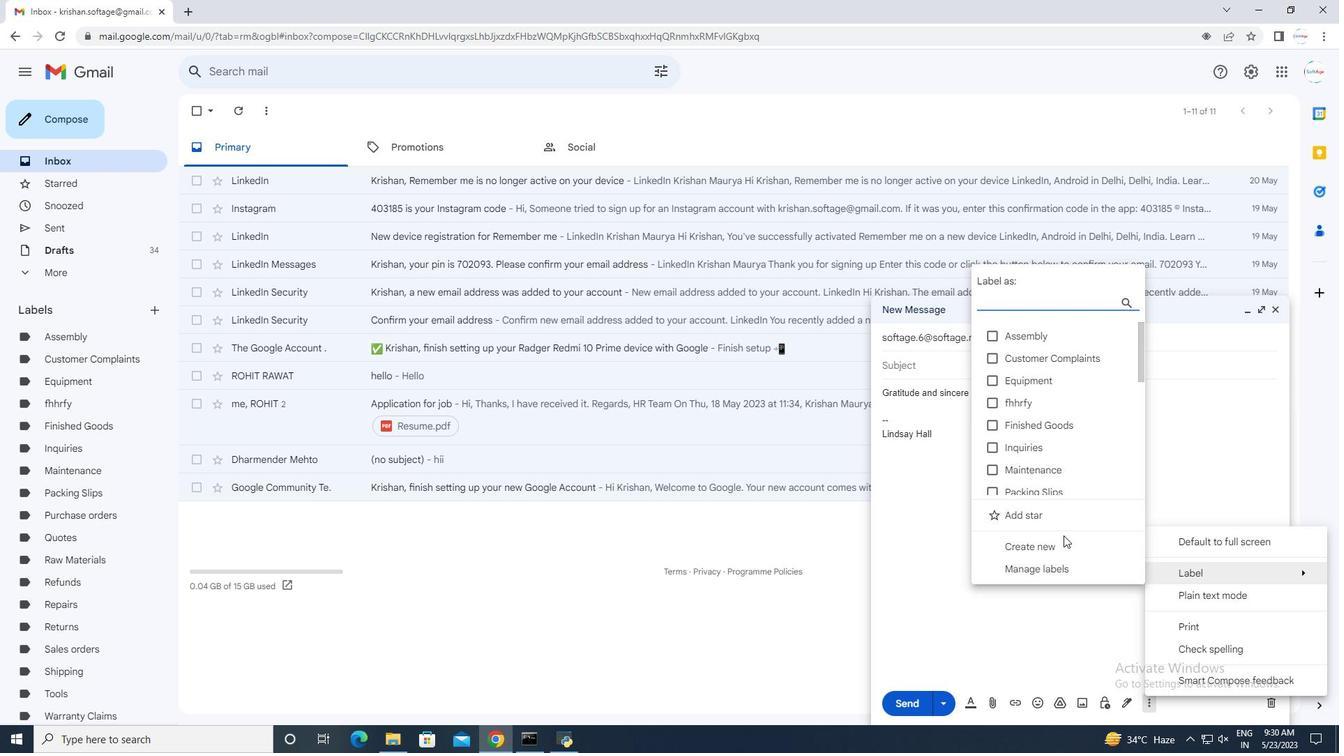
Action: Mouse pressed left at (1064, 545)
Screenshot: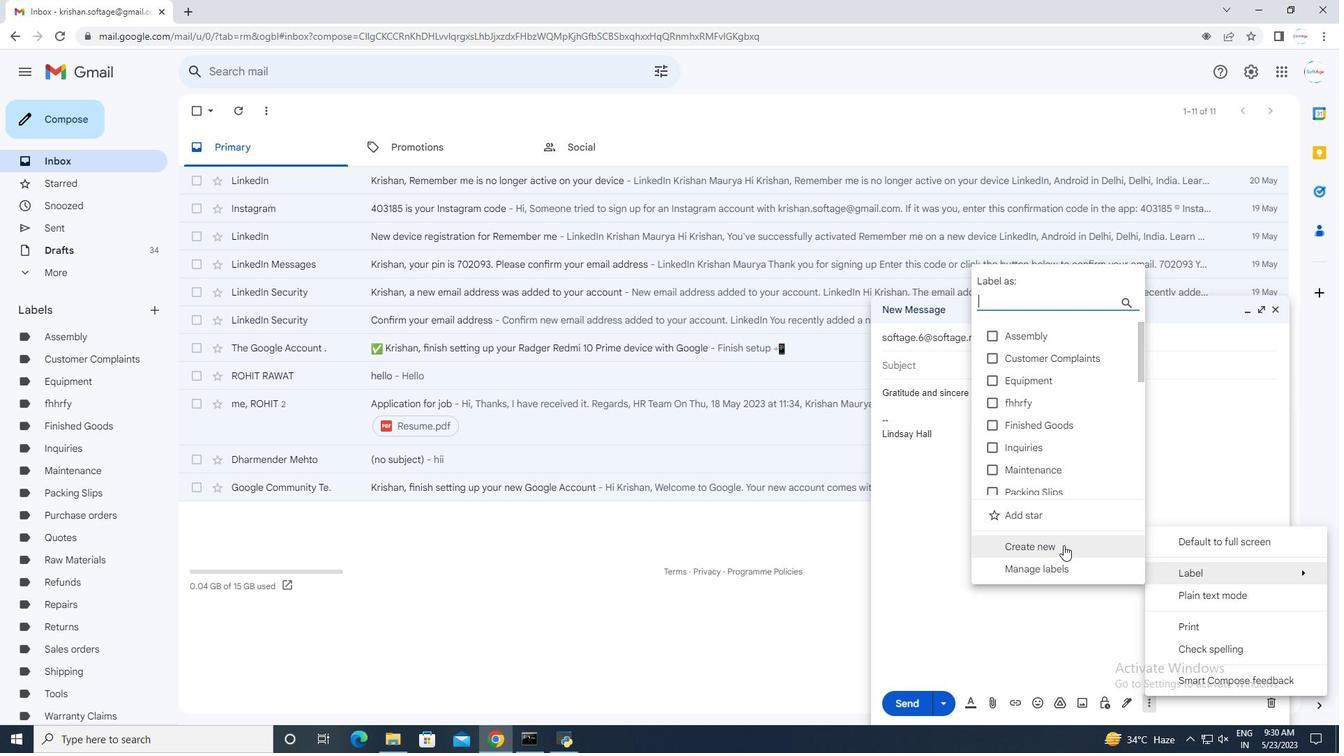 
Action: Mouse moved to (626, 376)
Screenshot: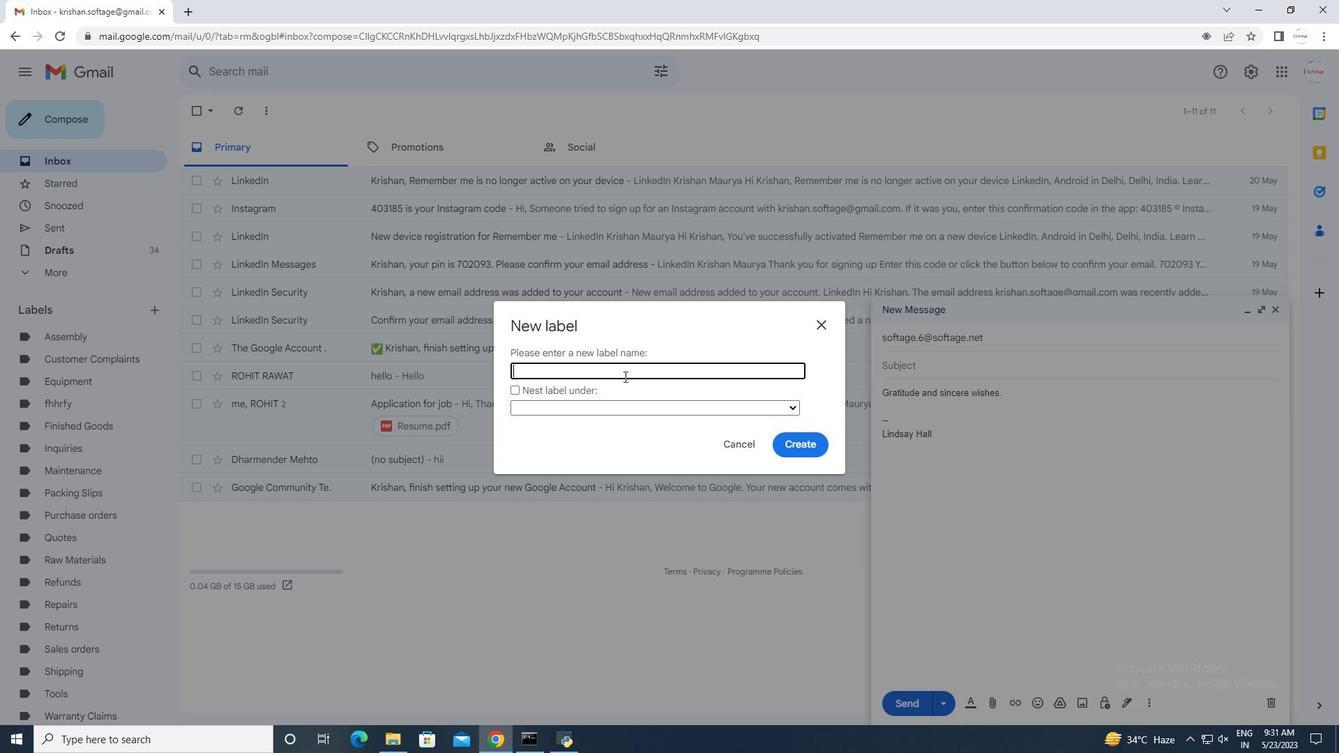 
Action: Key pressed <Key.shift>Pri<Key.backspace>oduct<Key.space><Key.shift>Manuals
Screenshot: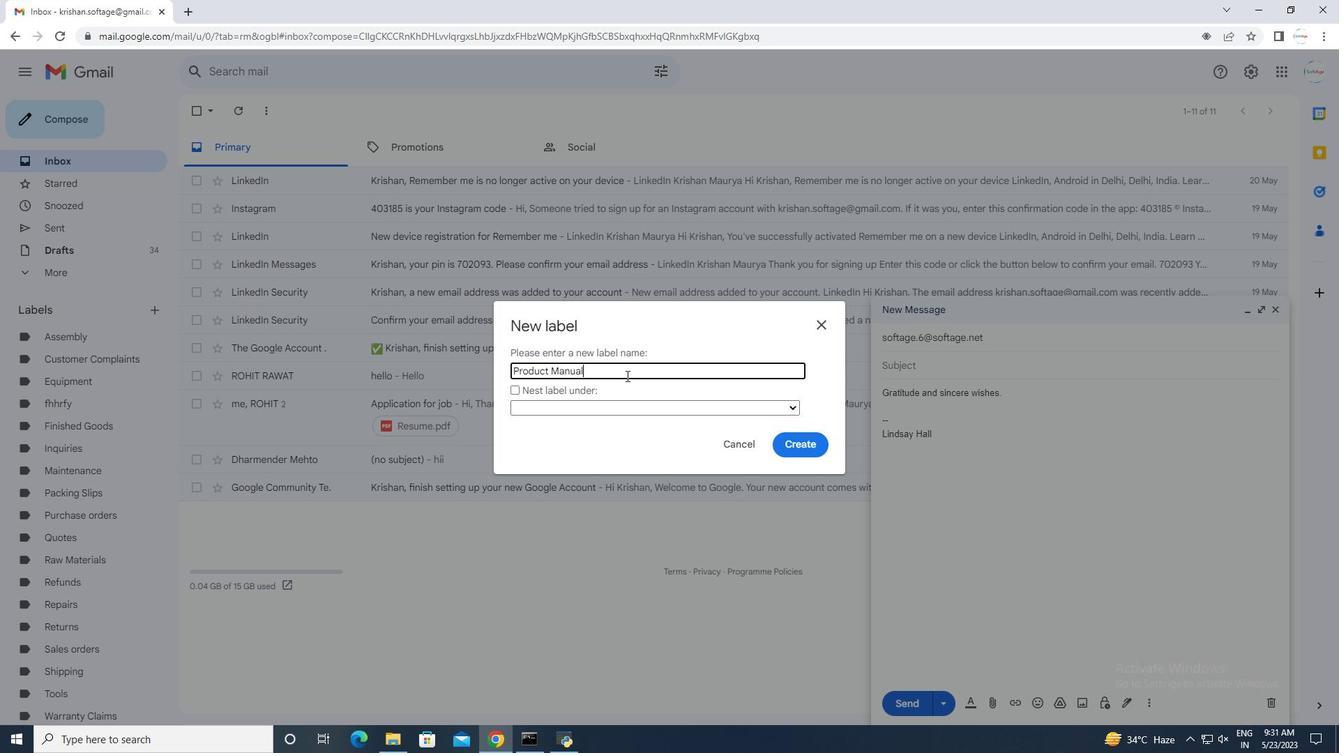 
Action: Mouse moved to (787, 443)
Screenshot: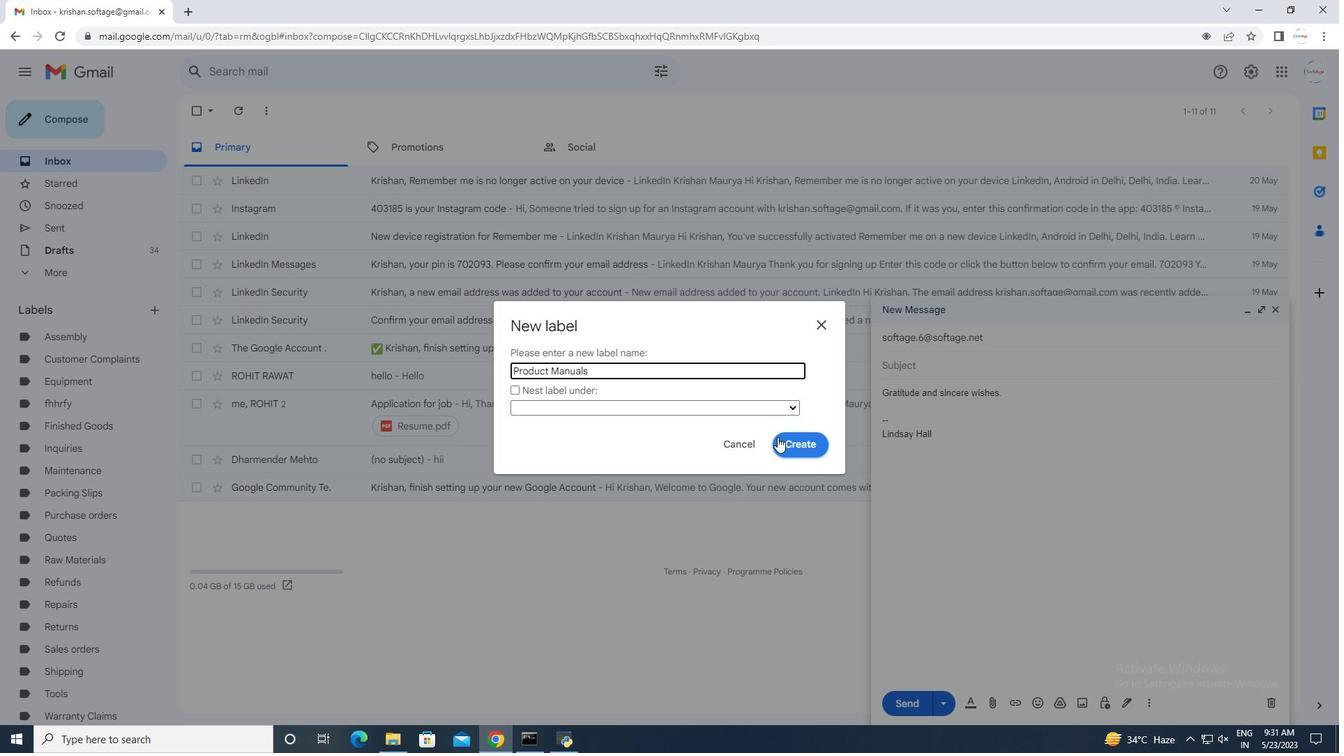 
Action: Mouse pressed left at (787, 443)
Screenshot: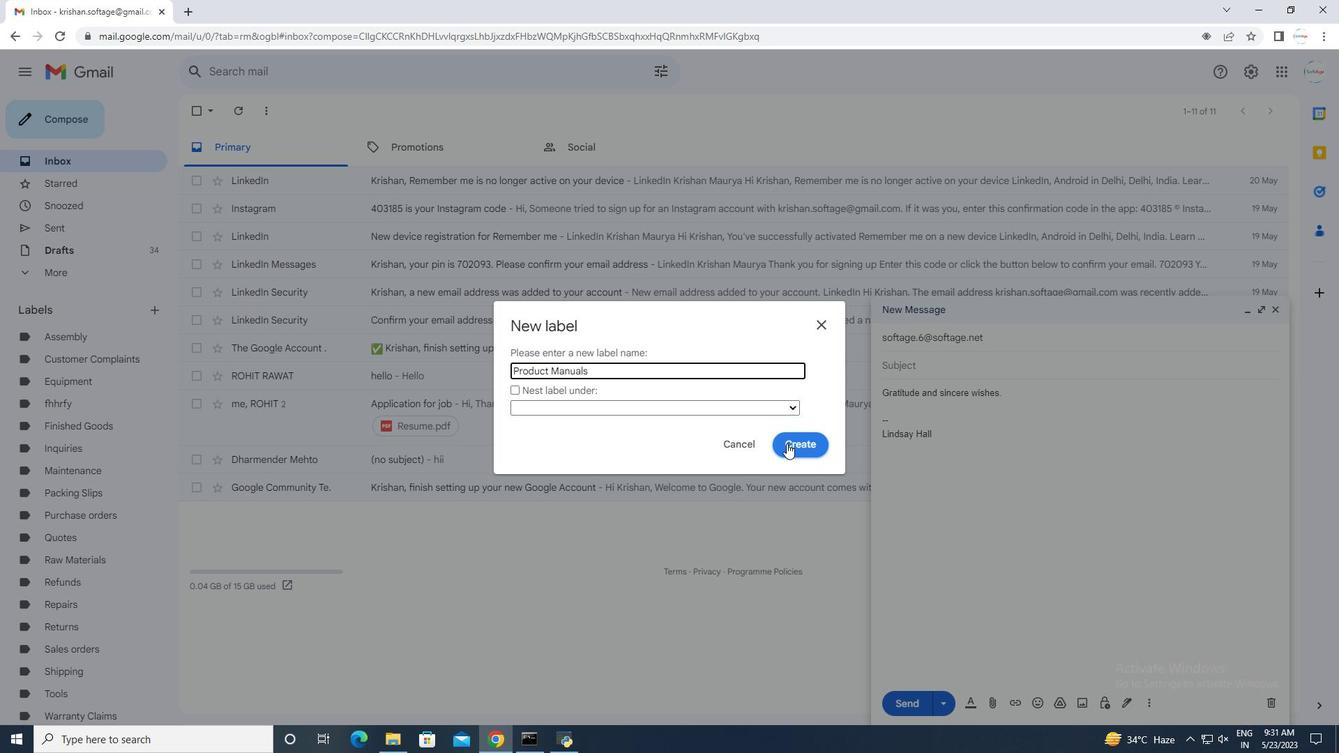 
Action: Mouse moved to (814, 456)
Screenshot: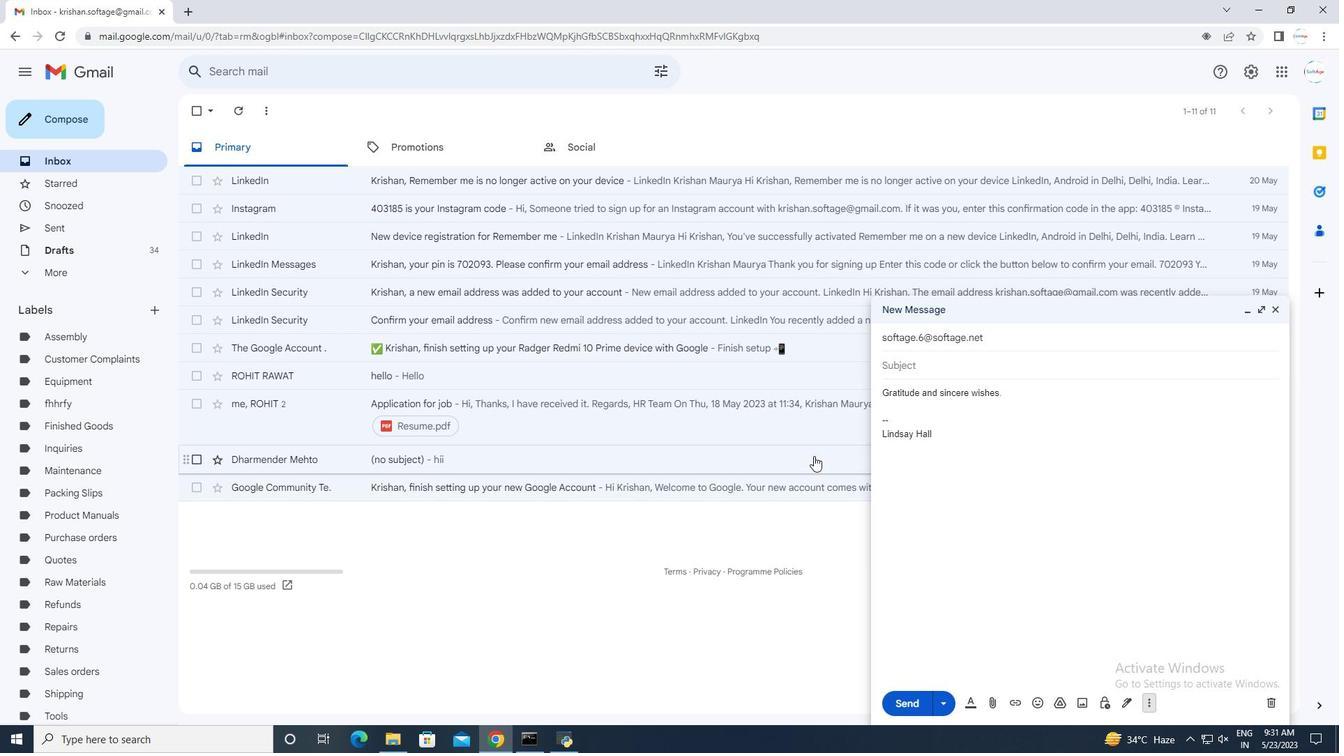 
